 Task: Search one way flight ticket for 2 adults, 2 infants in seat and 1 infant on lap in first from Aspen: Aspen/pitkin County Airport (sardy Field) to Wilmington: Wilmington International Airport on 8-6-2023. Choice of flights is JetBlue. Number of bags: 3 checked bags. Price is upto 65000. Outbound departure time preference is 4:00.
Action: Mouse moved to (249, 397)
Screenshot: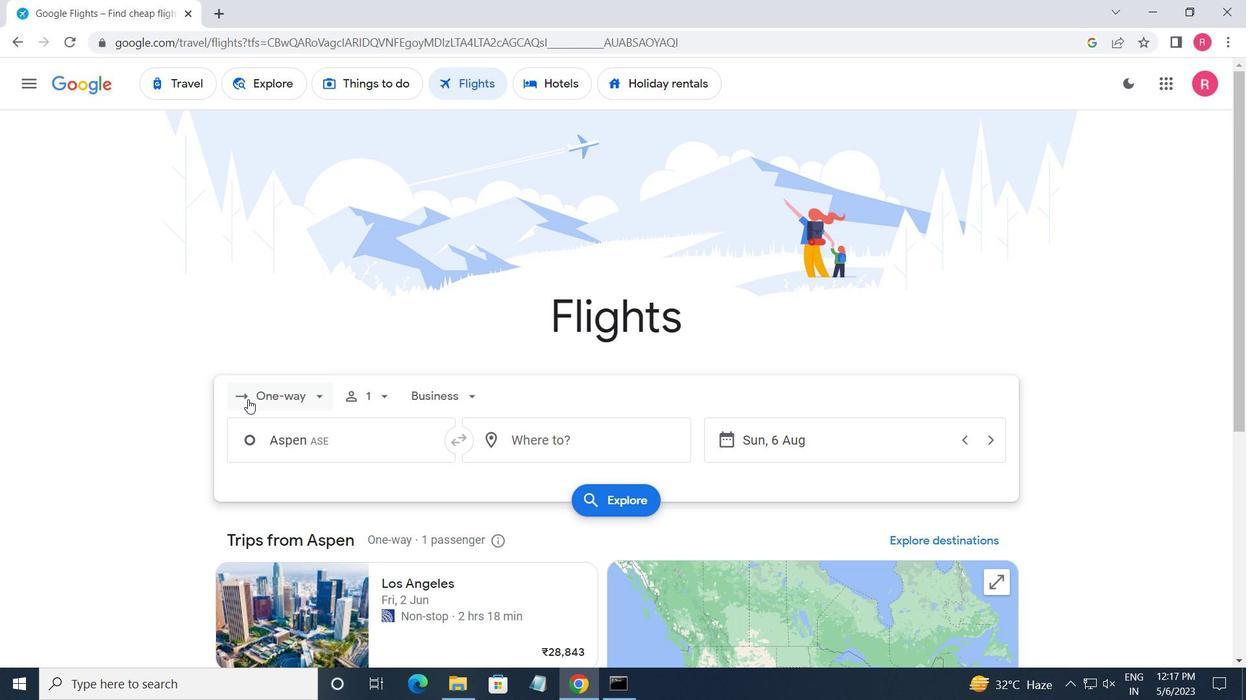 
Action: Mouse pressed left at (249, 397)
Screenshot: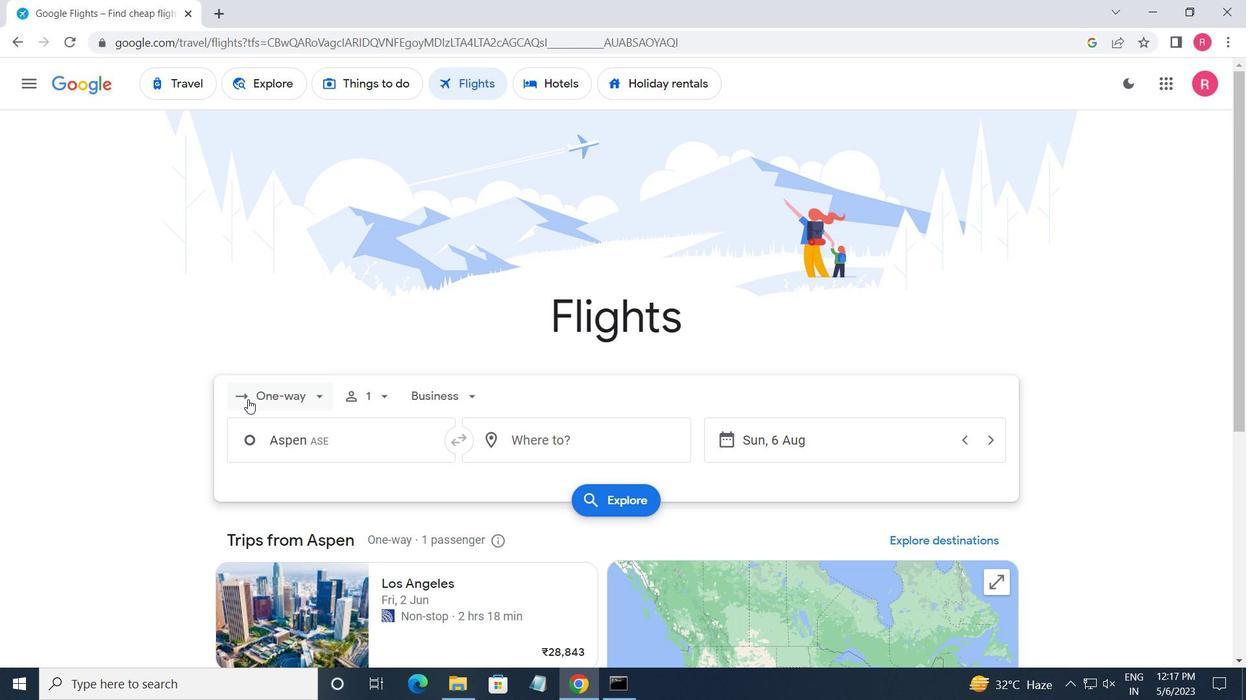 
Action: Mouse moved to (293, 459)
Screenshot: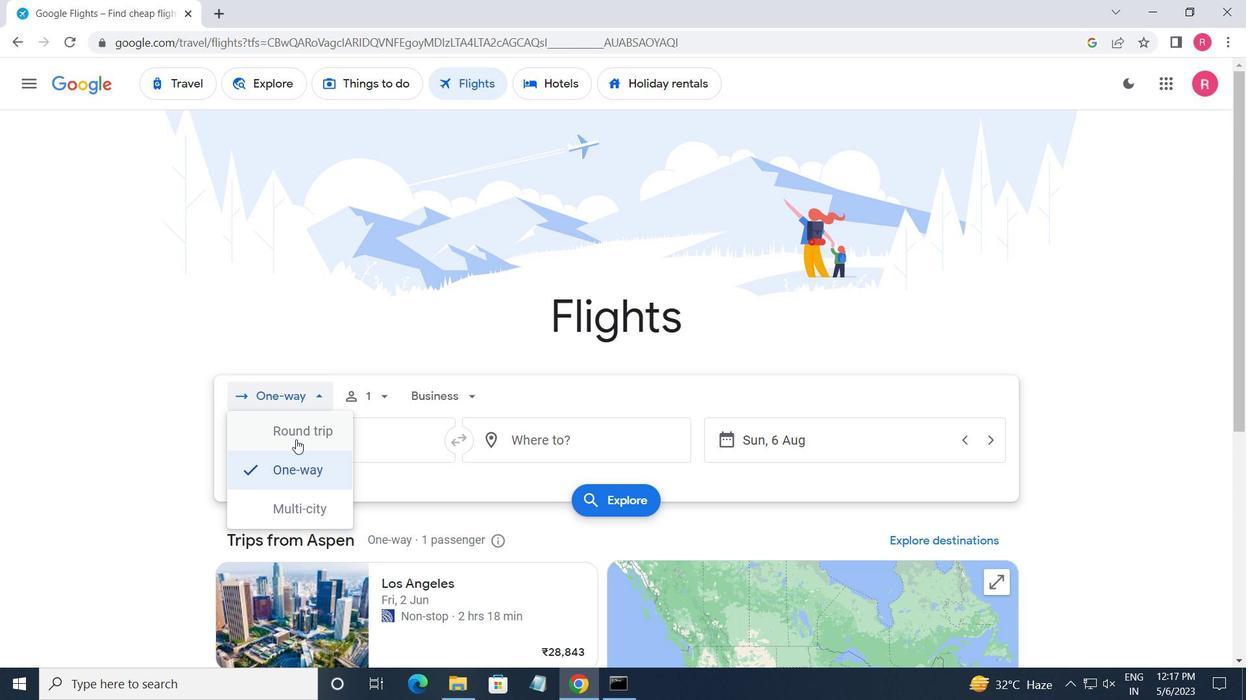 
Action: Mouse pressed left at (293, 459)
Screenshot: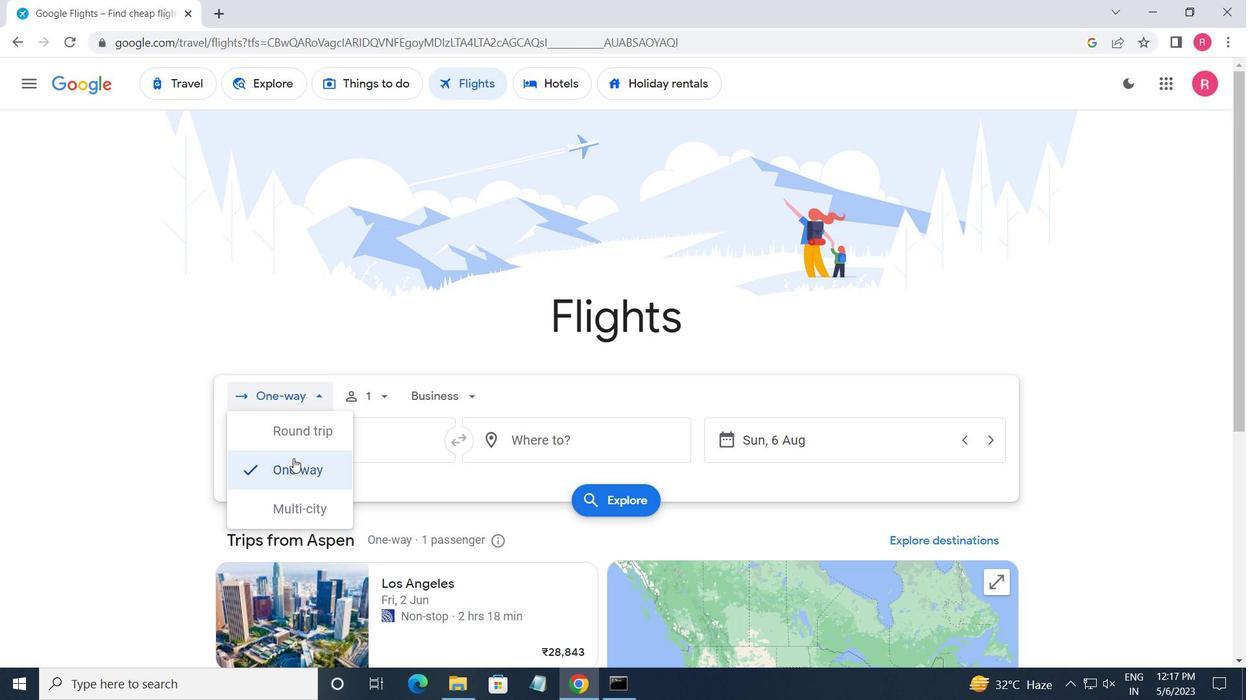 
Action: Mouse moved to (358, 408)
Screenshot: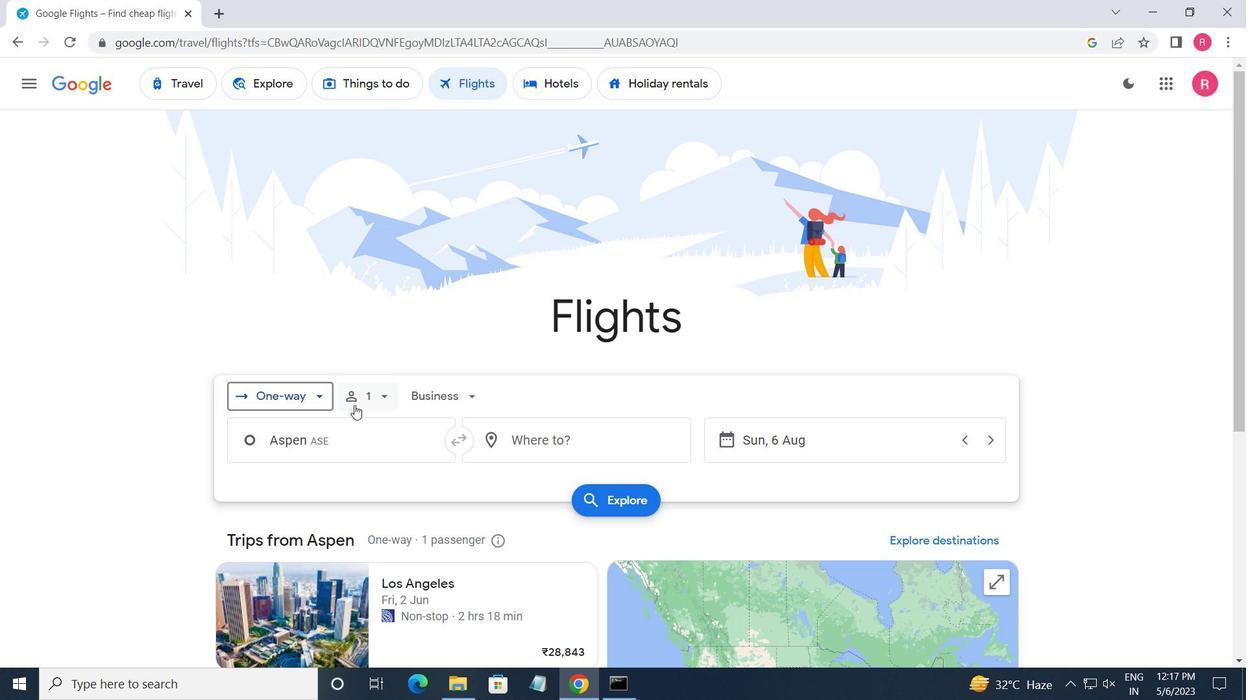 
Action: Mouse pressed left at (358, 408)
Screenshot: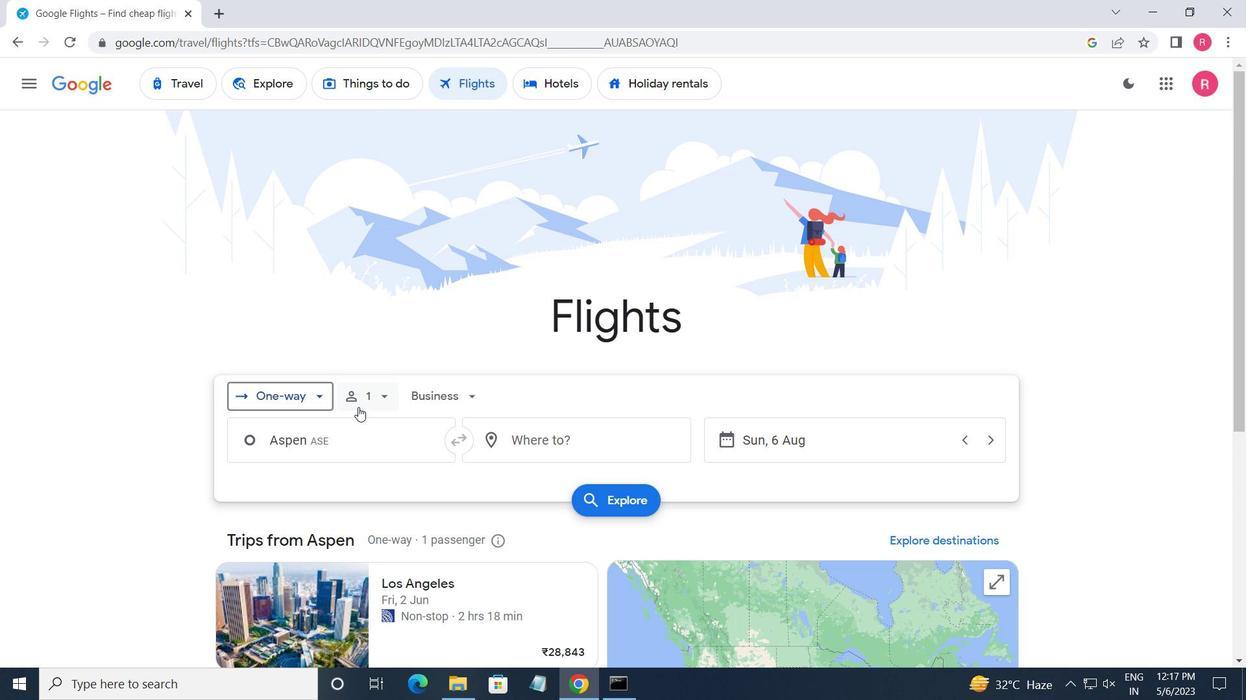 
Action: Mouse moved to (512, 436)
Screenshot: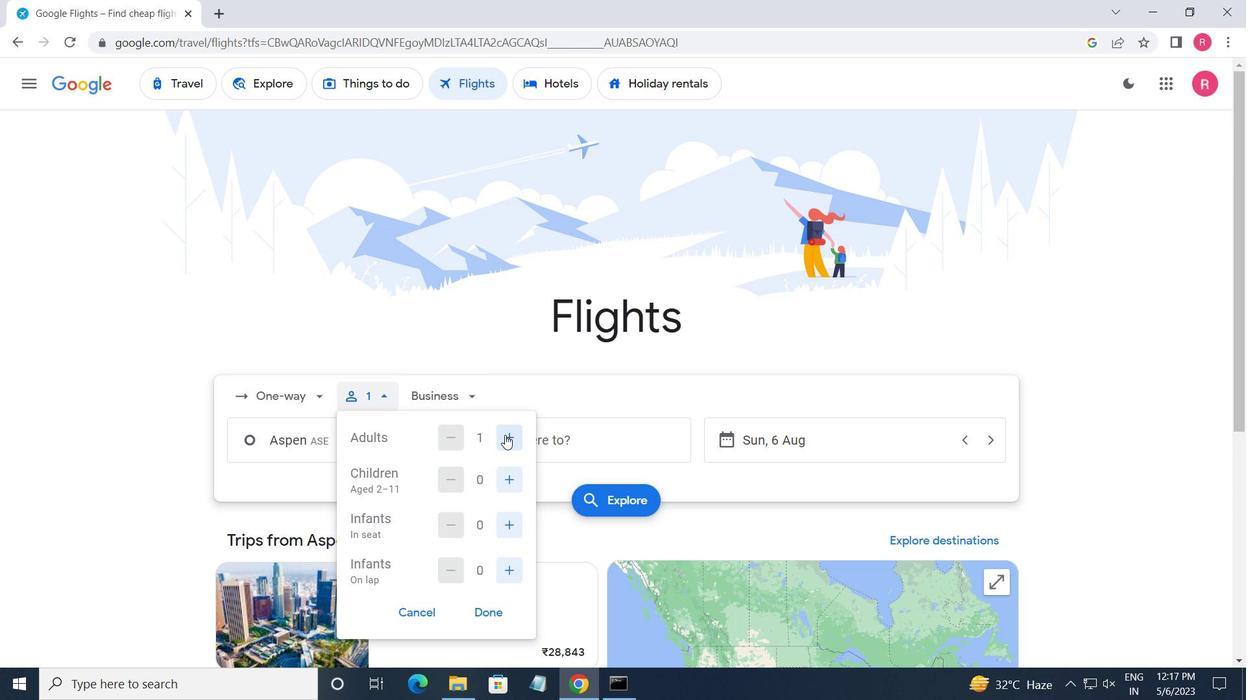 
Action: Mouse pressed left at (512, 436)
Screenshot: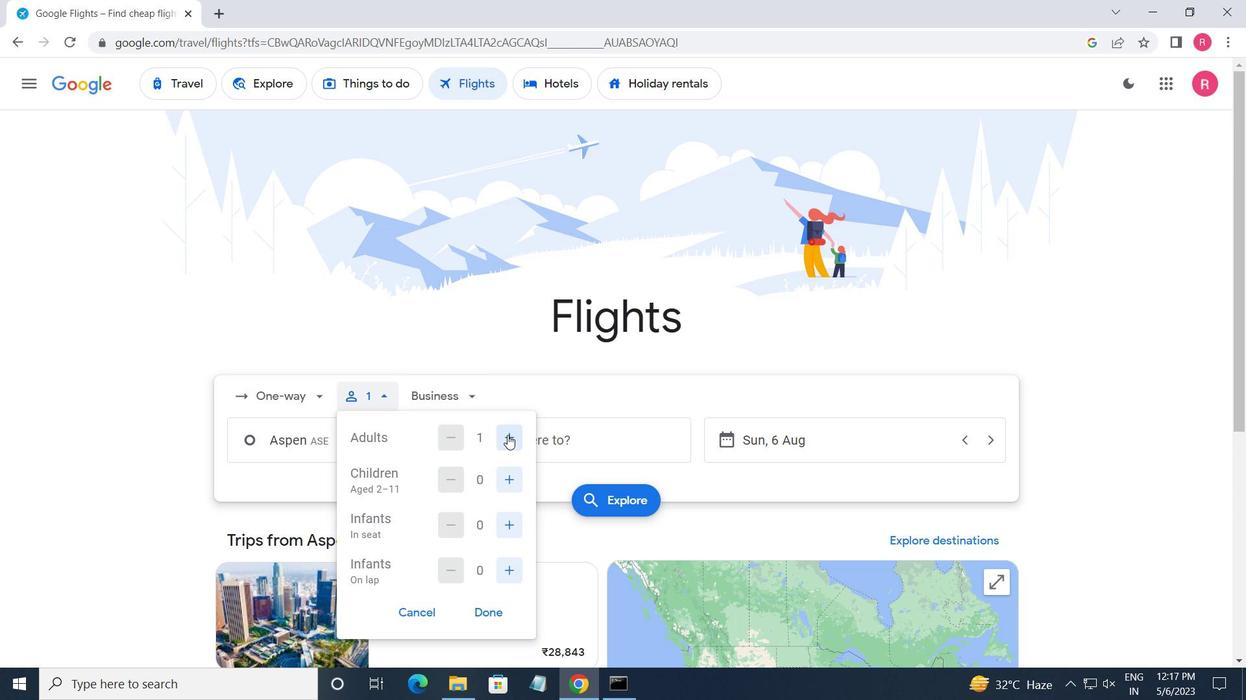 
Action: Mouse moved to (512, 437)
Screenshot: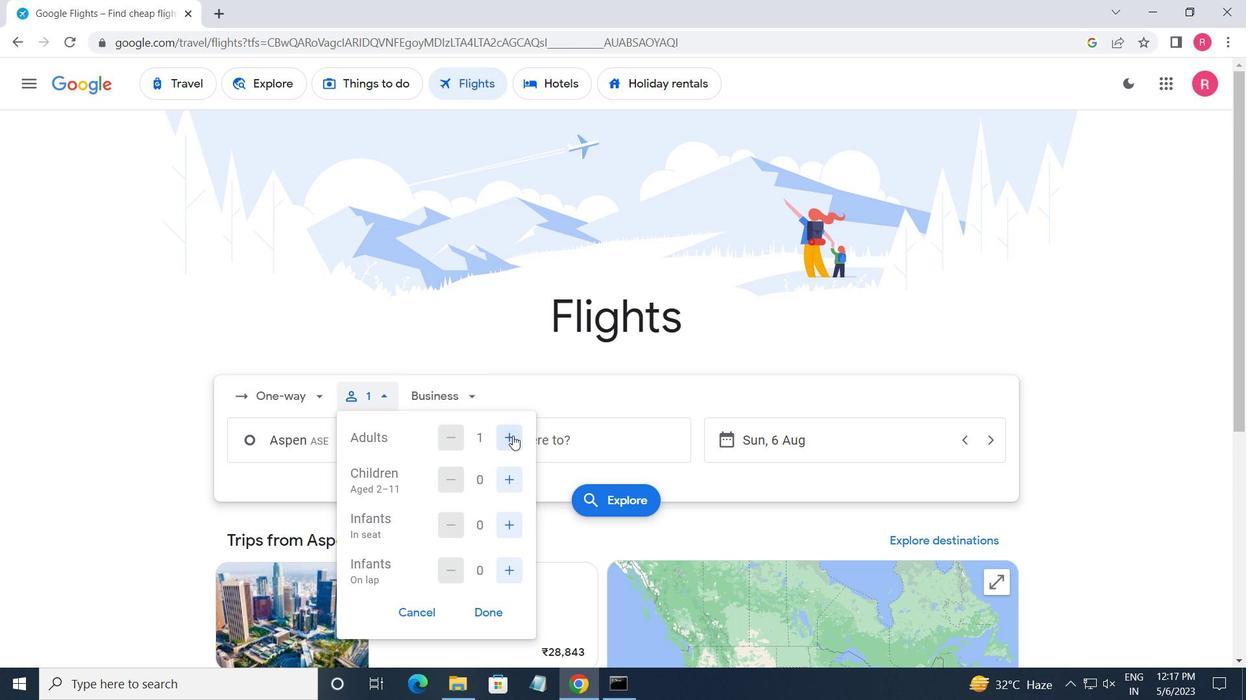 
Action: Mouse pressed left at (512, 437)
Screenshot: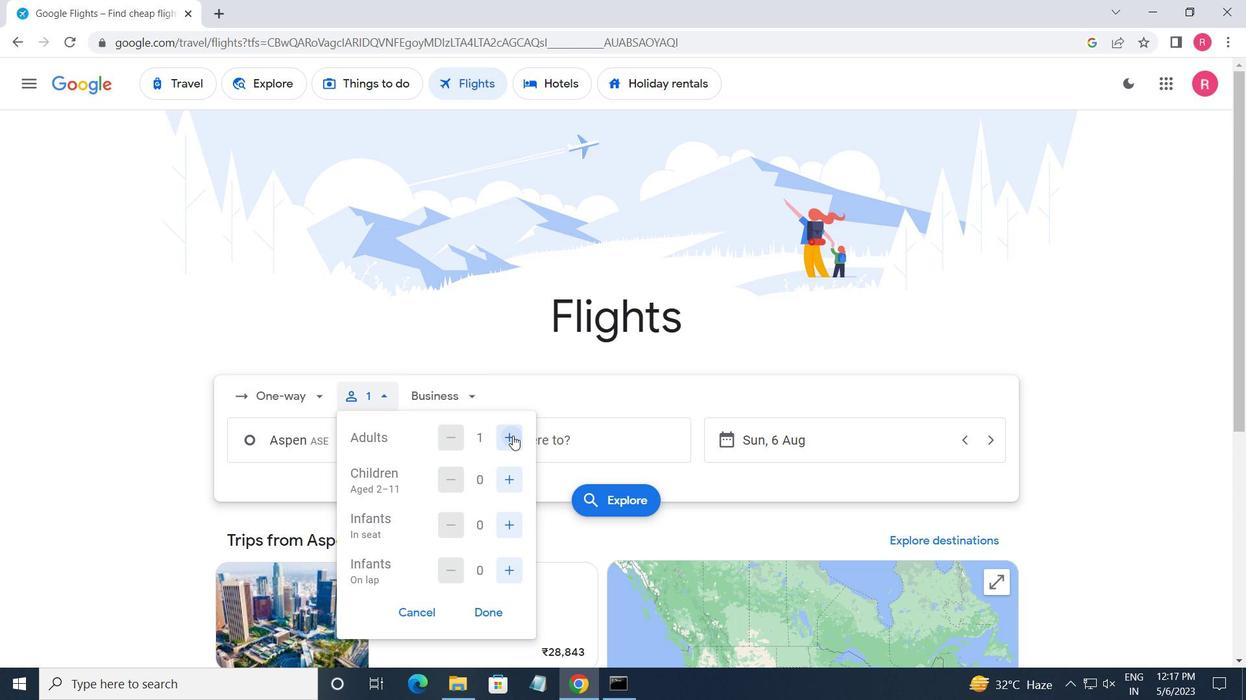 
Action: Mouse moved to (453, 442)
Screenshot: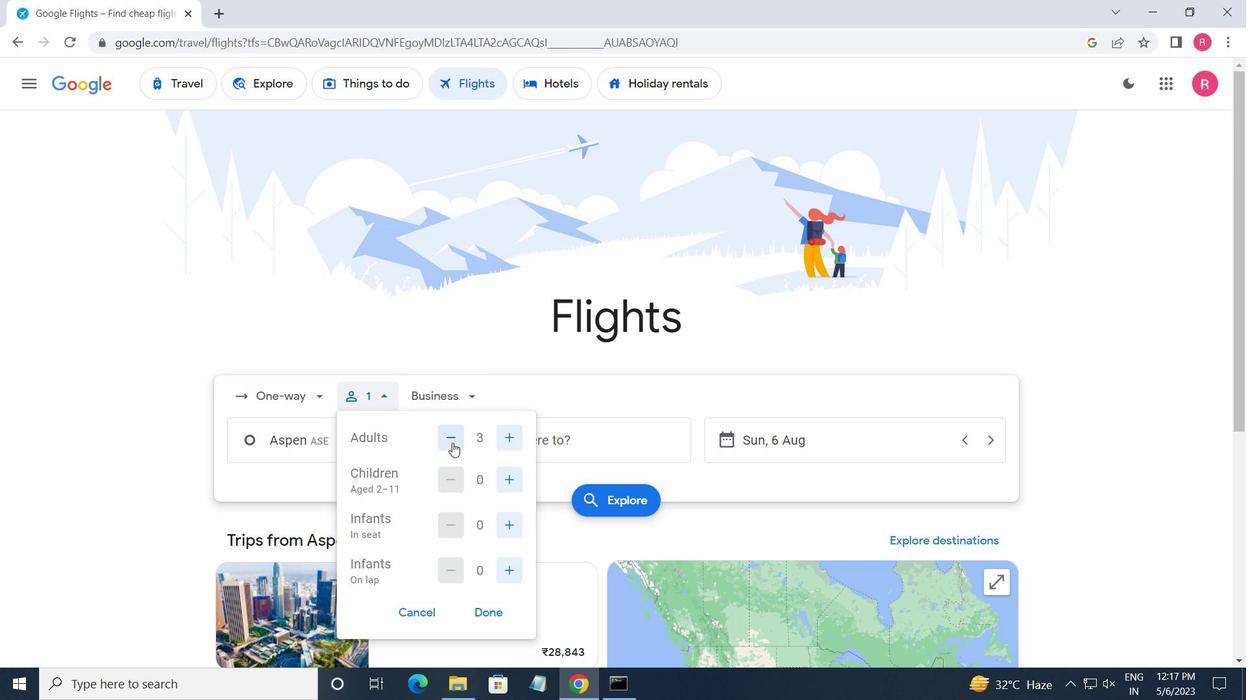 
Action: Mouse pressed left at (453, 442)
Screenshot: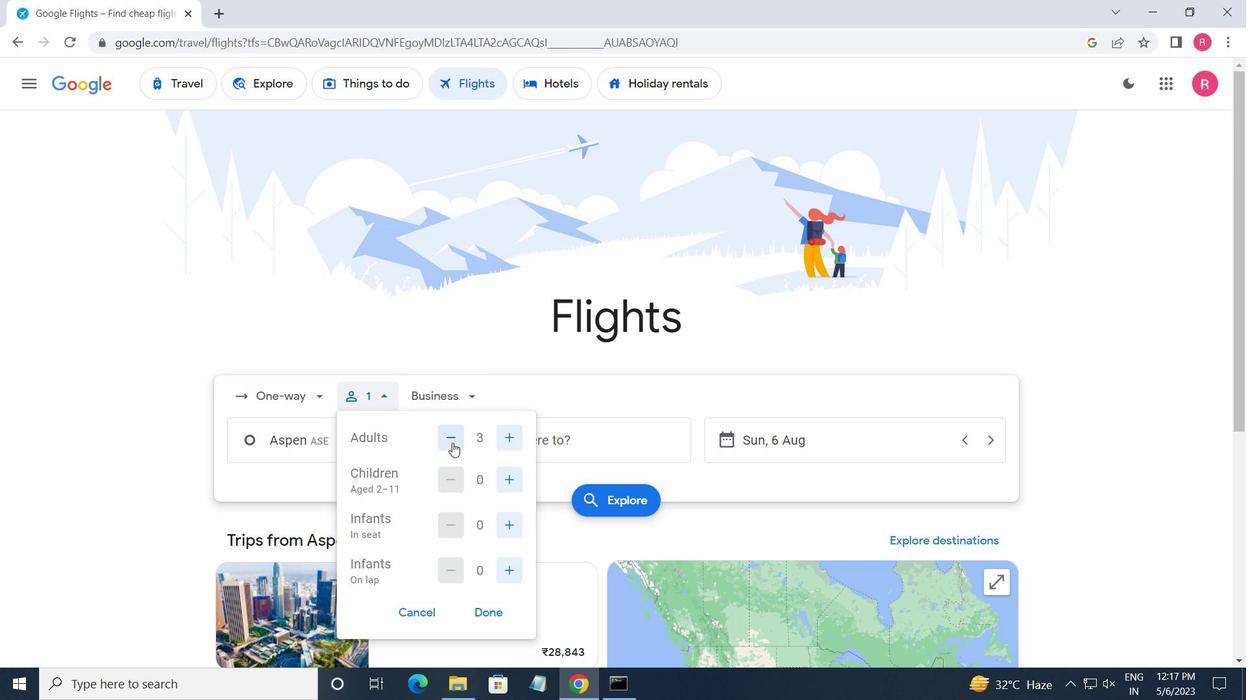 
Action: Mouse moved to (508, 482)
Screenshot: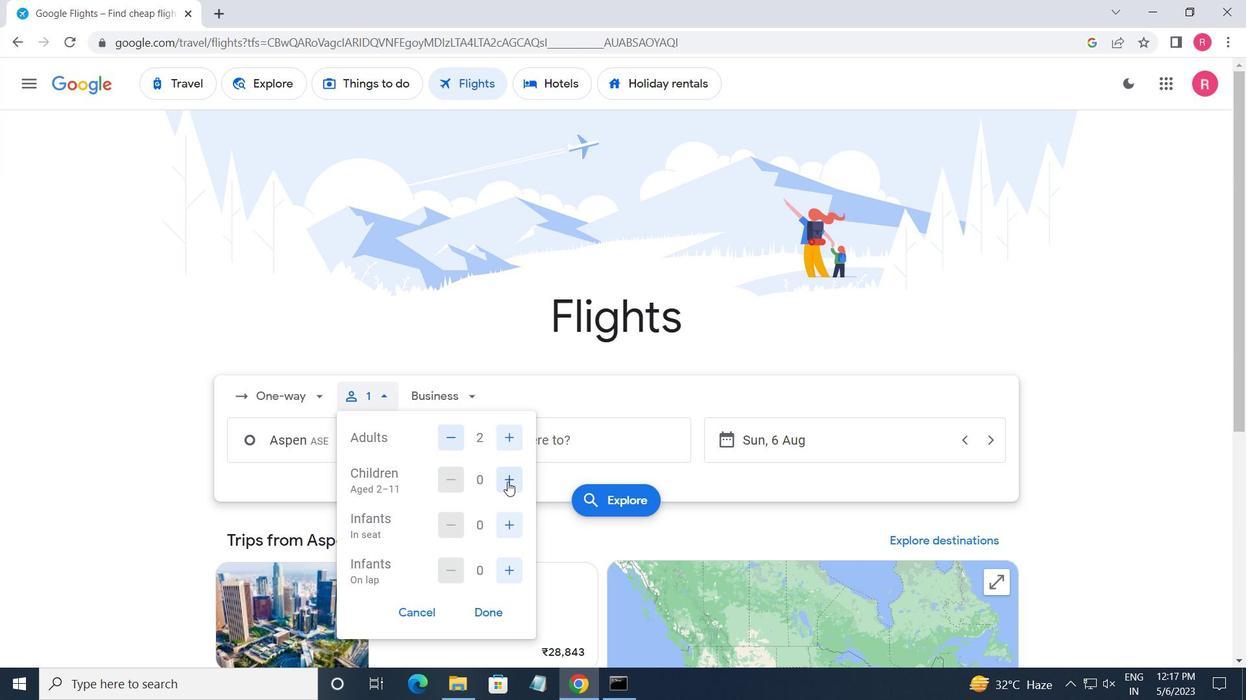 
Action: Mouse pressed left at (508, 482)
Screenshot: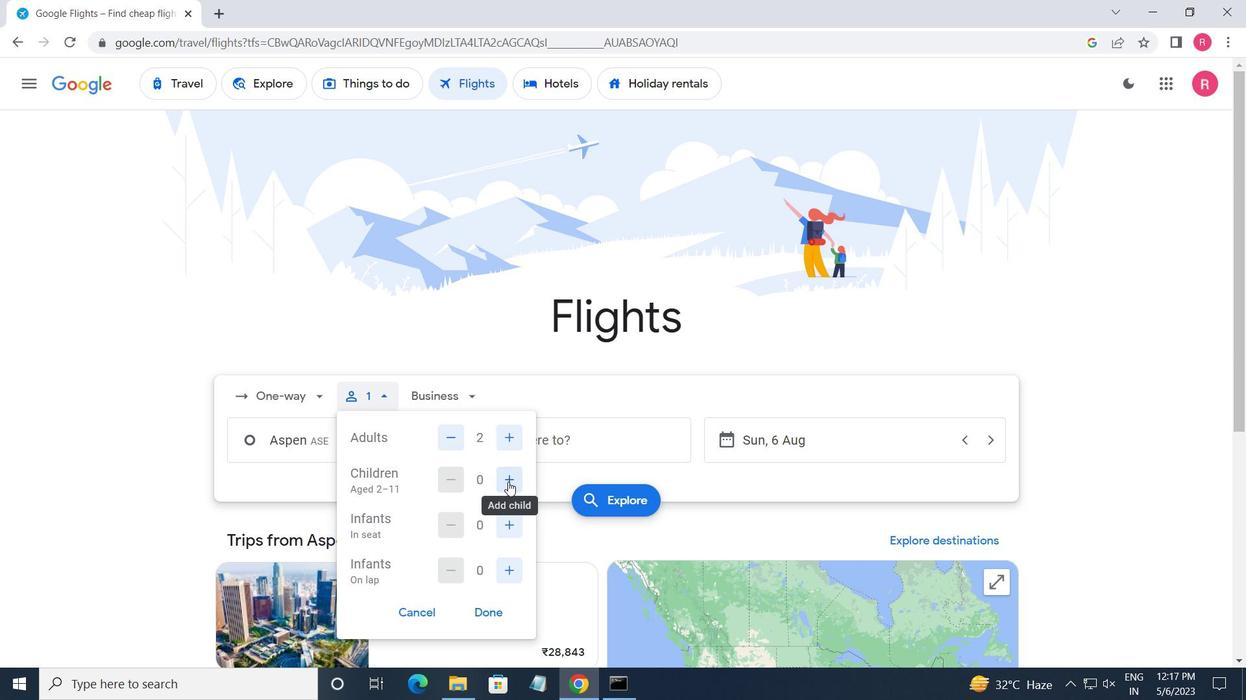 
Action: Mouse moved to (510, 484)
Screenshot: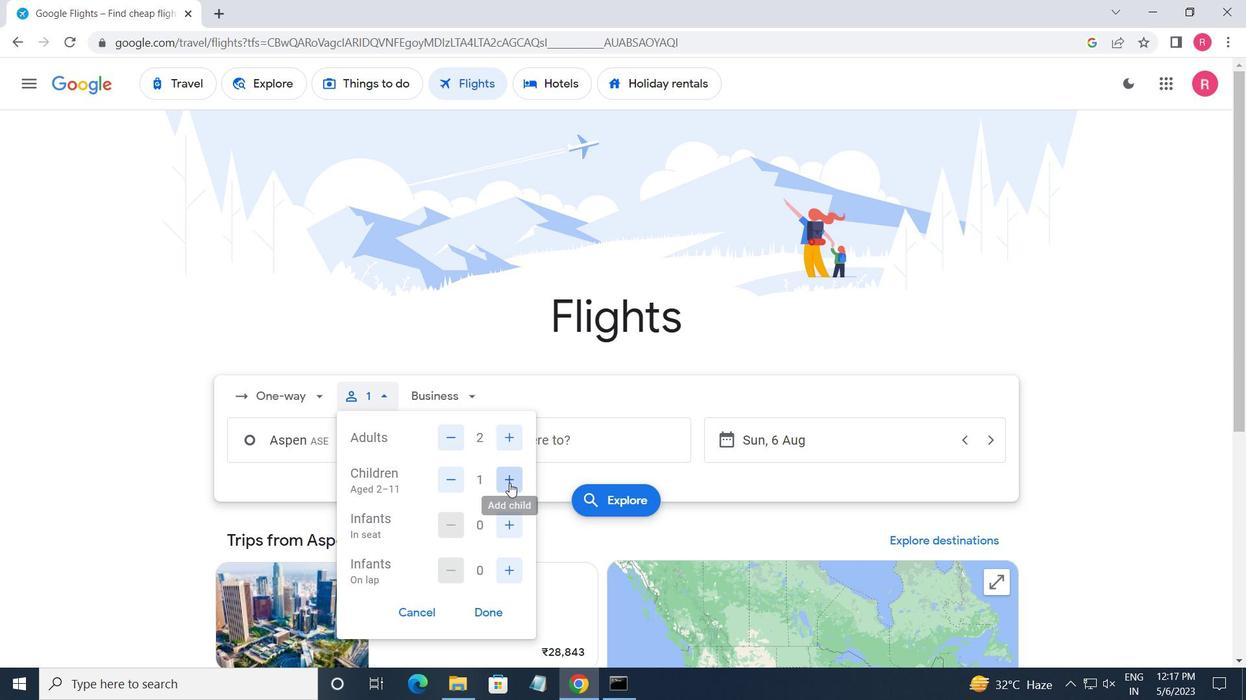 
Action: Mouse pressed left at (510, 484)
Screenshot: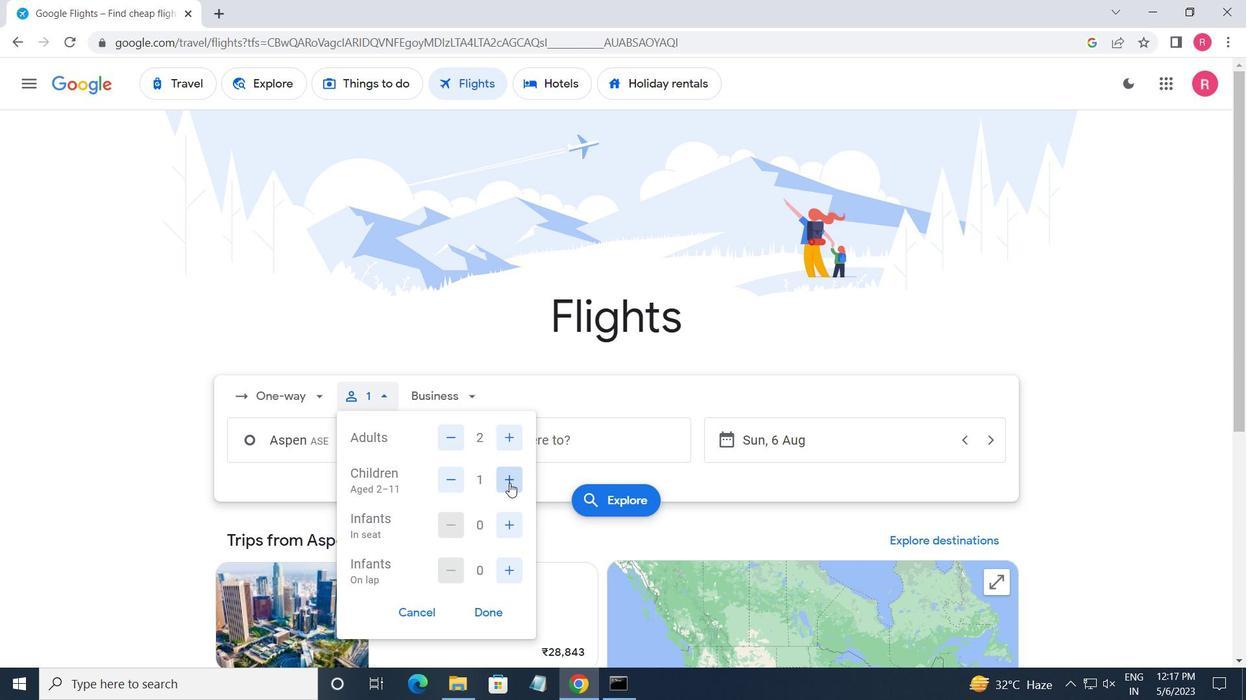 
Action: Mouse moved to (461, 486)
Screenshot: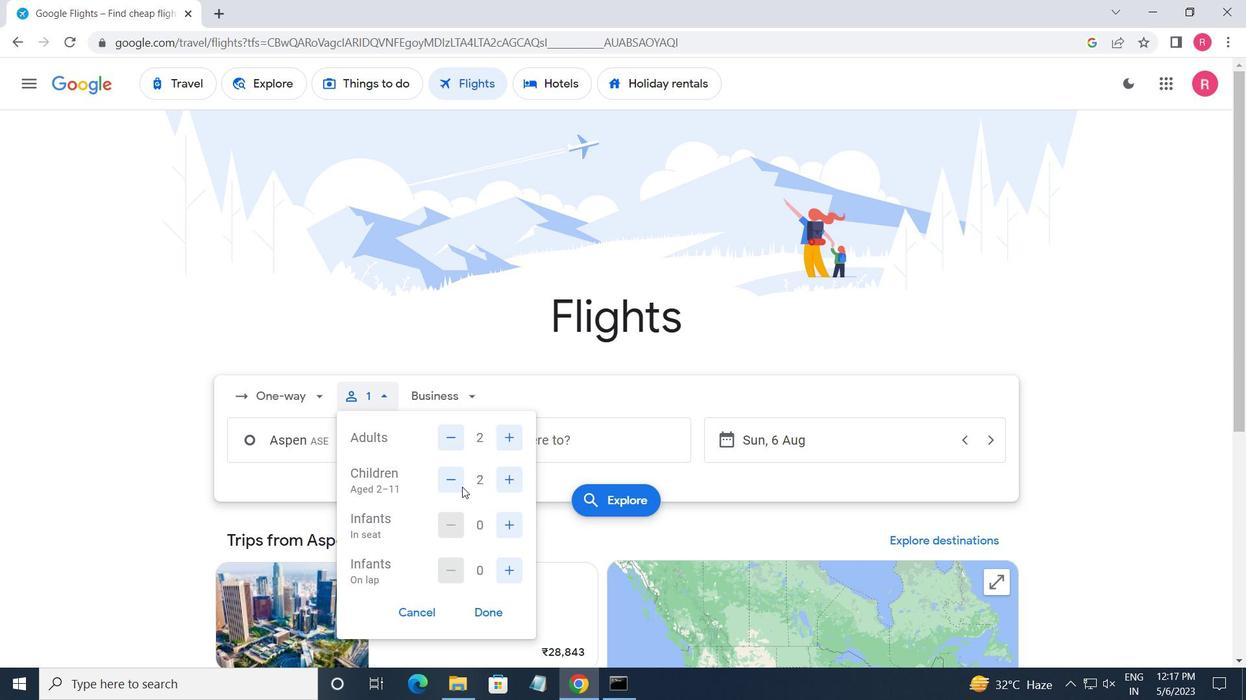 
Action: Mouse pressed left at (461, 486)
Screenshot: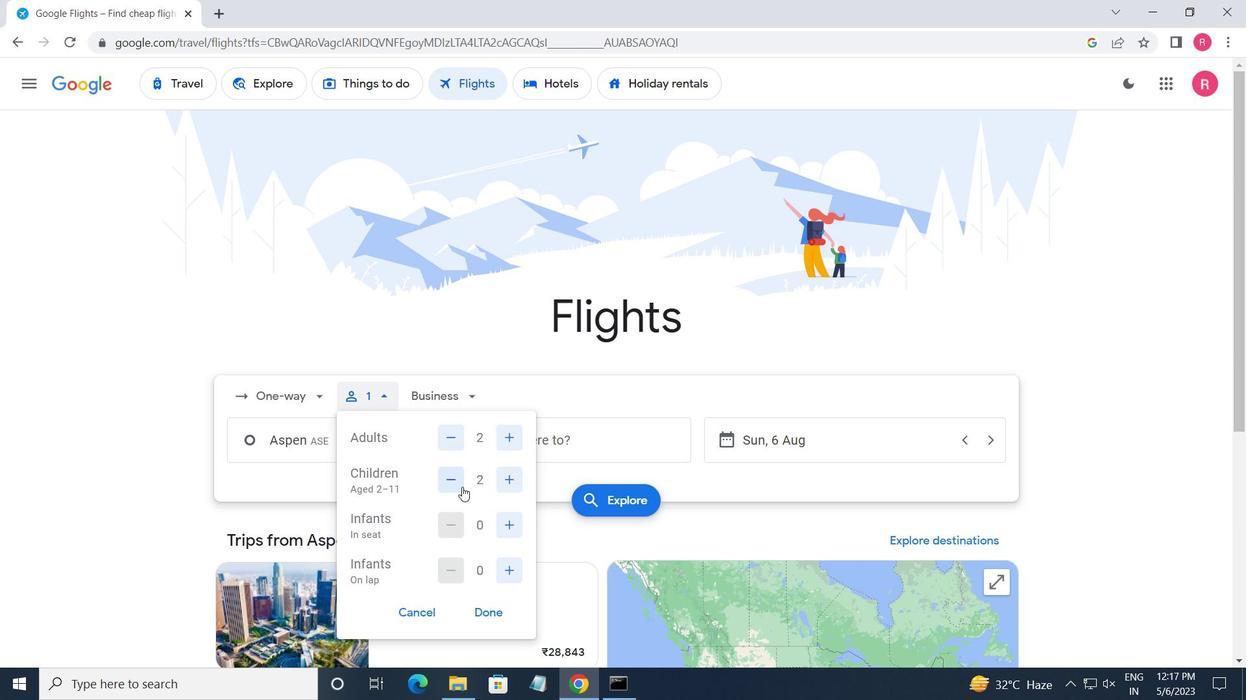 
Action: Mouse moved to (460, 485)
Screenshot: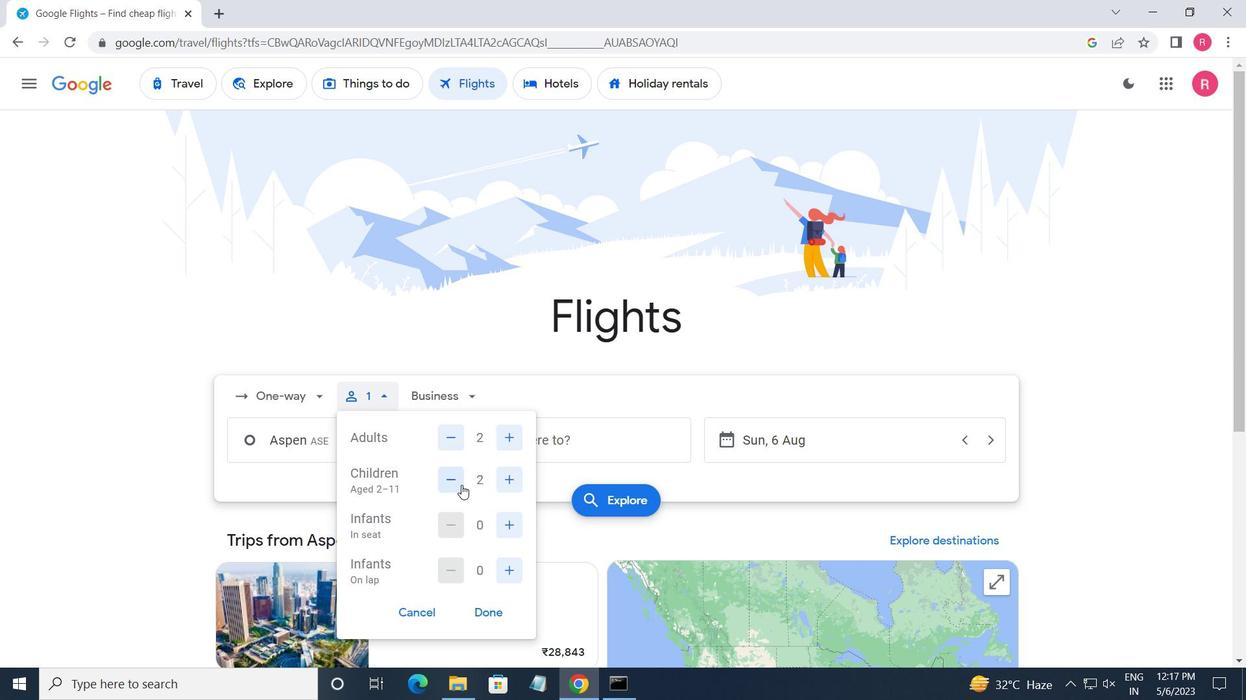 
Action: Mouse pressed left at (460, 485)
Screenshot: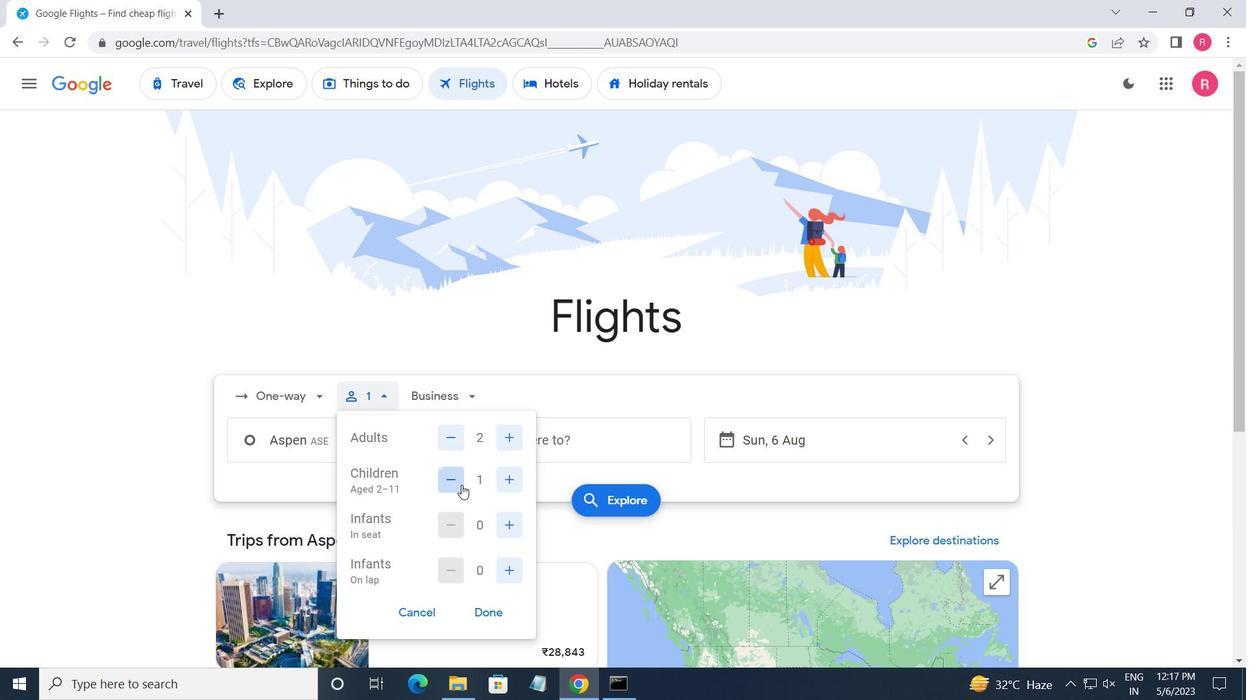 
Action: Mouse moved to (515, 525)
Screenshot: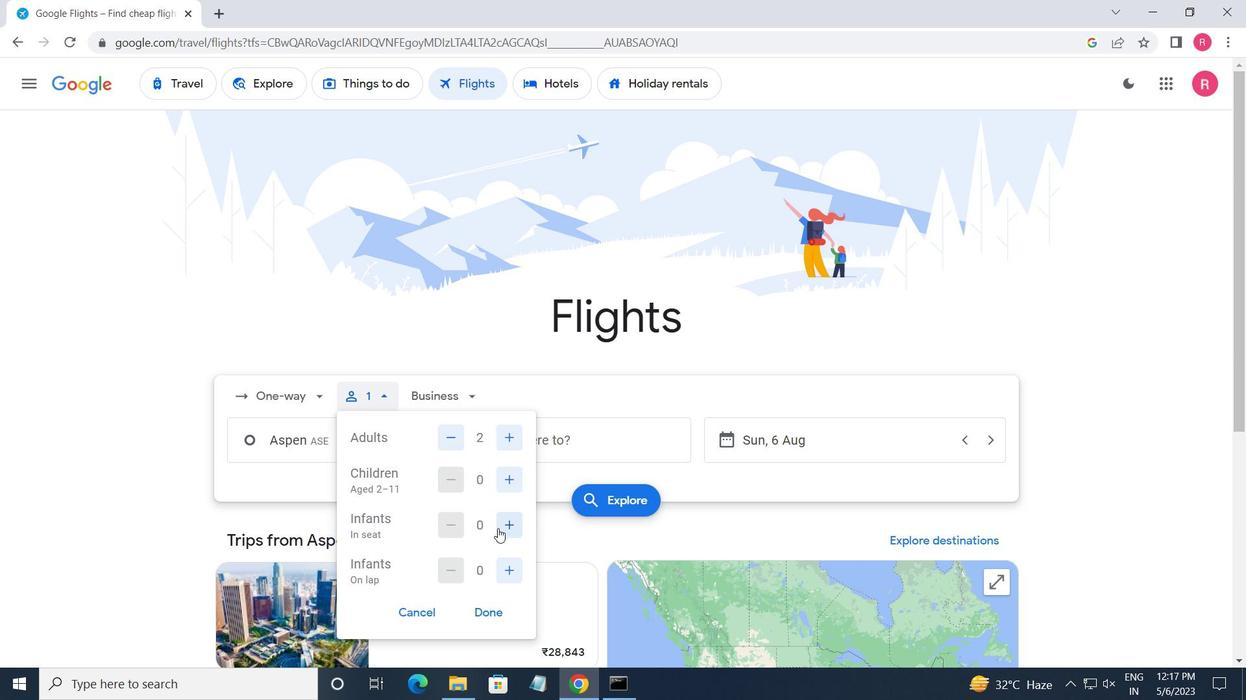 
Action: Mouse pressed left at (515, 525)
Screenshot: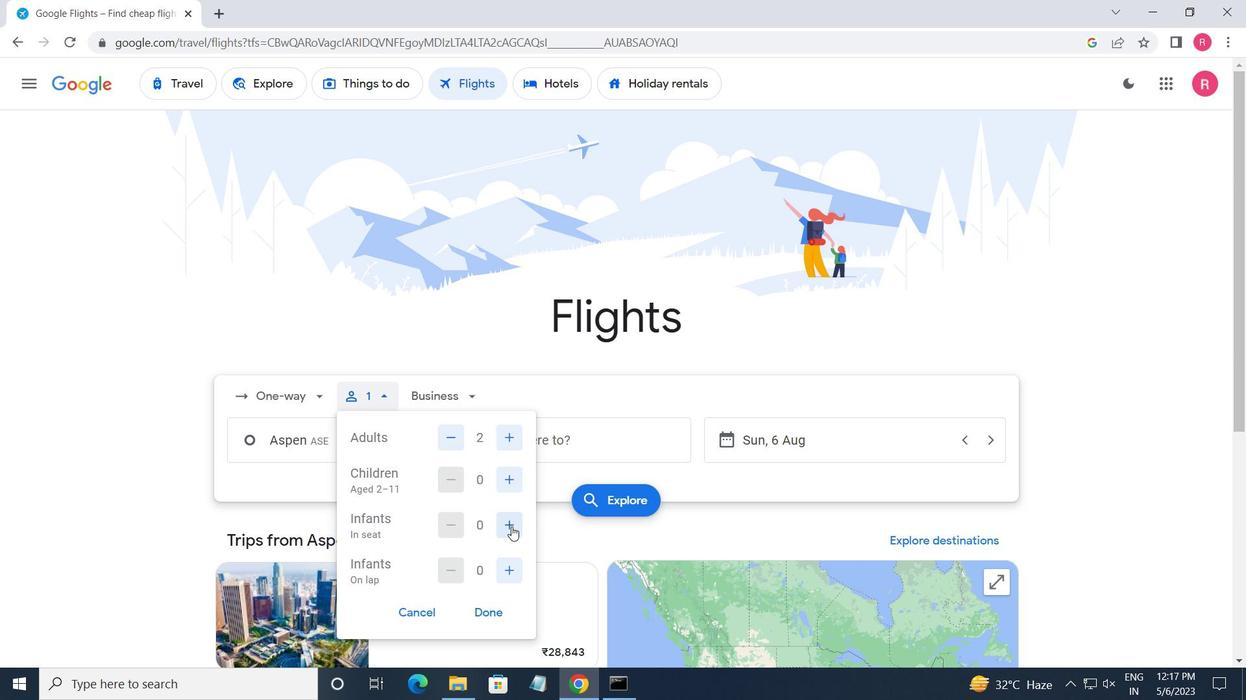 
Action: Mouse moved to (515, 525)
Screenshot: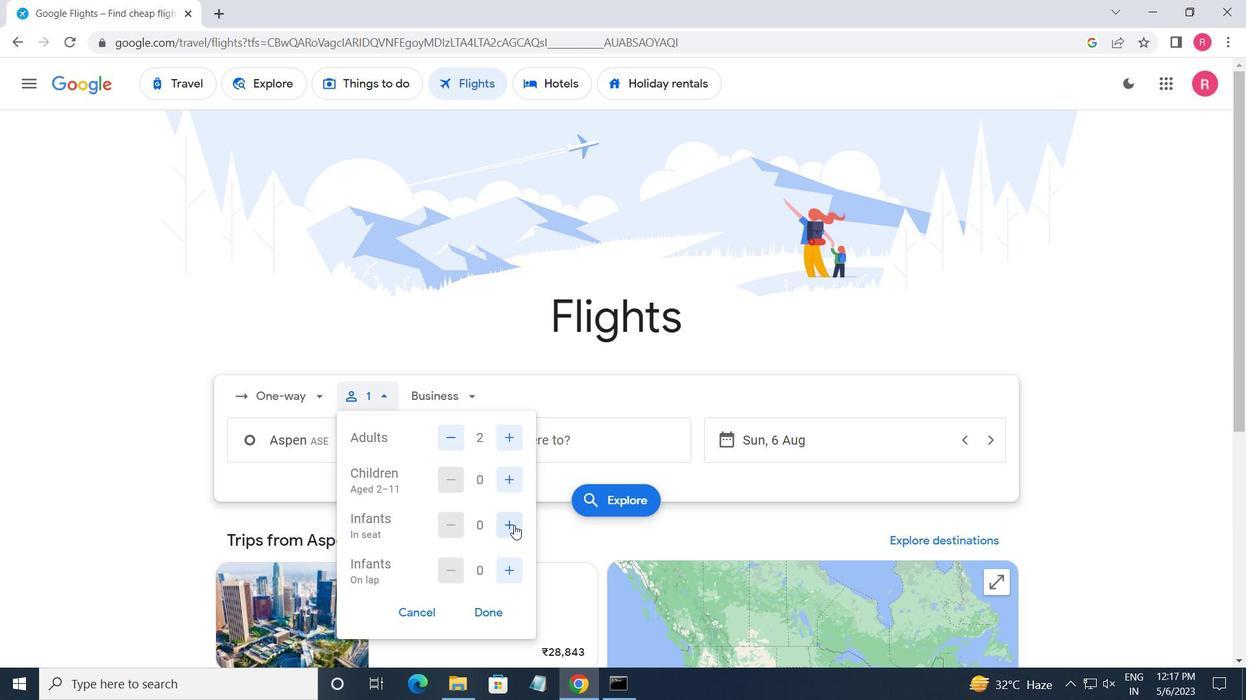 
Action: Mouse pressed left at (515, 525)
Screenshot: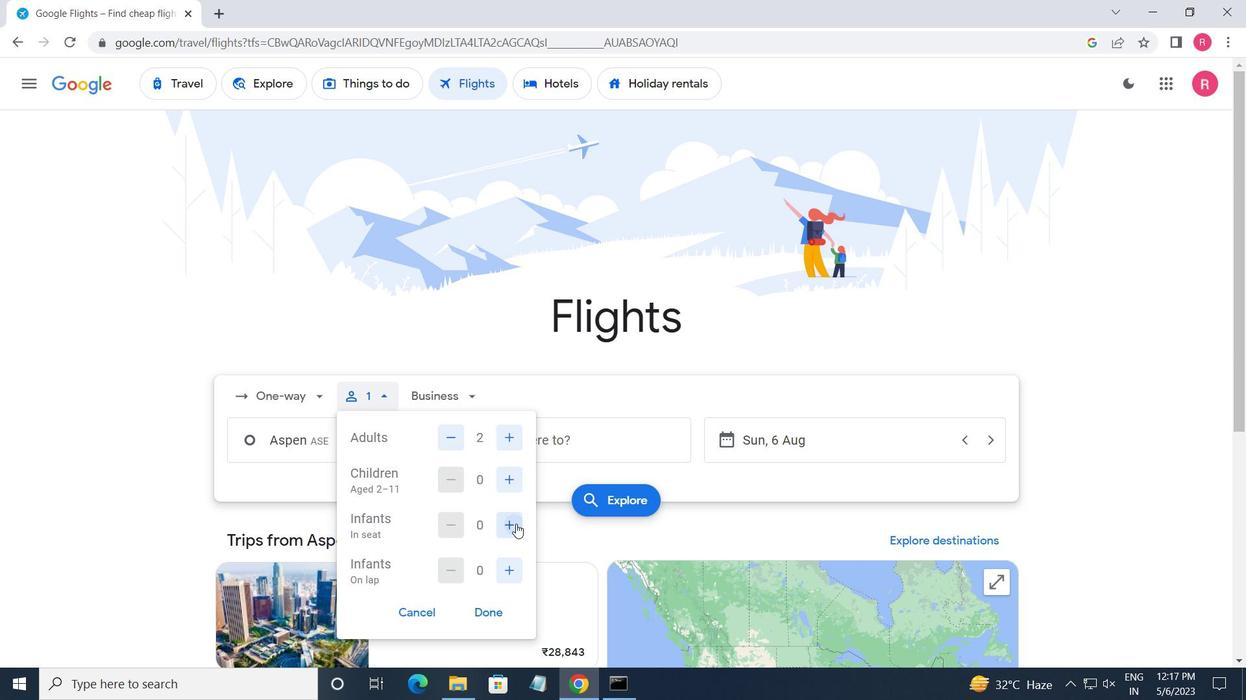 
Action: Mouse moved to (506, 565)
Screenshot: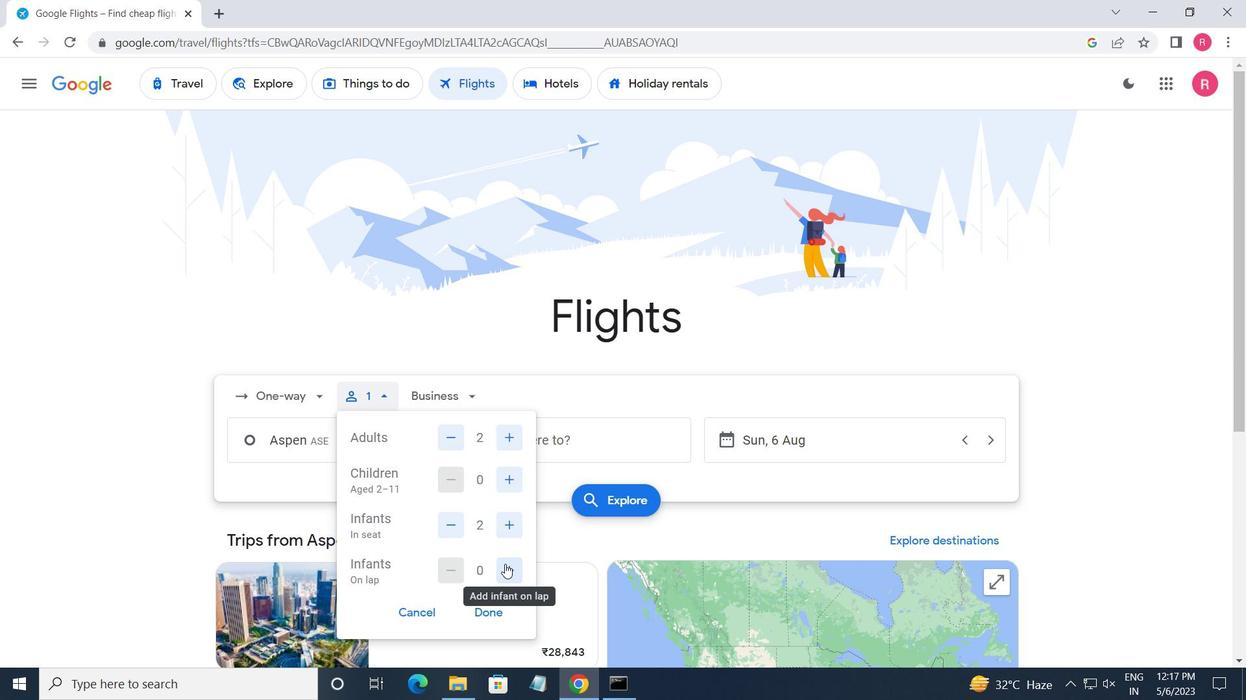 
Action: Mouse pressed left at (506, 565)
Screenshot: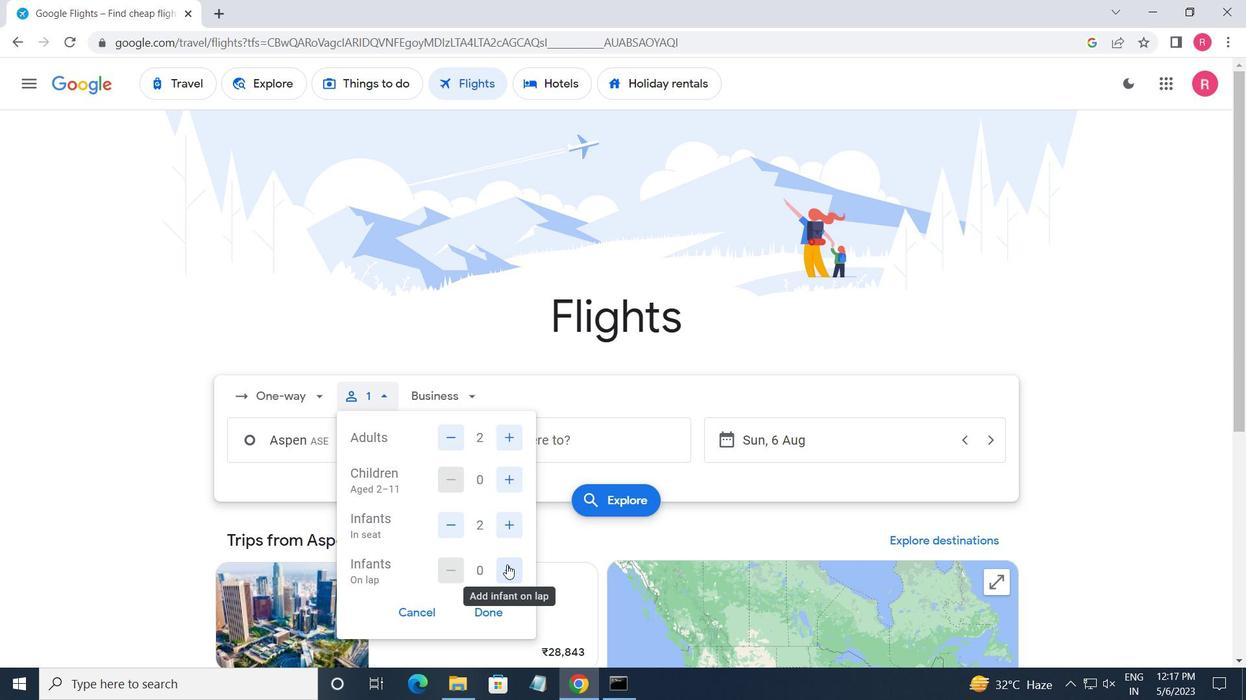 
Action: Mouse moved to (493, 609)
Screenshot: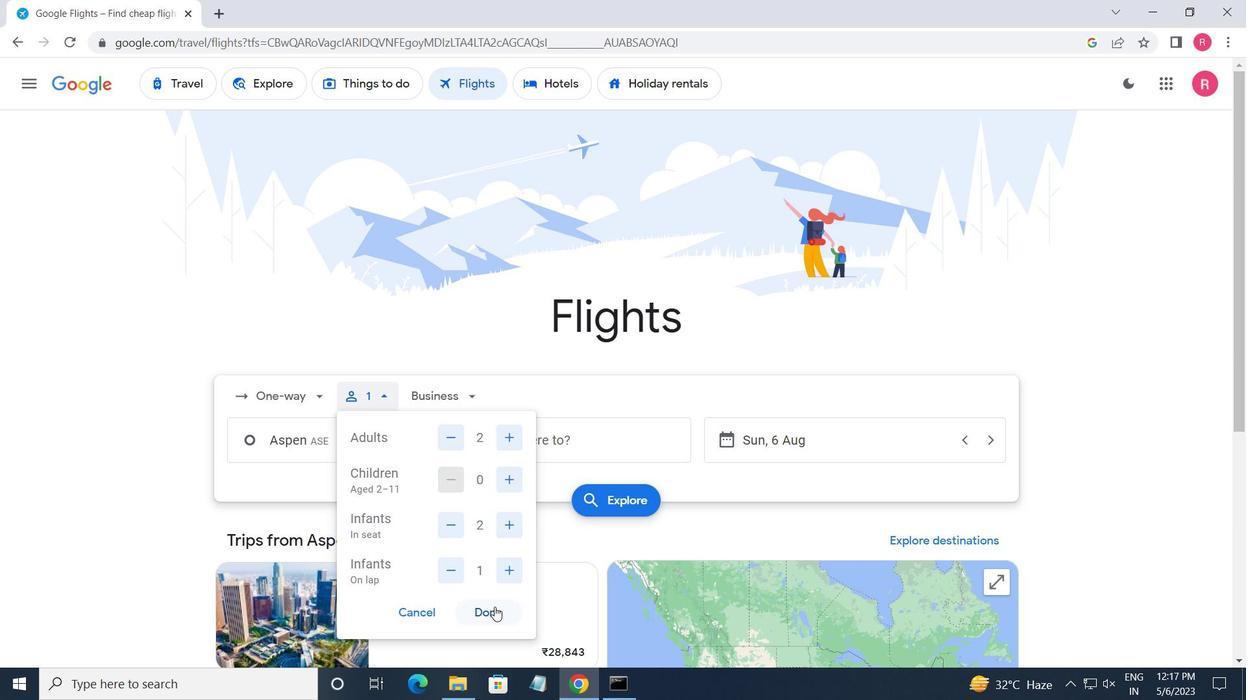 
Action: Mouse pressed left at (493, 609)
Screenshot: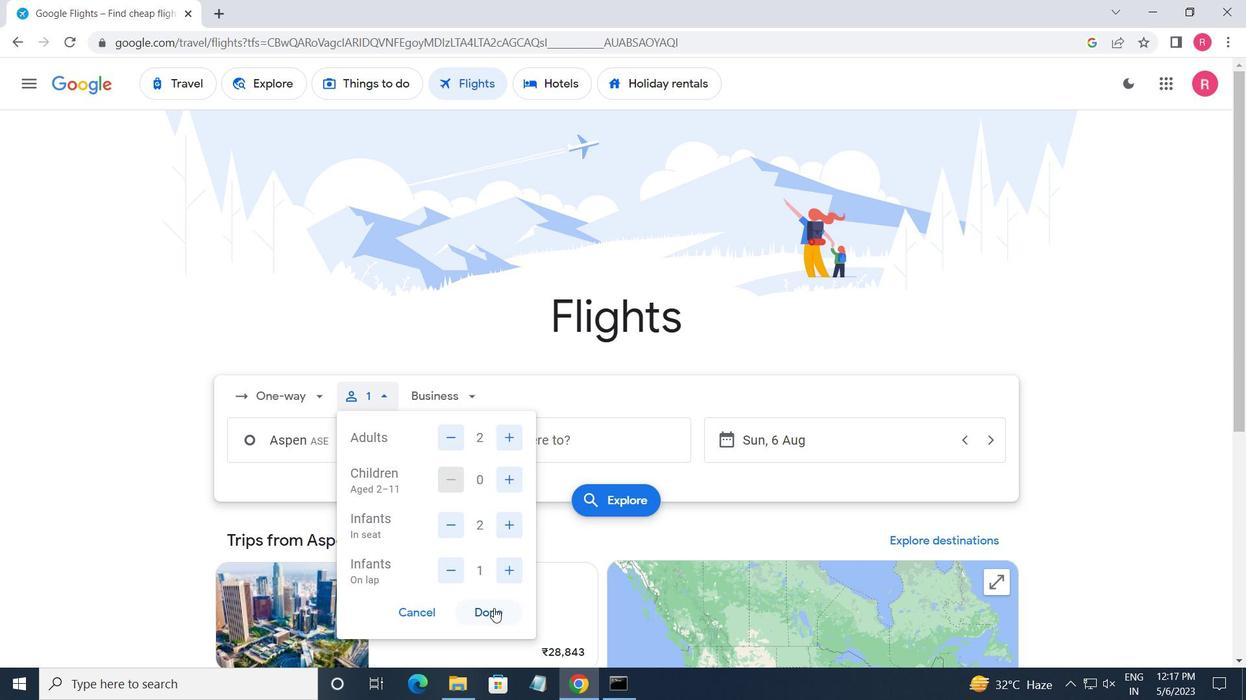 
Action: Mouse moved to (444, 392)
Screenshot: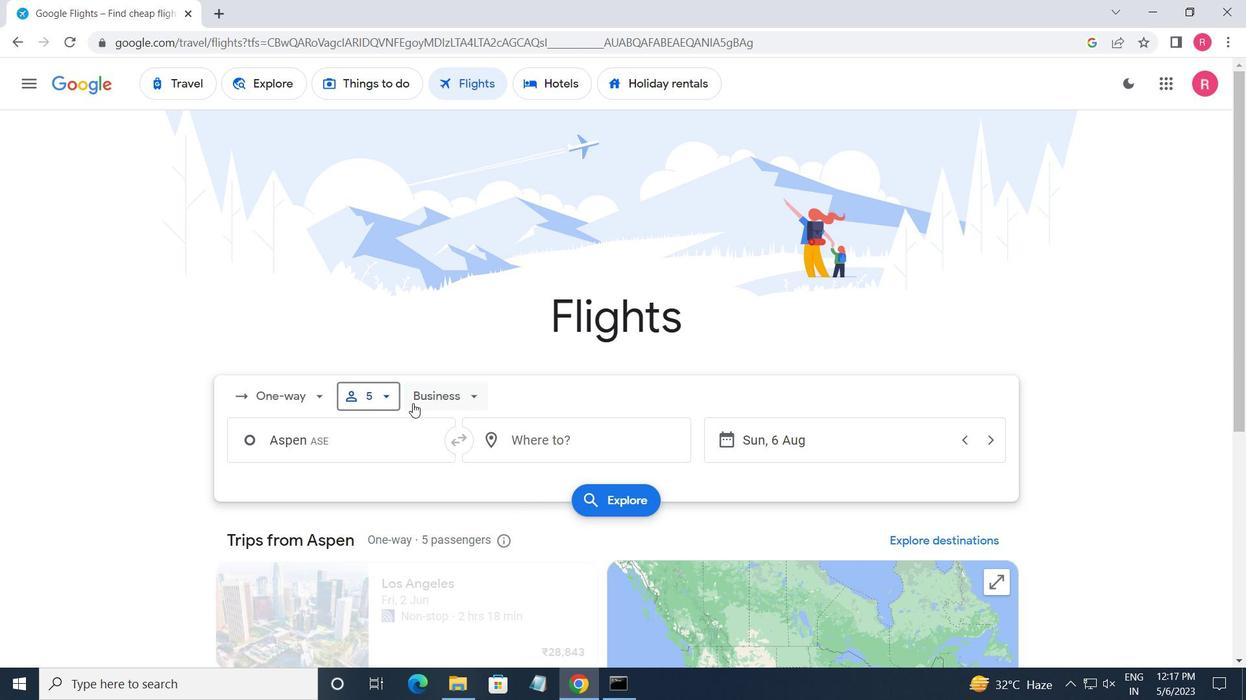
Action: Mouse pressed left at (444, 392)
Screenshot: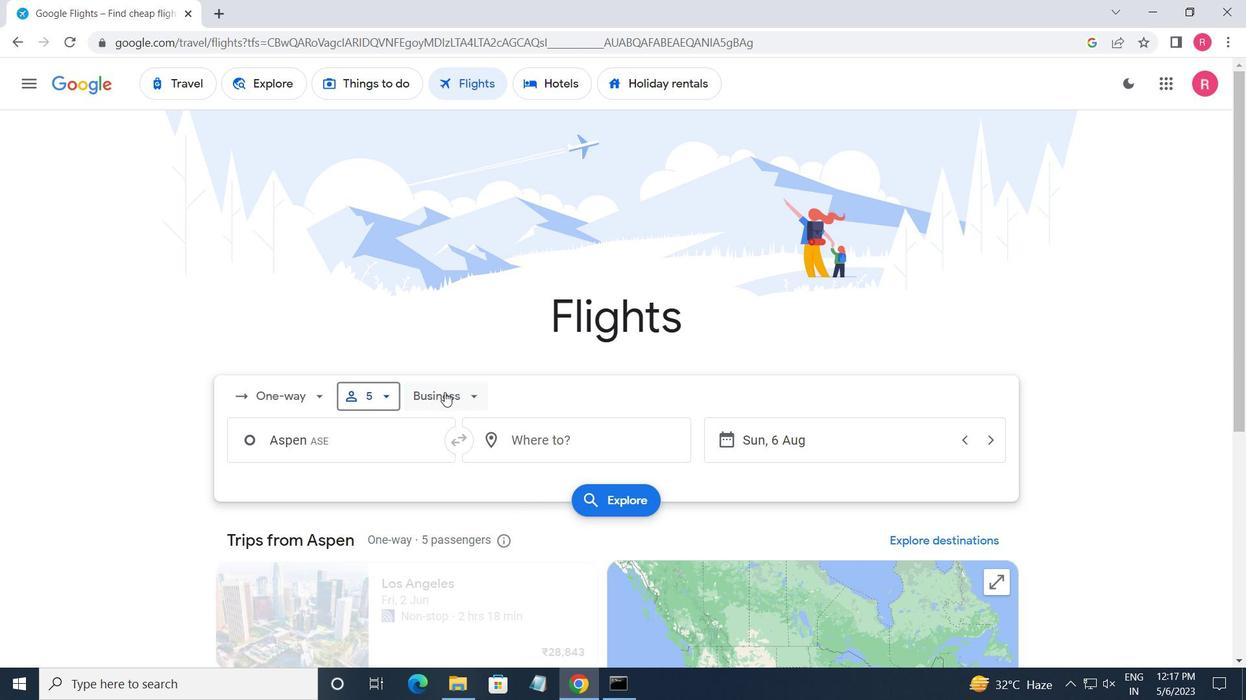 
Action: Mouse moved to (473, 545)
Screenshot: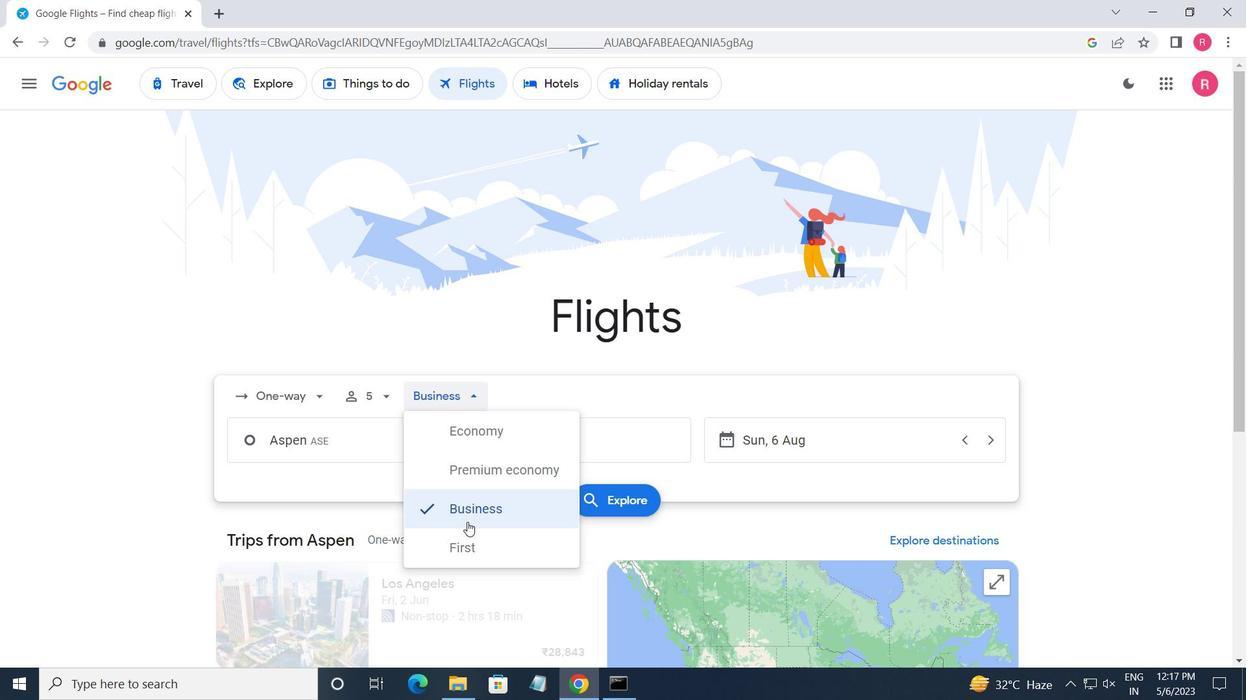 
Action: Mouse pressed left at (473, 545)
Screenshot: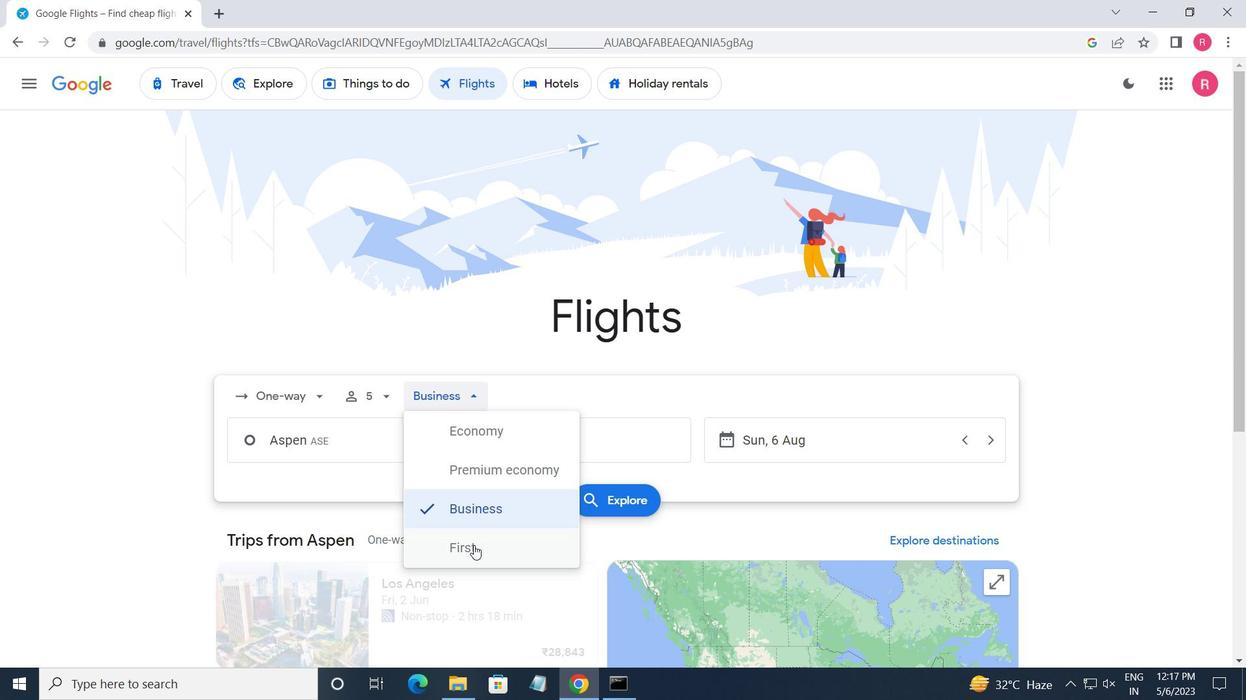 
Action: Mouse moved to (376, 442)
Screenshot: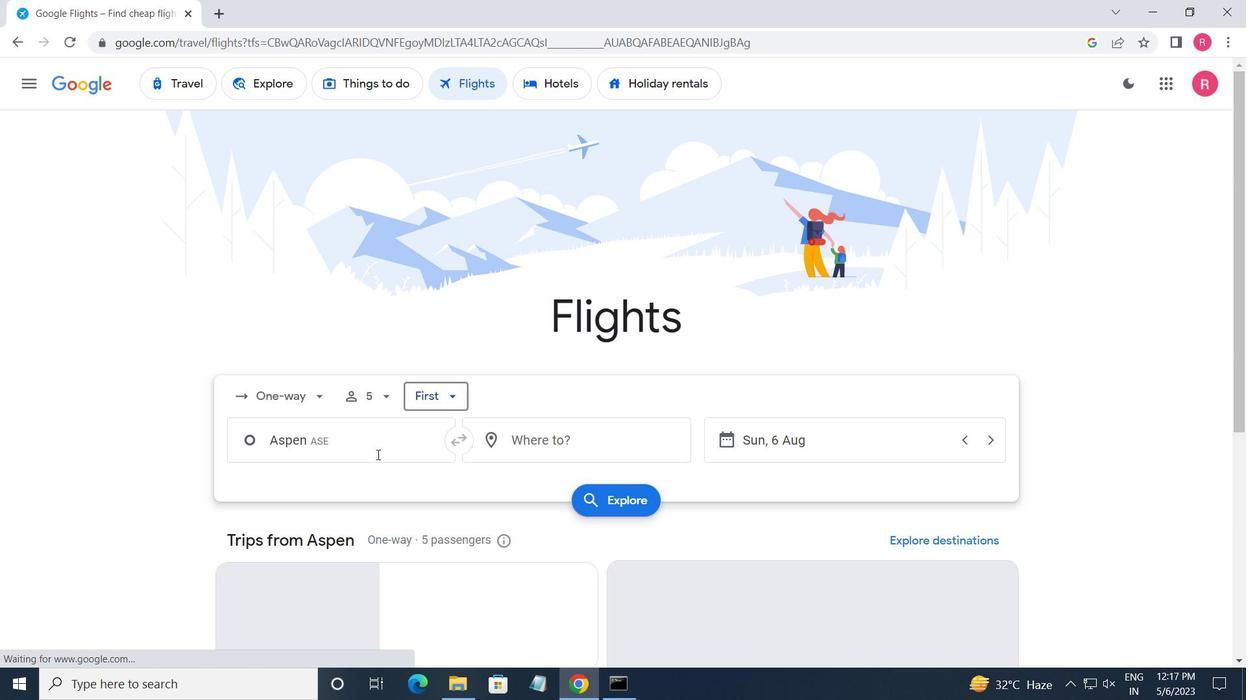 
Action: Mouse pressed left at (376, 442)
Screenshot: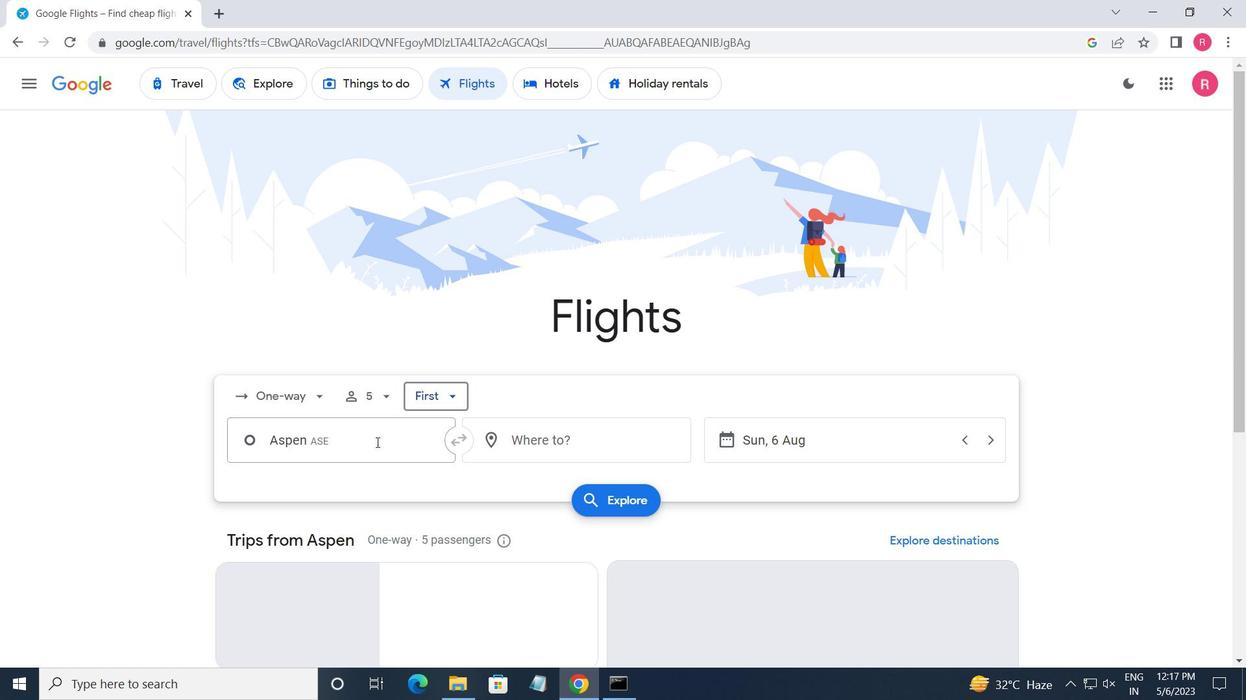 
Action: Mouse moved to (376, 442)
Screenshot: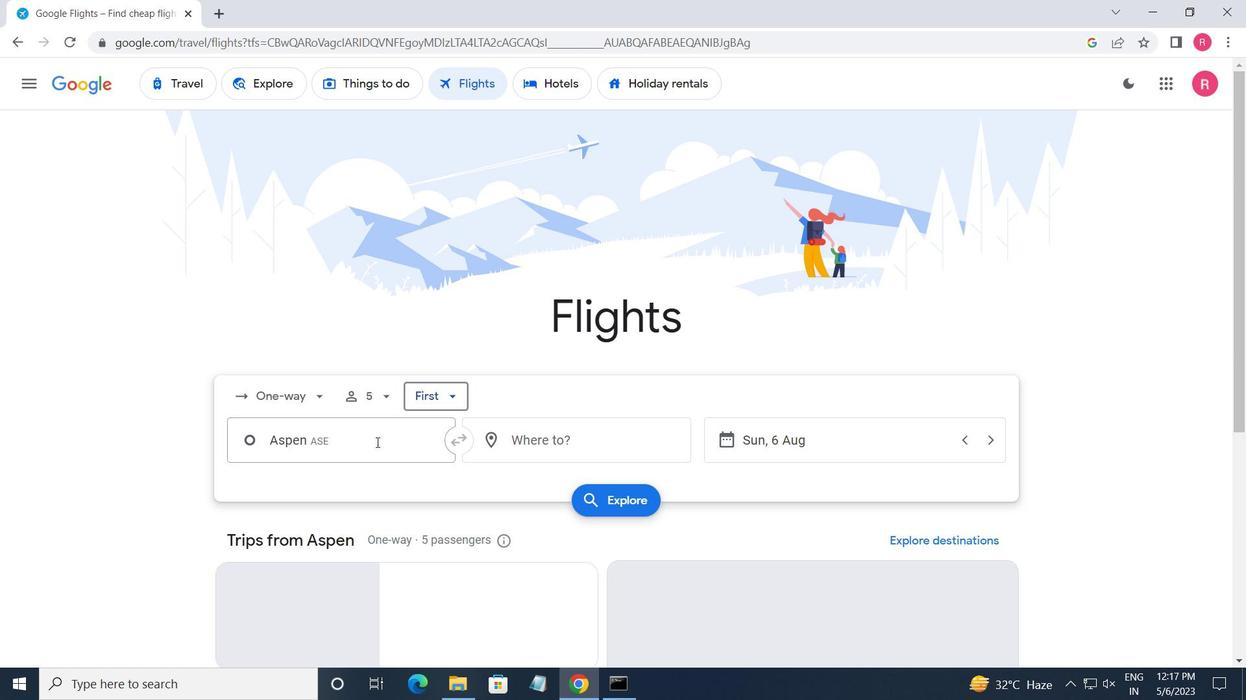 
Action: Key pressed <Key.shift>ASPEN/<Key.shift><Key.shift><Key.shift><Key.shift_r>PITKIN<Key.space><Key.shift><Key.shift><Key.shift><Key.shift><Key.shift><Key.shift><Key.shift><Key.shift><Key.shift><Key.shift><Key.shift><Key.shift>COUNTRY<Key.space><Key.shift>AIRPORT
Screenshot: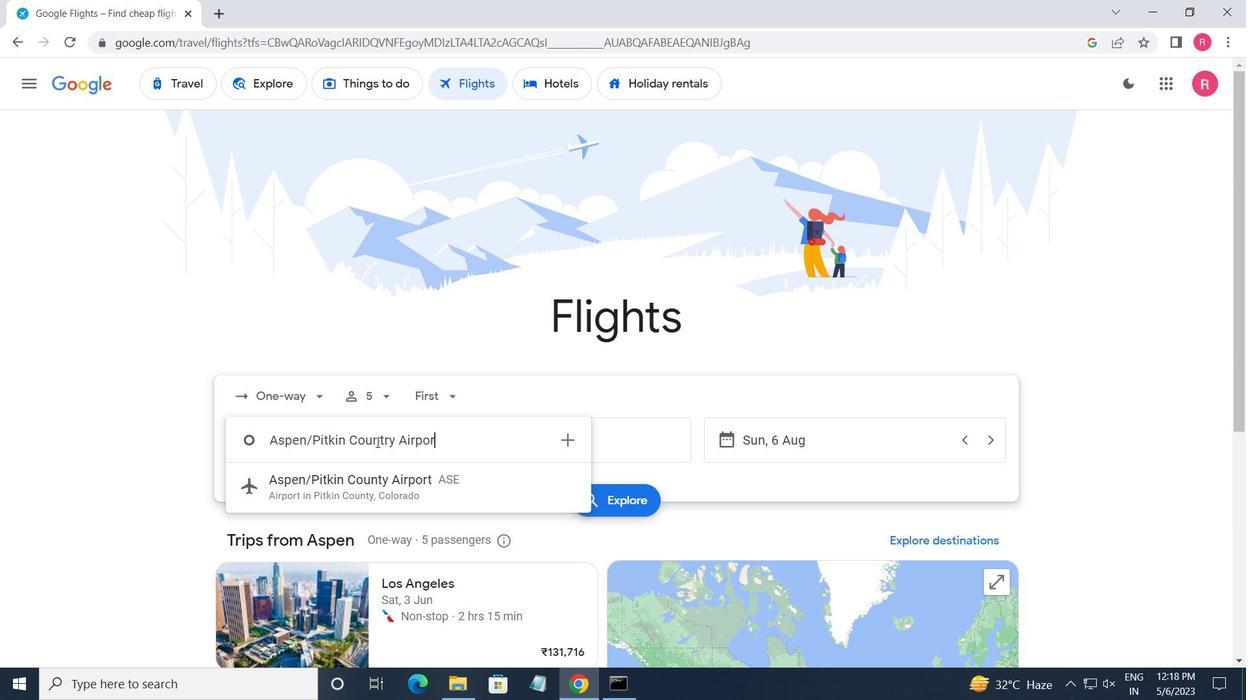 
Action: Mouse moved to (363, 495)
Screenshot: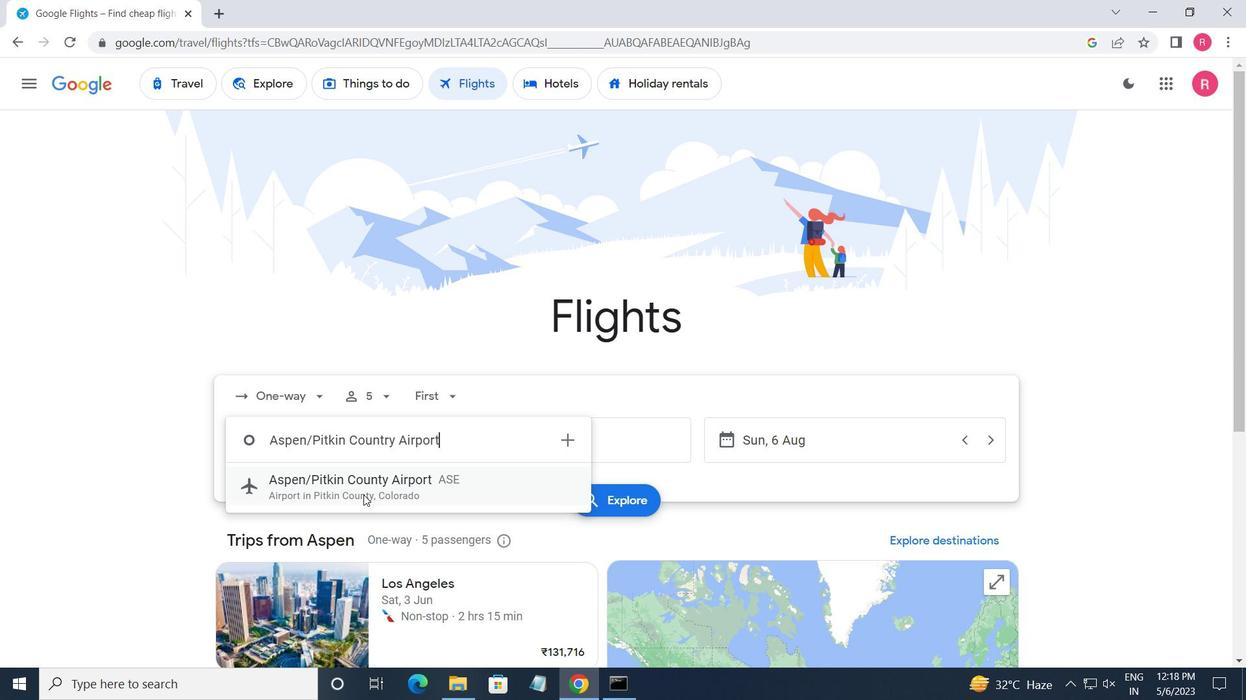 
Action: Mouse pressed left at (363, 495)
Screenshot: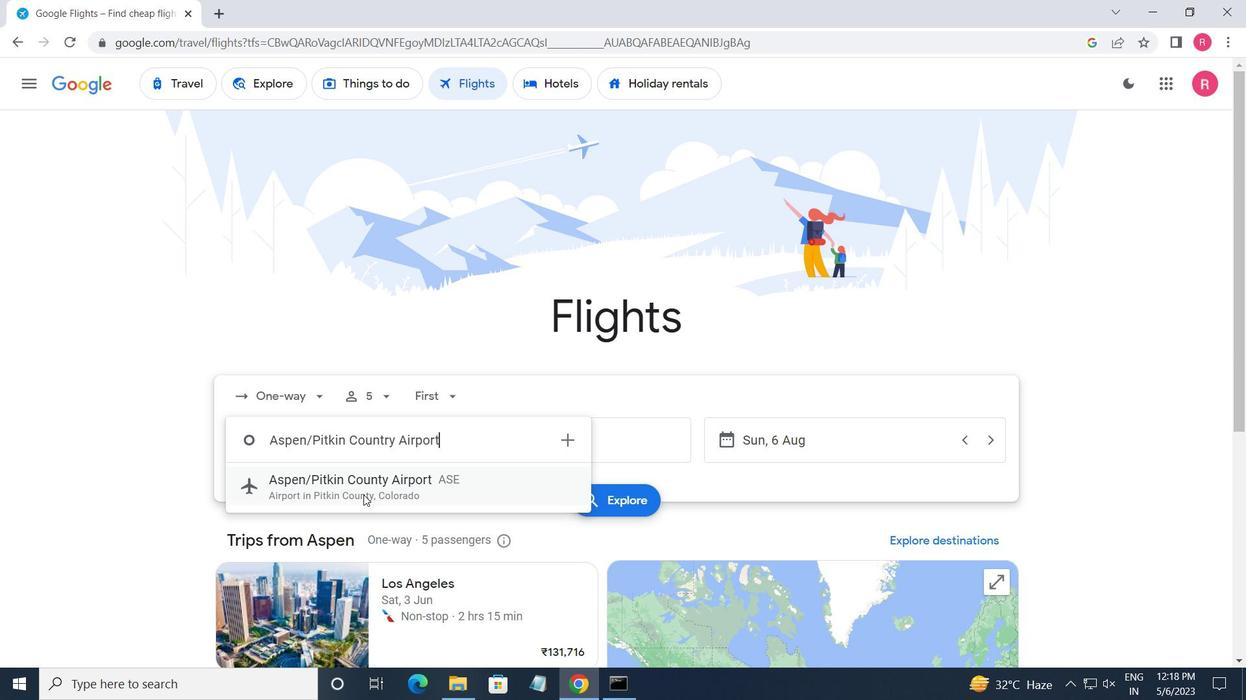 
Action: Mouse moved to (612, 438)
Screenshot: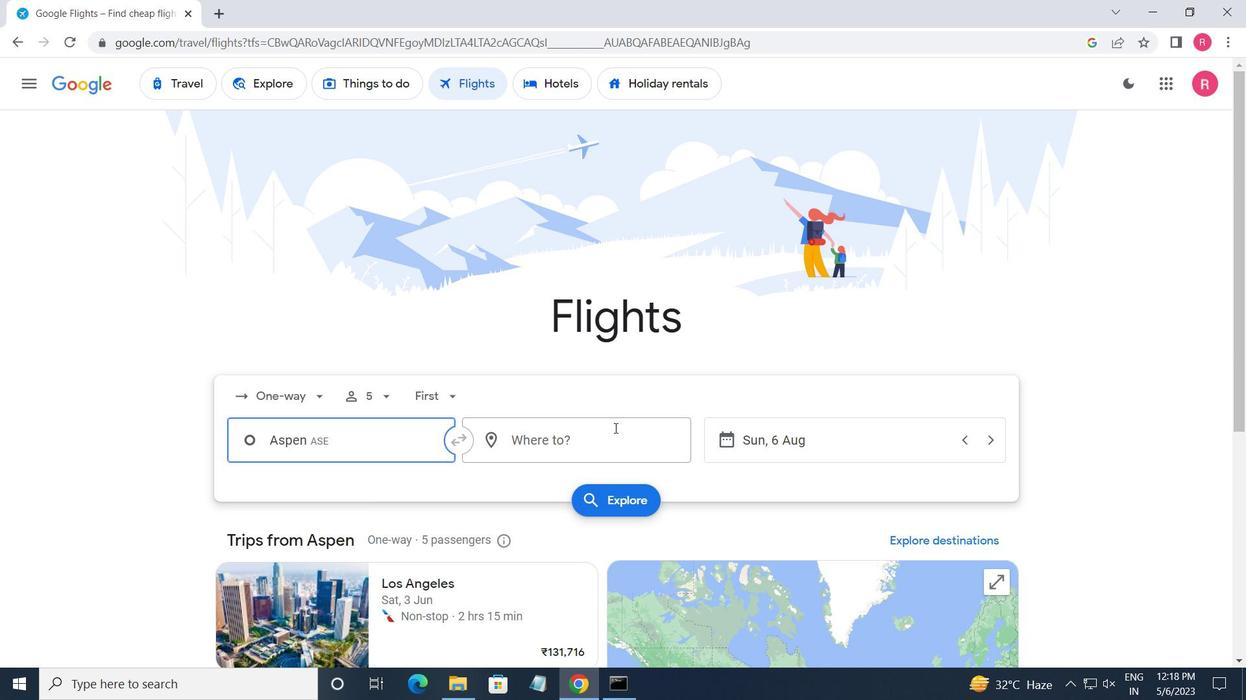 
Action: Mouse pressed left at (612, 438)
Screenshot: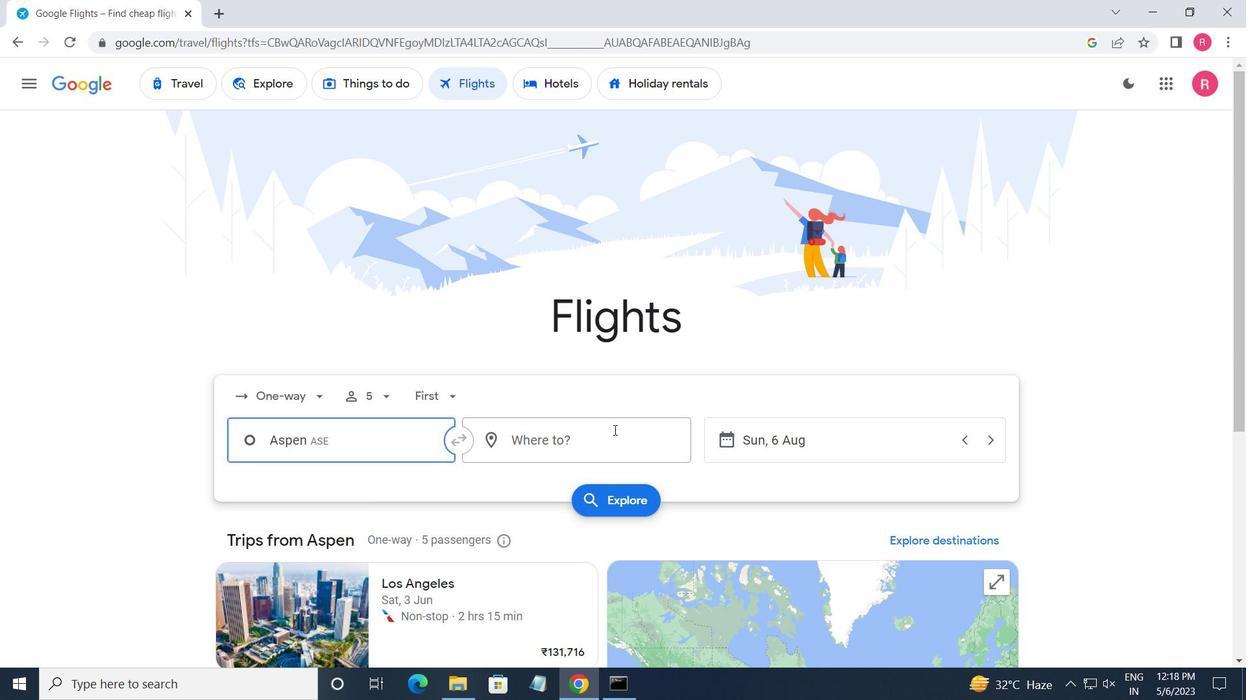 
Action: Key pressed <Key.shift>WILMINGTON<Key.space><Key.shift><Key.shift><Key.shift><Key.shift><Key.shift><Key.shift><Key.shift><Key.shift><Key.shift><Key.shift><Key.shift><Key.shift>I
Screenshot: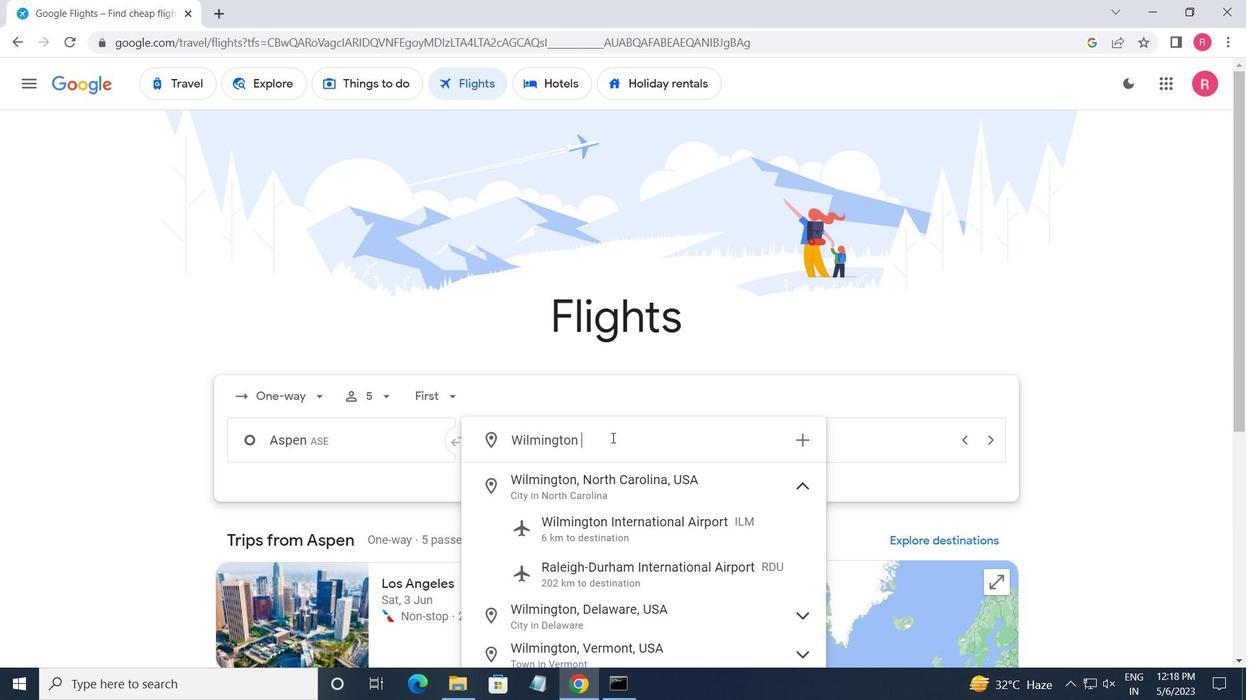 
Action: Mouse moved to (625, 488)
Screenshot: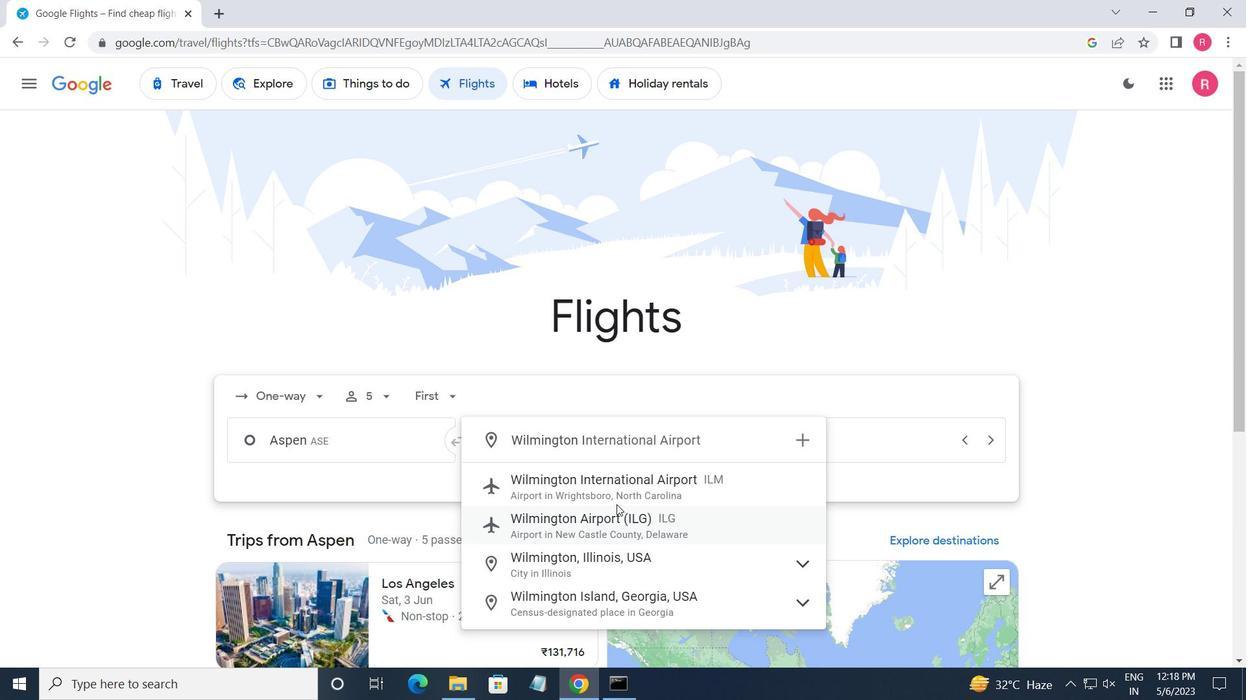 
Action: Mouse pressed left at (625, 488)
Screenshot: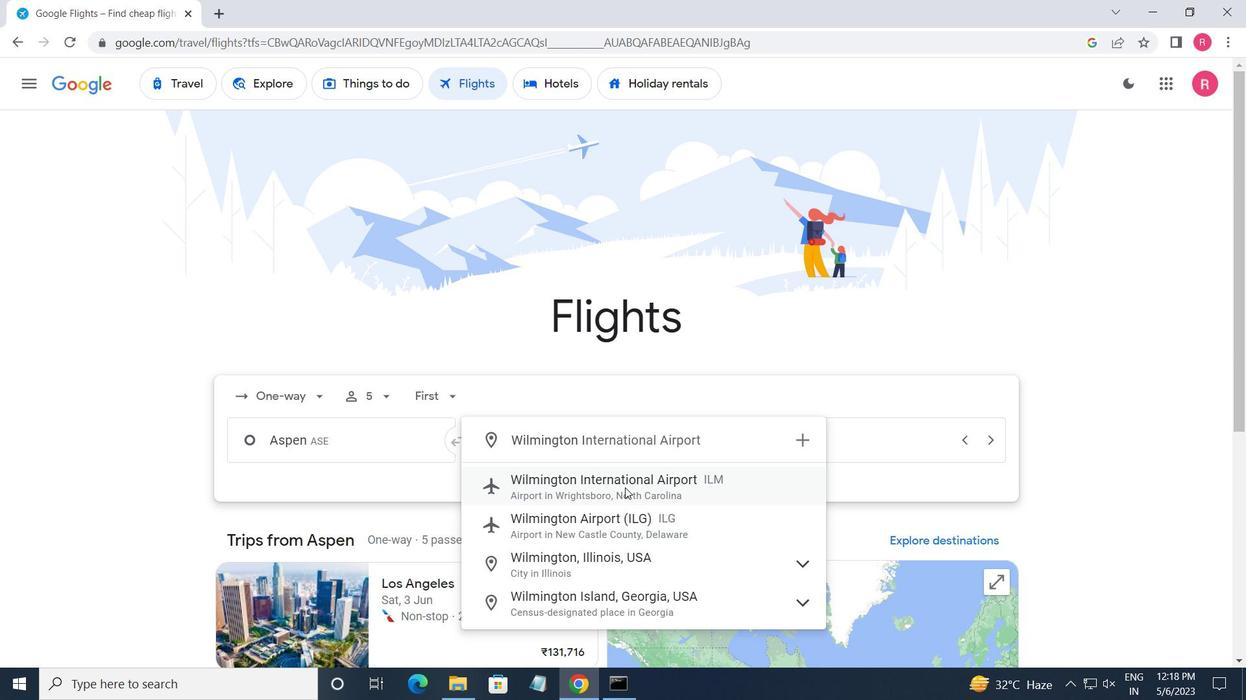 
Action: Mouse moved to (796, 435)
Screenshot: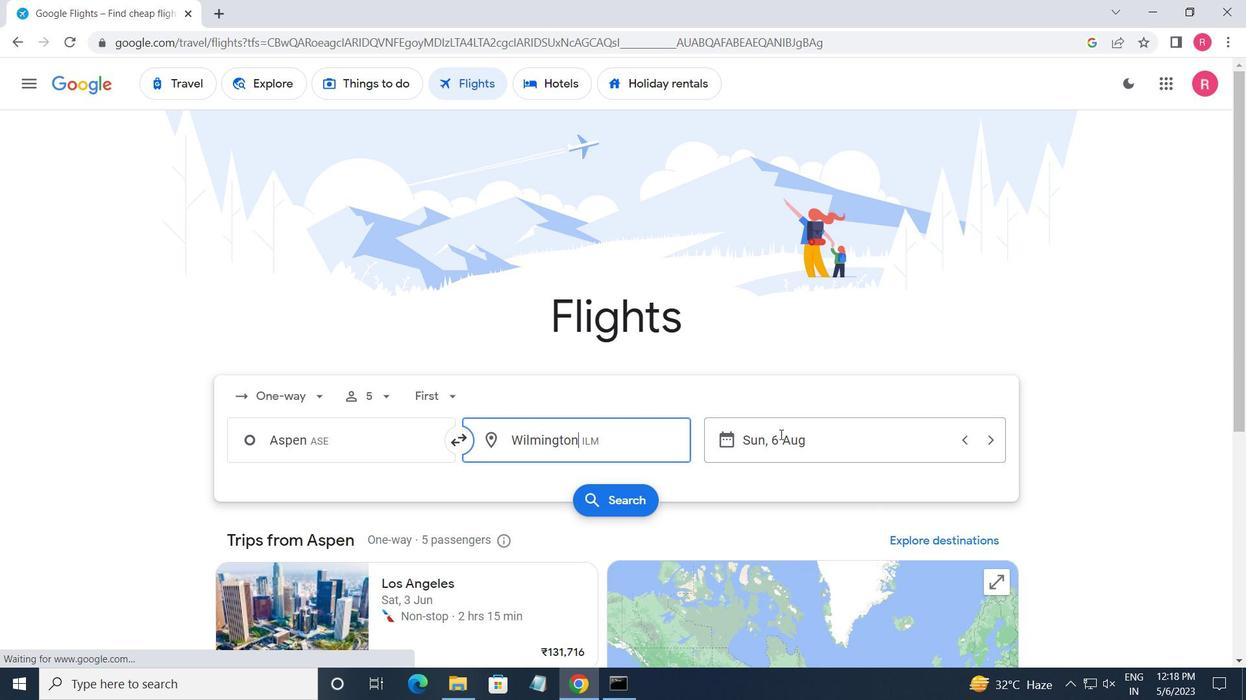 
Action: Mouse pressed left at (796, 435)
Screenshot: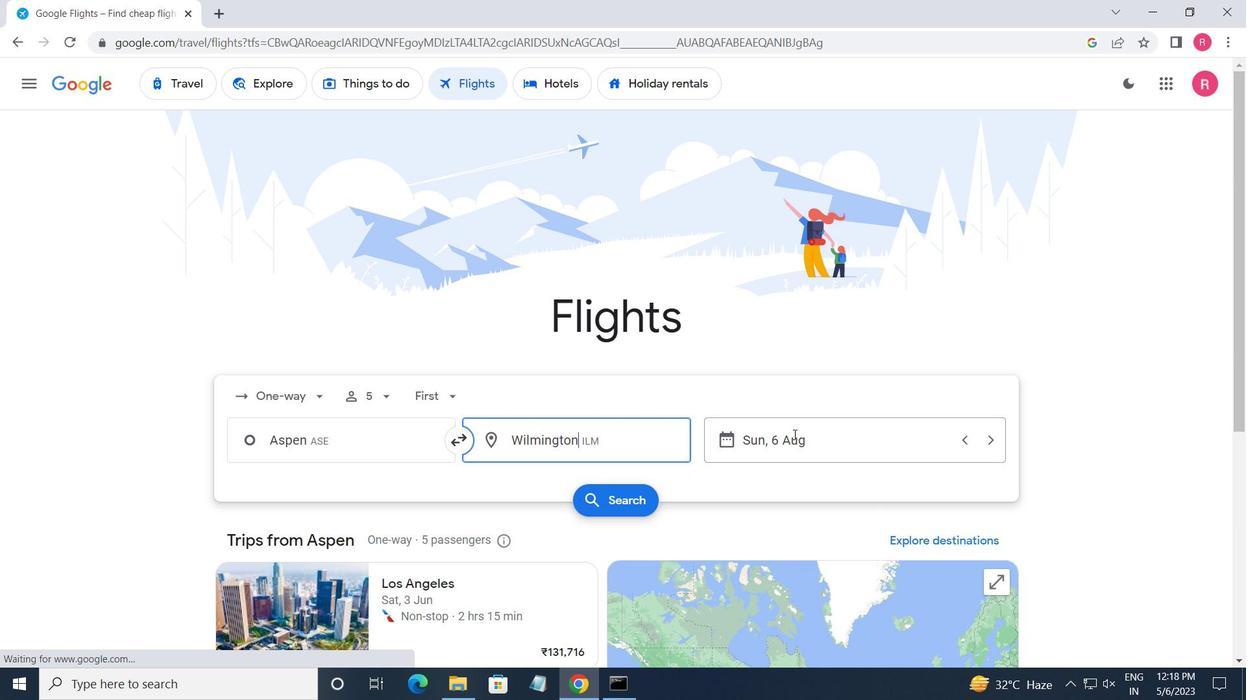 
Action: Mouse moved to (422, 417)
Screenshot: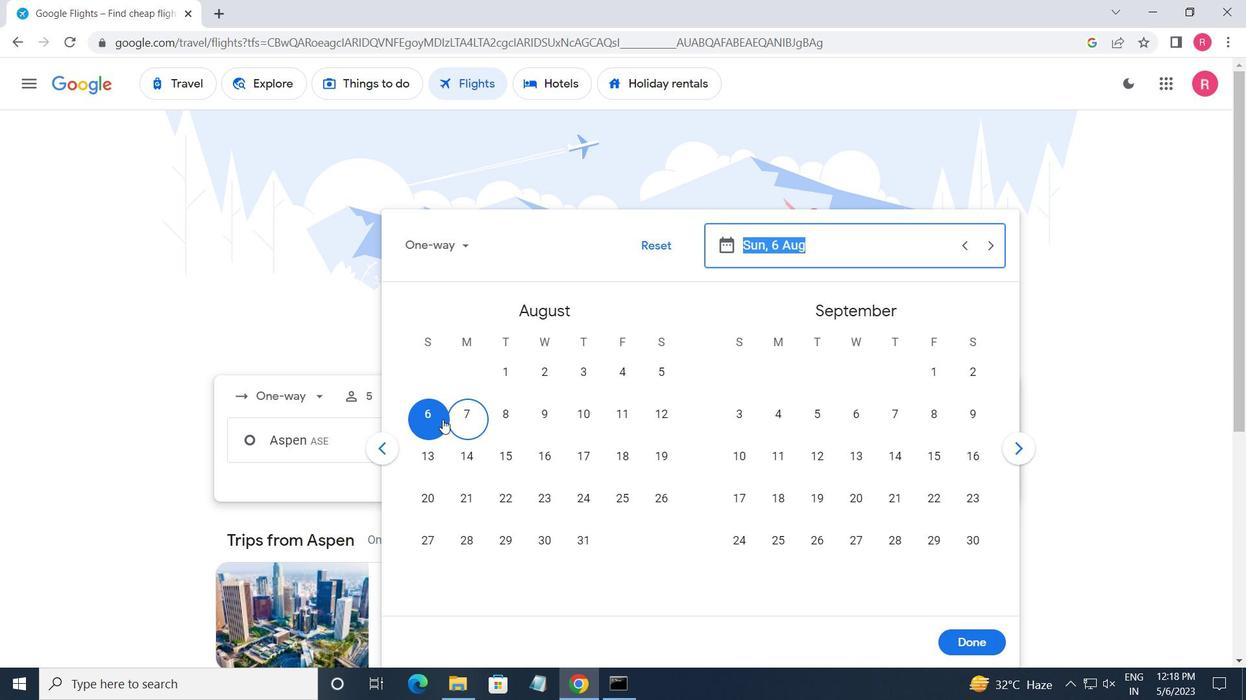 
Action: Mouse pressed left at (422, 417)
Screenshot: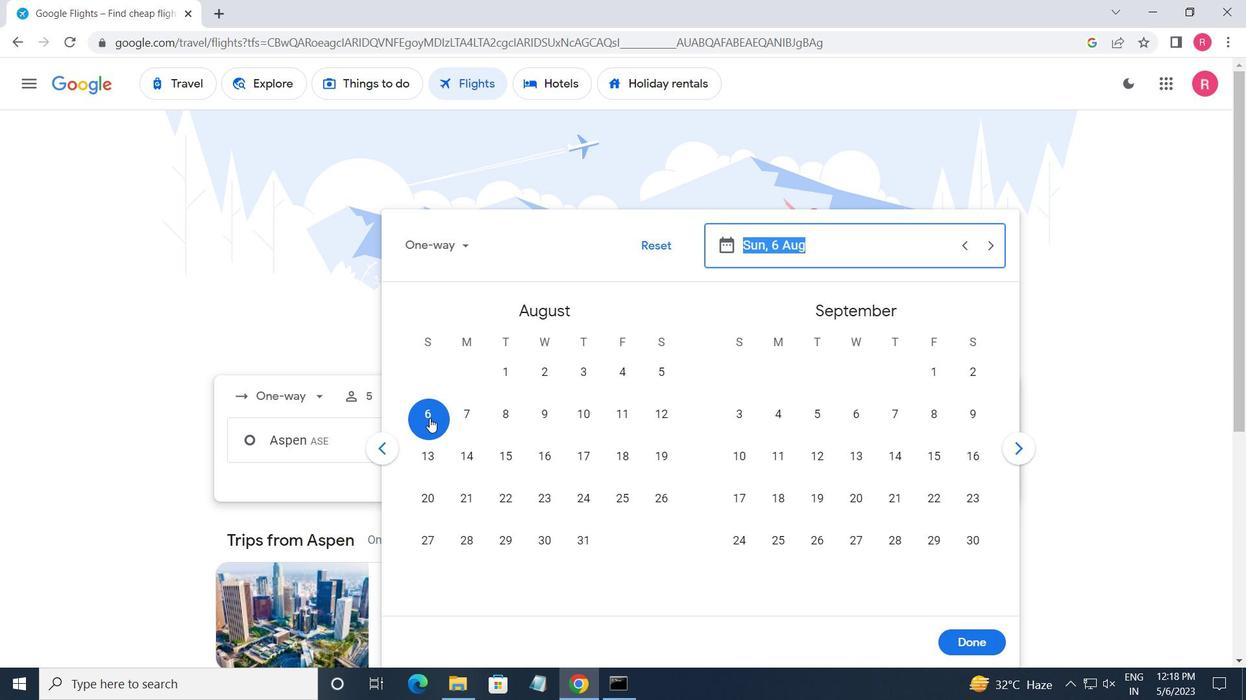 
Action: Mouse moved to (959, 648)
Screenshot: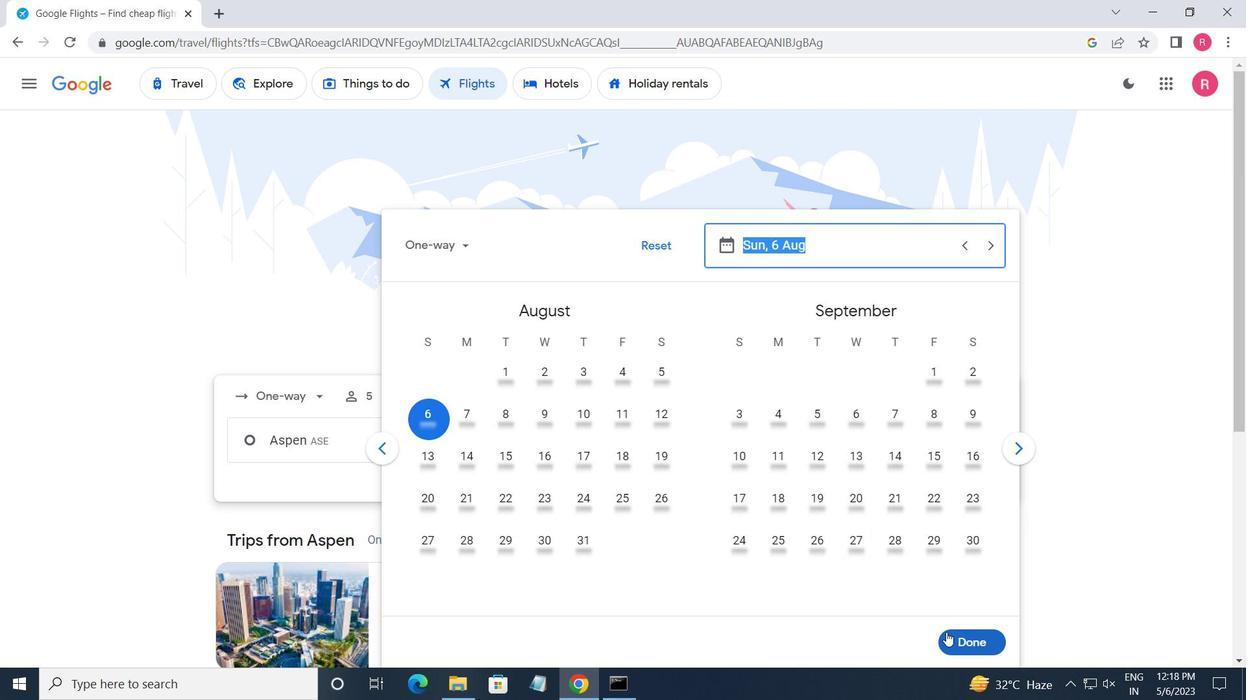 
Action: Mouse pressed left at (959, 648)
Screenshot: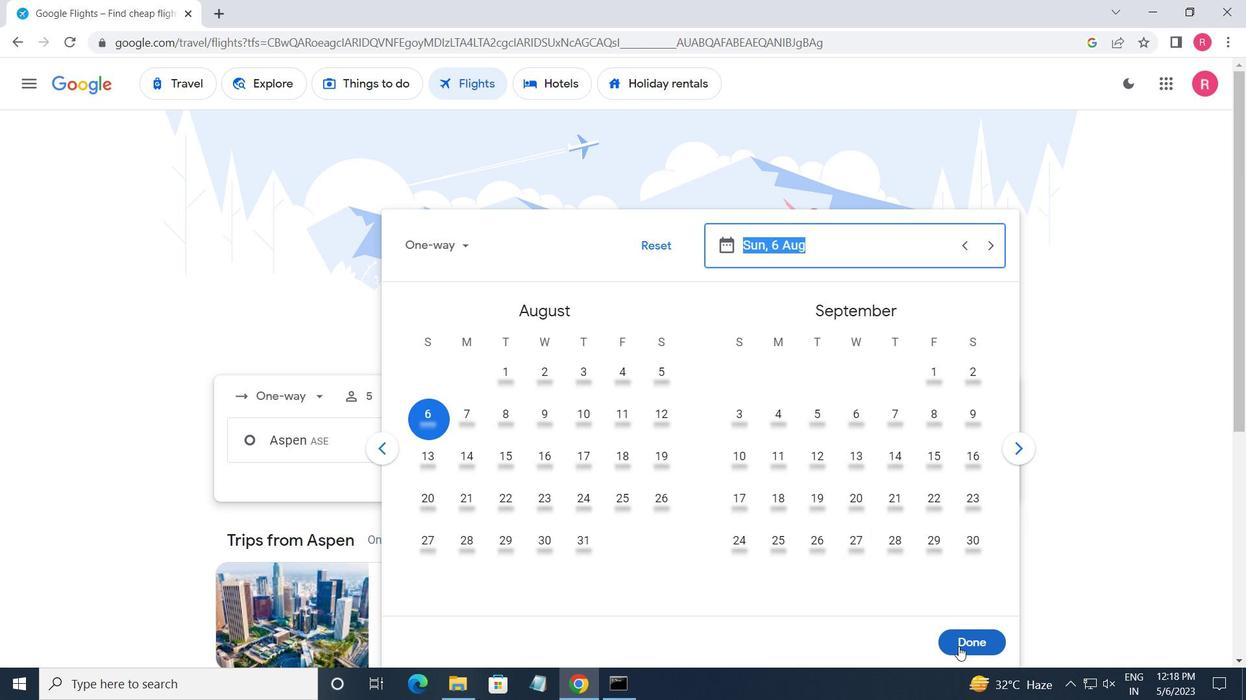 
Action: Mouse moved to (637, 510)
Screenshot: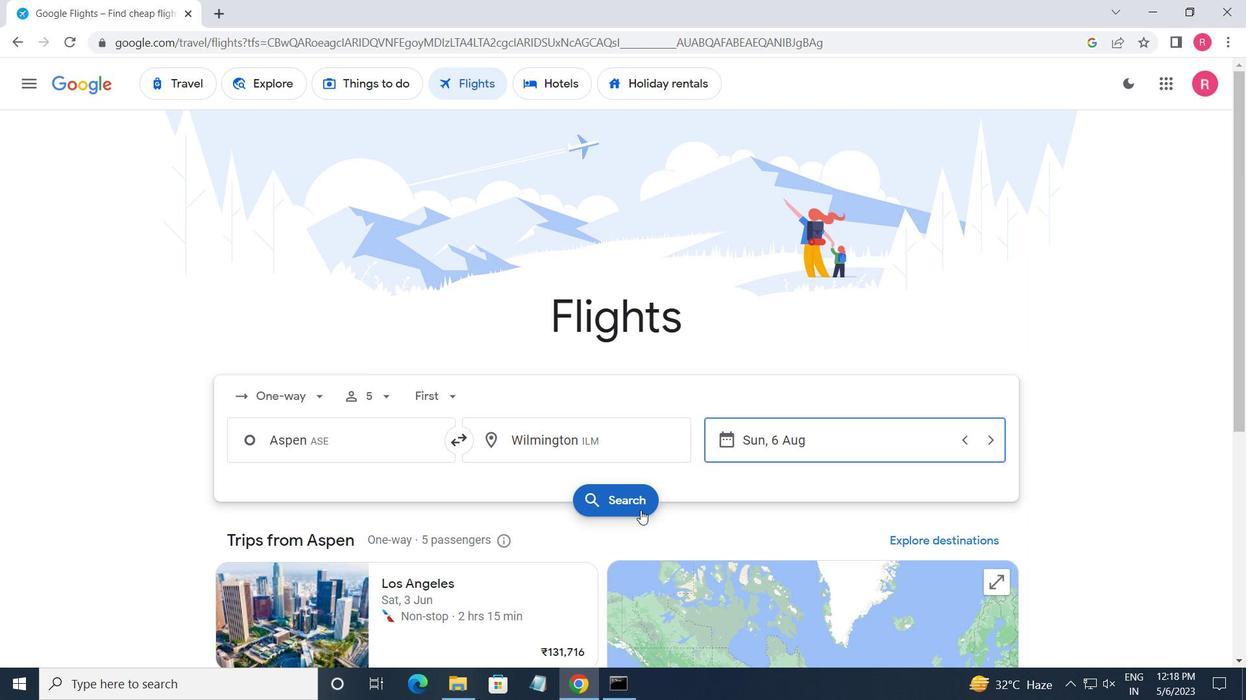 
Action: Mouse pressed left at (637, 510)
Screenshot: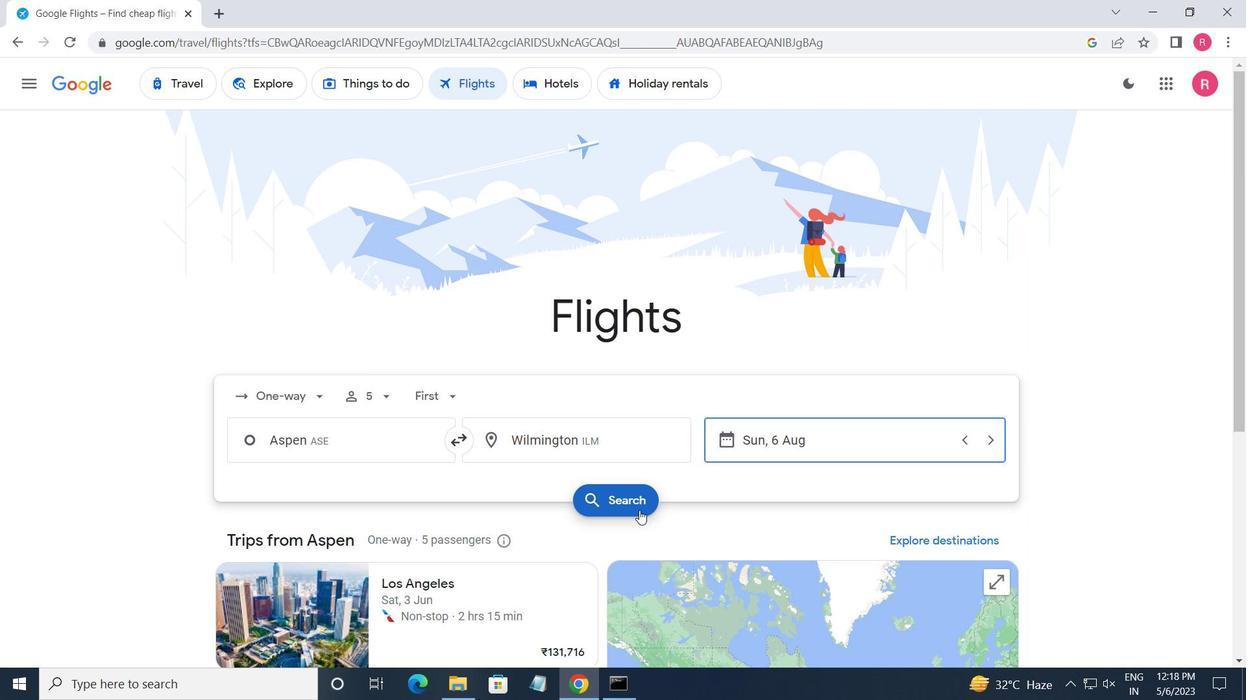 
Action: Mouse moved to (230, 234)
Screenshot: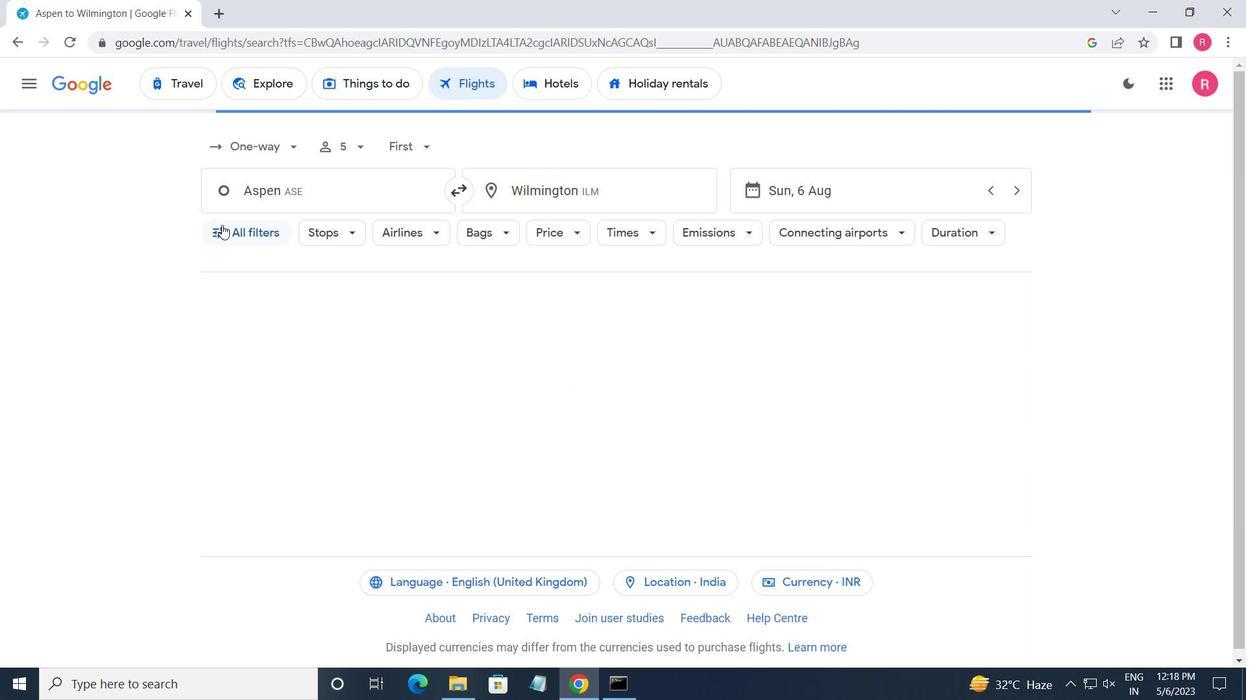 
Action: Mouse pressed left at (230, 234)
Screenshot: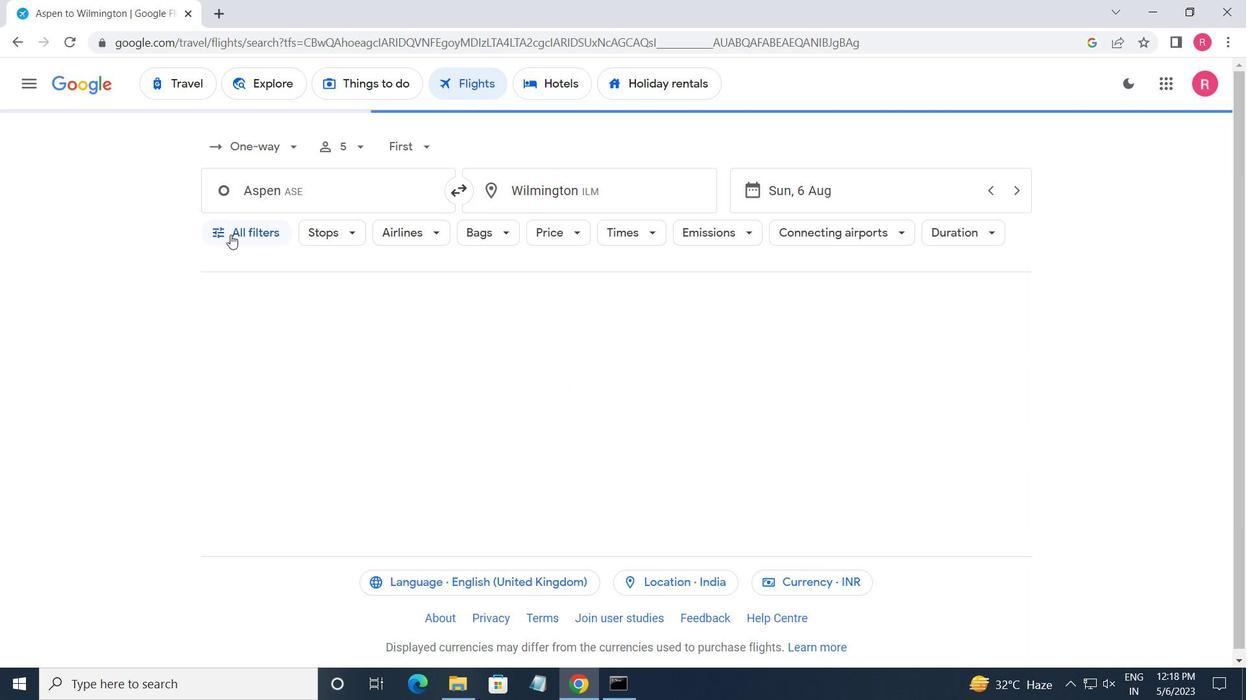 
Action: Mouse moved to (259, 308)
Screenshot: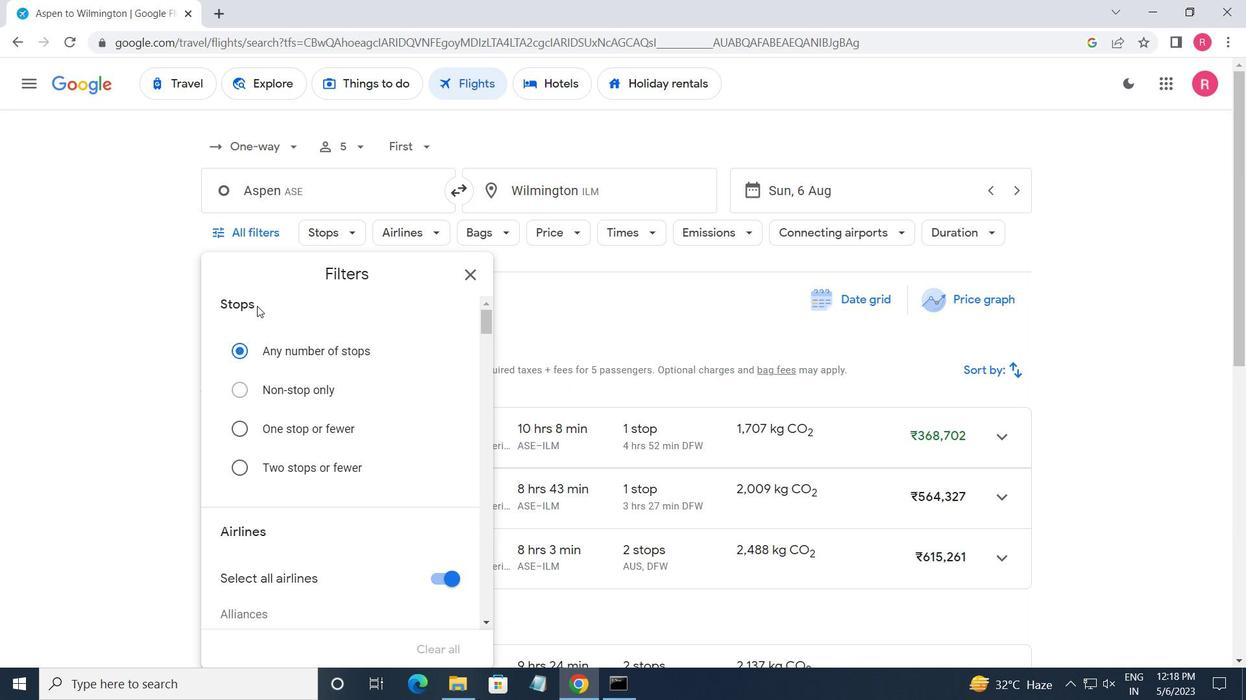 
Action: Mouse scrolled (259, 308) with delta (0, 0)
Screenshot: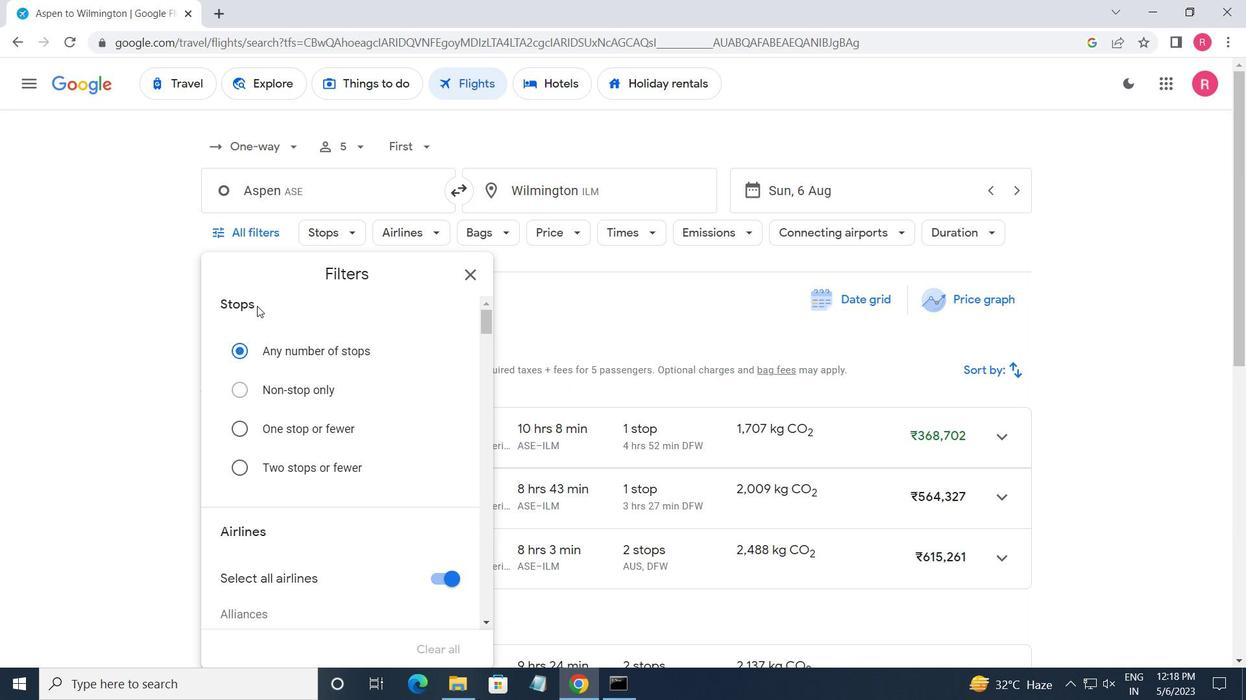 
Action: Mouse moved to (264, 314)
Screenshot: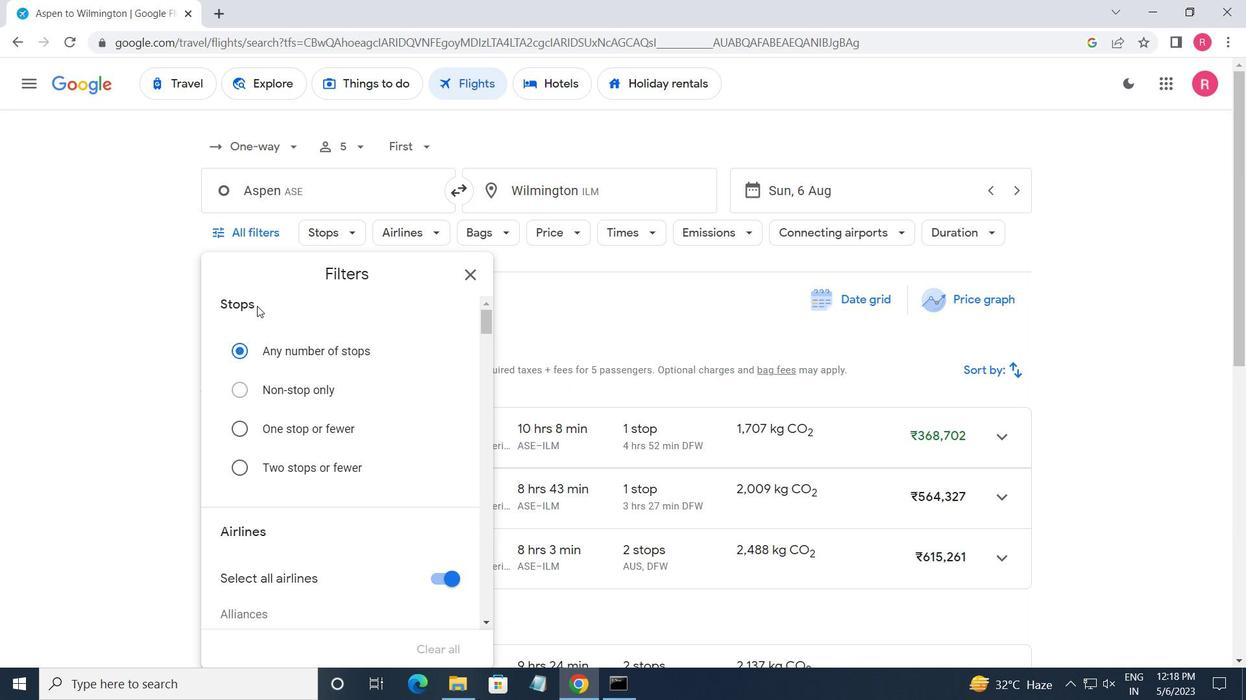 
Action: Mouse scrolled (264, 314) with delta (0, 0)
Screenshot: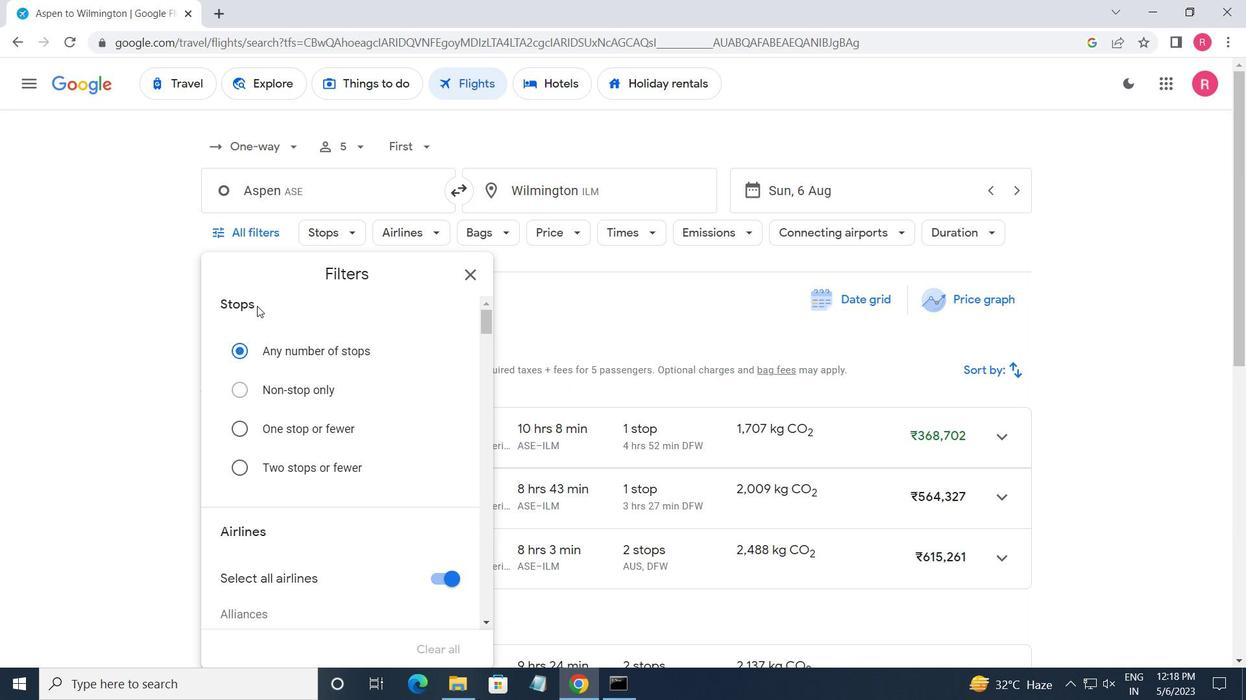 
Action: Mouse moved to (265, 316)
Screenshot: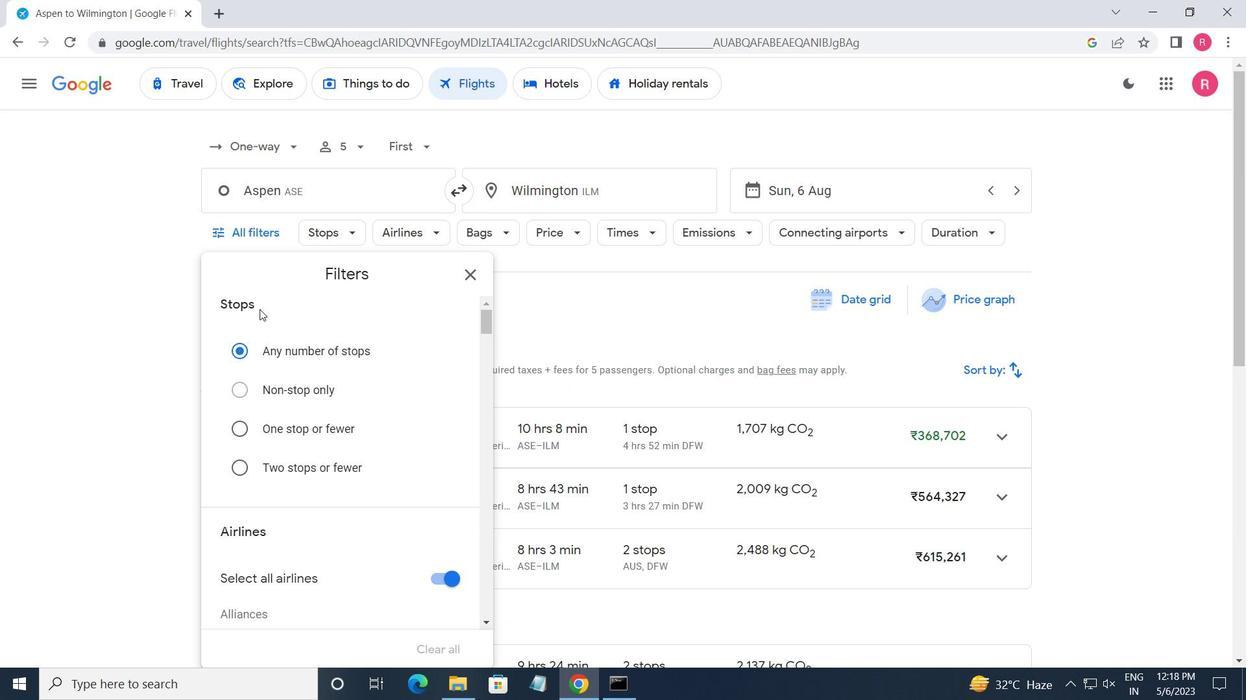
Action: Mouse scrolled (265, 316) with delta (0, 0)
Screenshot: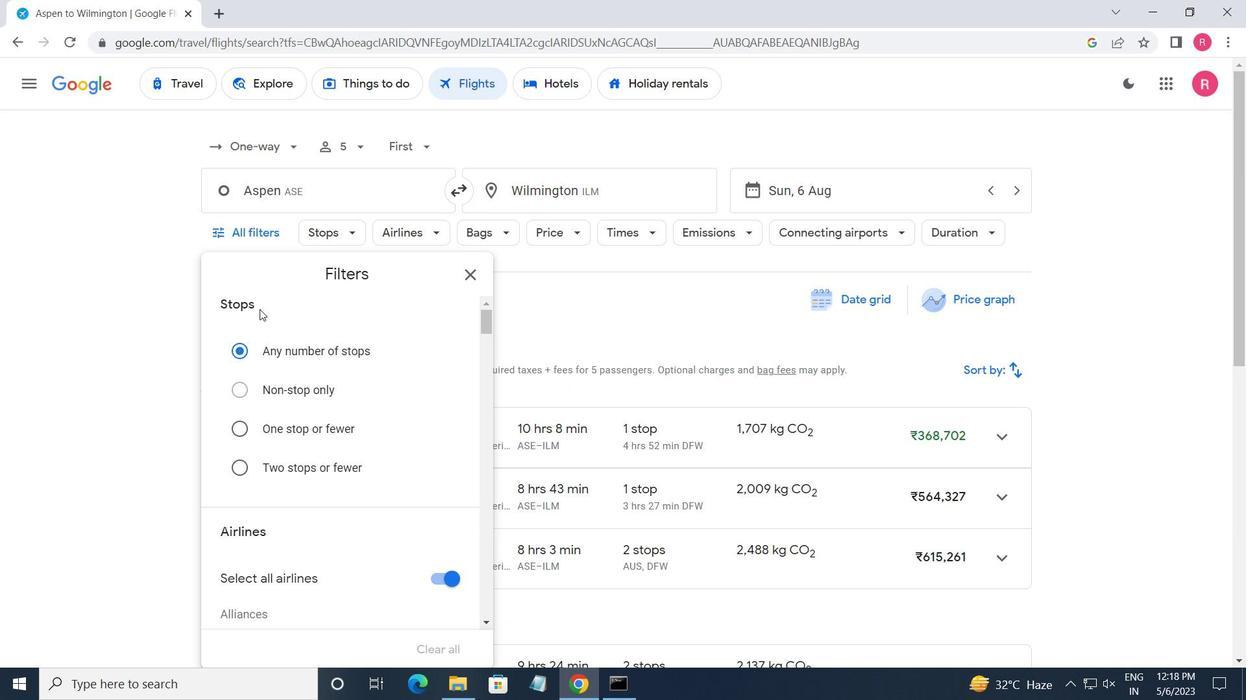 
Action: Mouse moved to (266, 318)
Screenshot: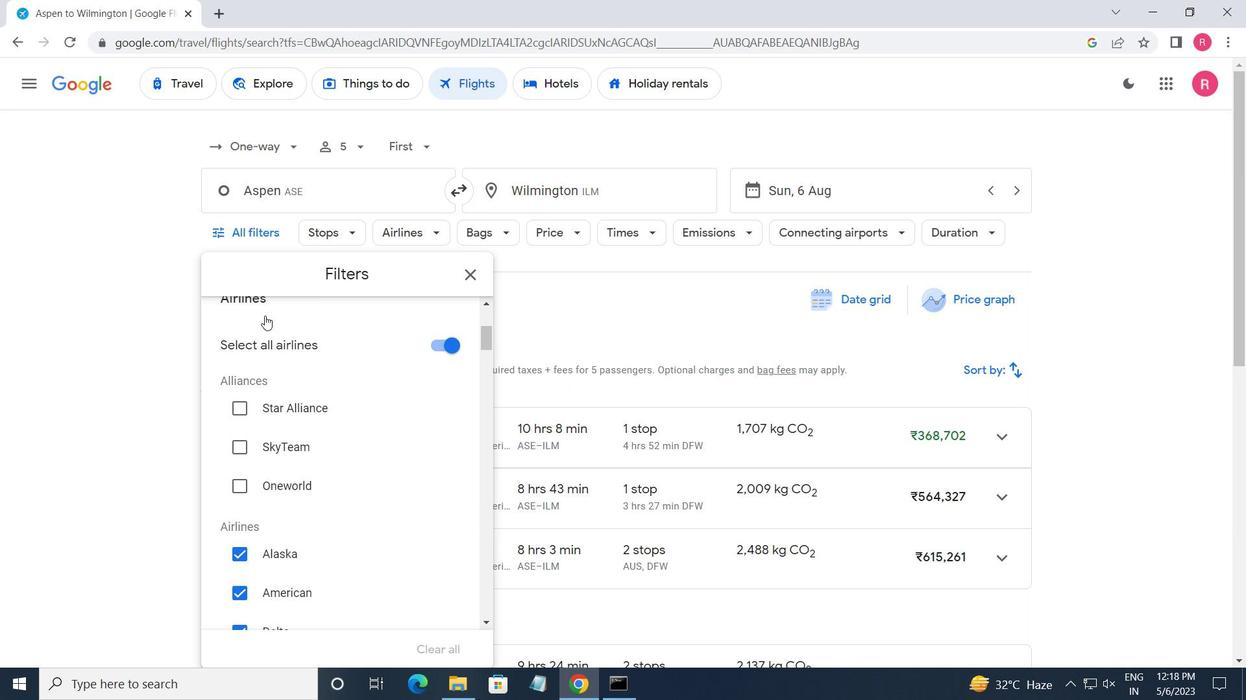 
Action: Mouse scrolled (266, 318) with delta (0, 0)
Screenshot: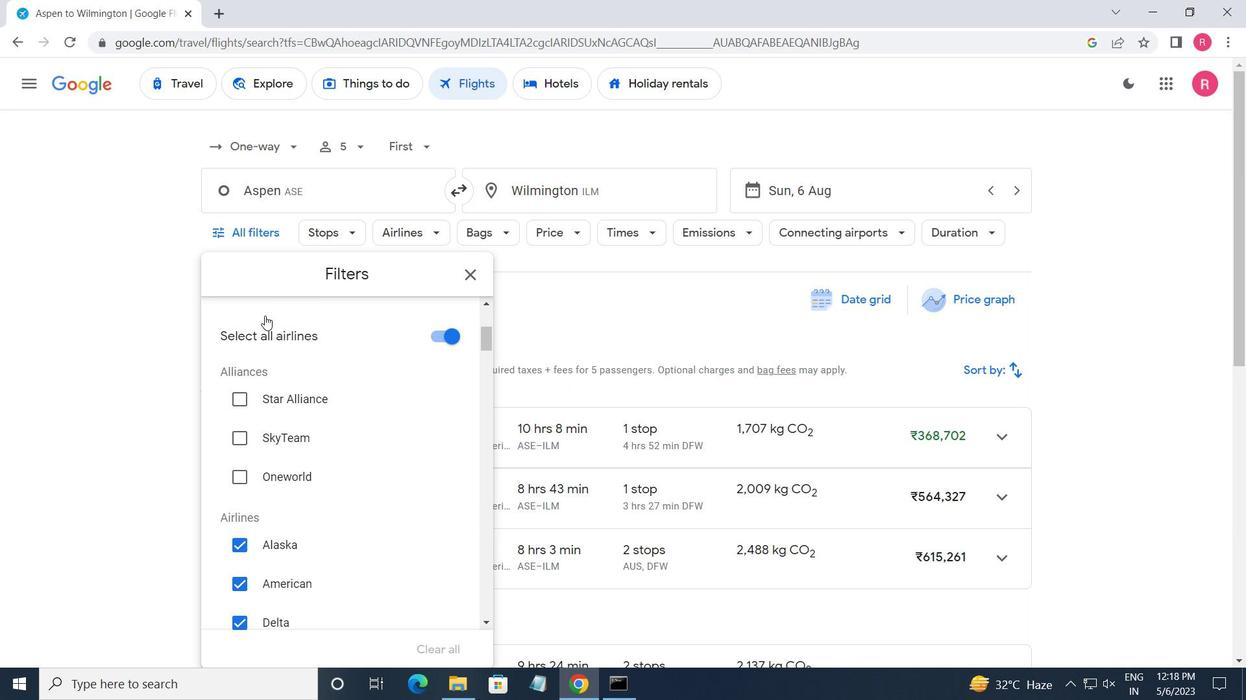 
Action: Mouse moved to (333, 507)
Screenshot: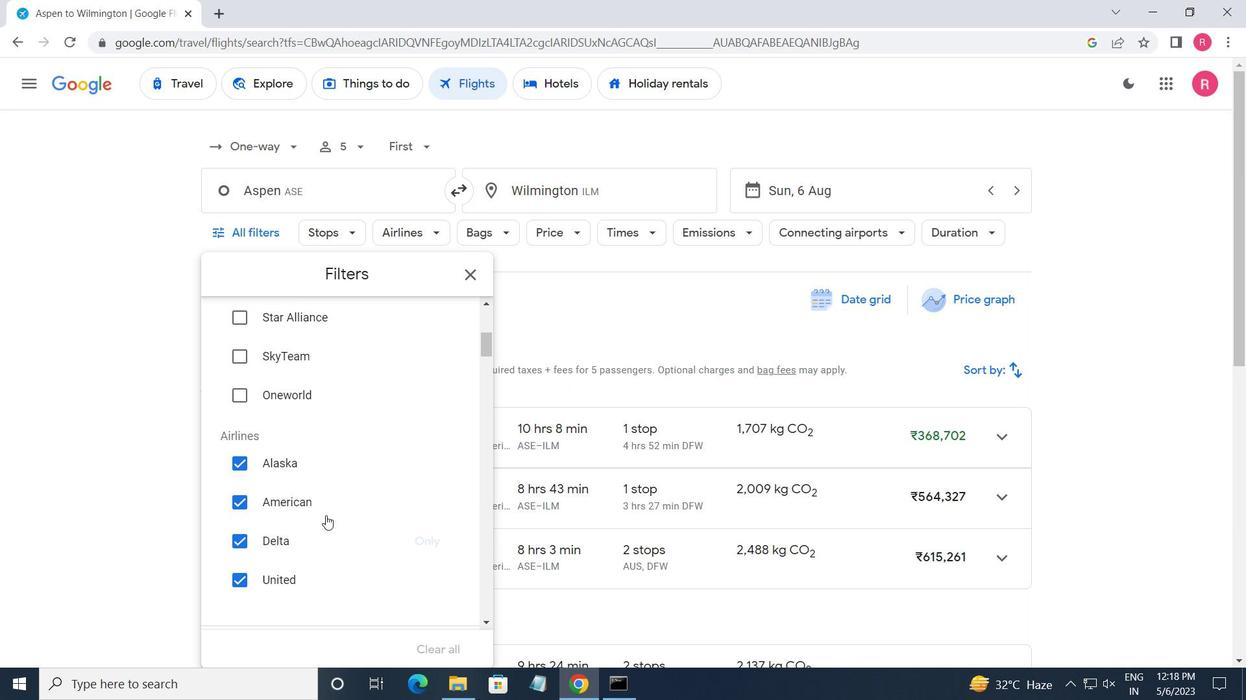 
Action: Mouse scrolled (333, 506) with delta (0, 0)
Screenshot: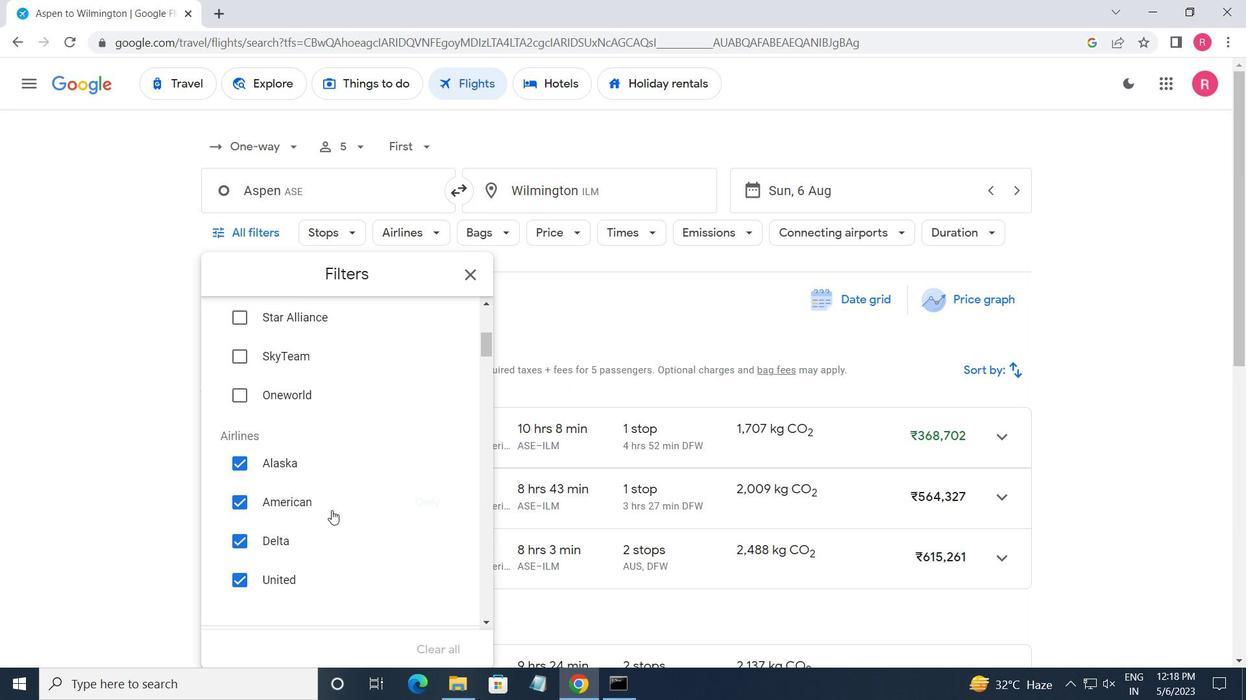 
Action: Mouse moved to (354, 364)
Screenshot: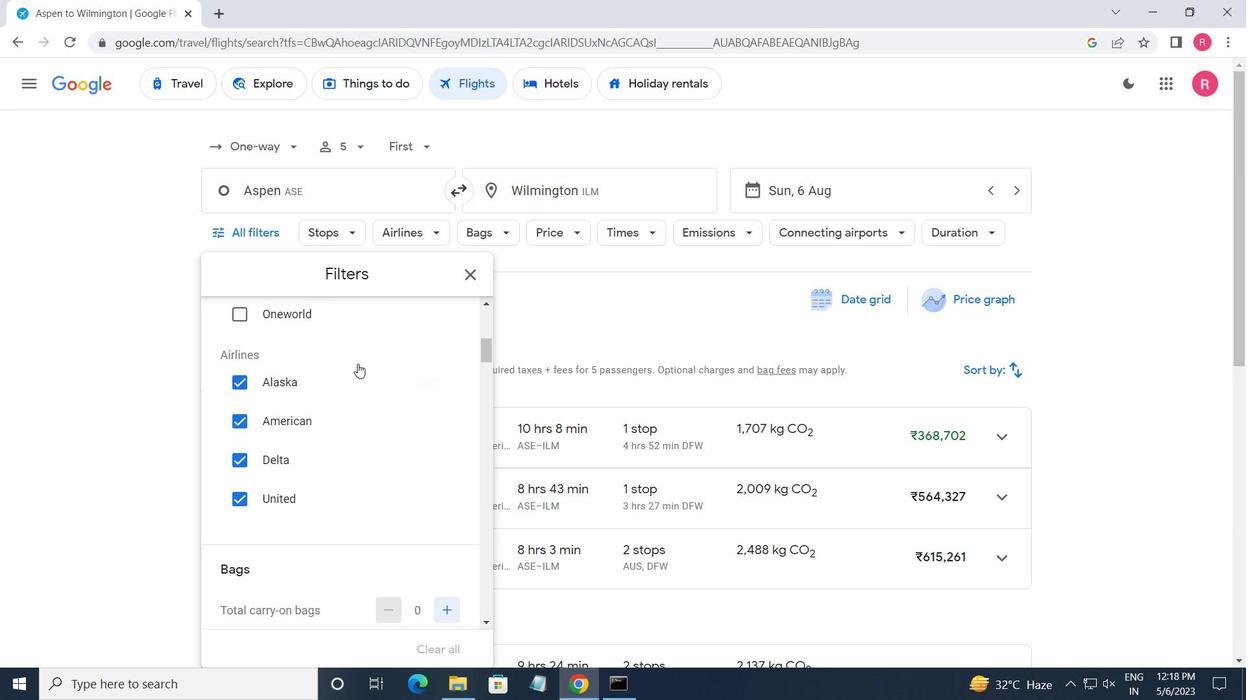 
Action: Mouse scrolled (354, 364) with delta (0, 0)
Screenshot: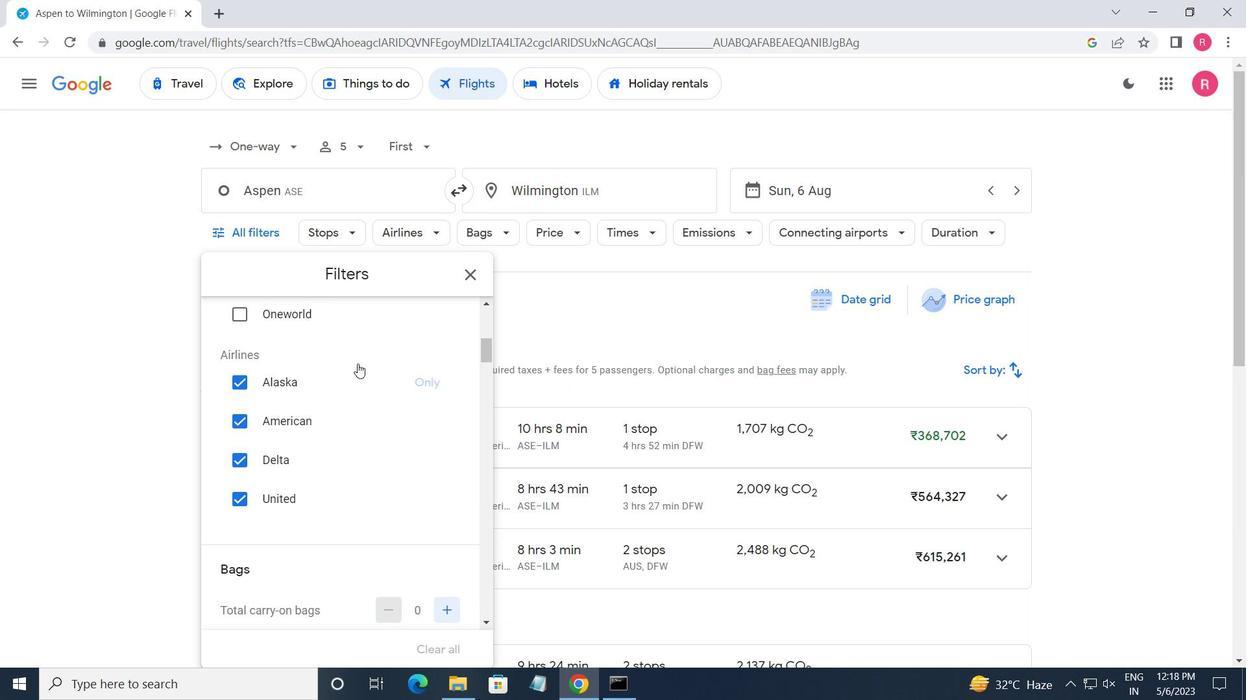 
Action: Mouse scrolled (354, 364) with delta (0, 0)
Screenshot: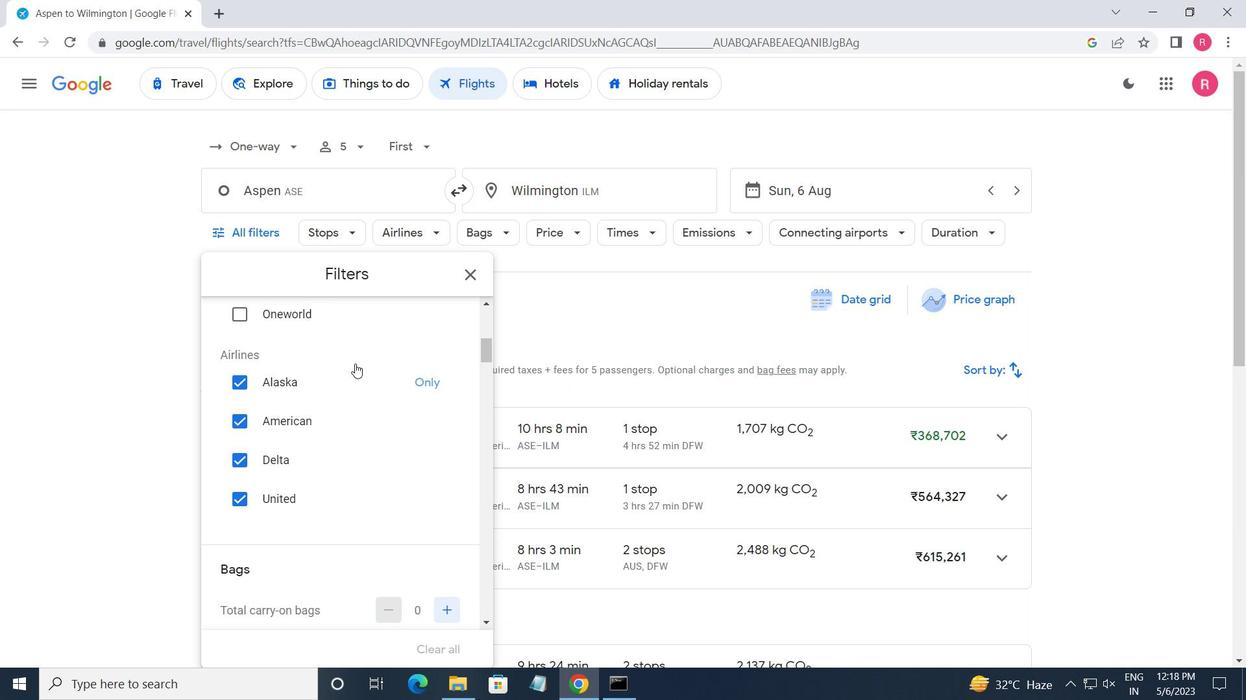 
Action: Mouse moved to (449, 340)
Screenshot: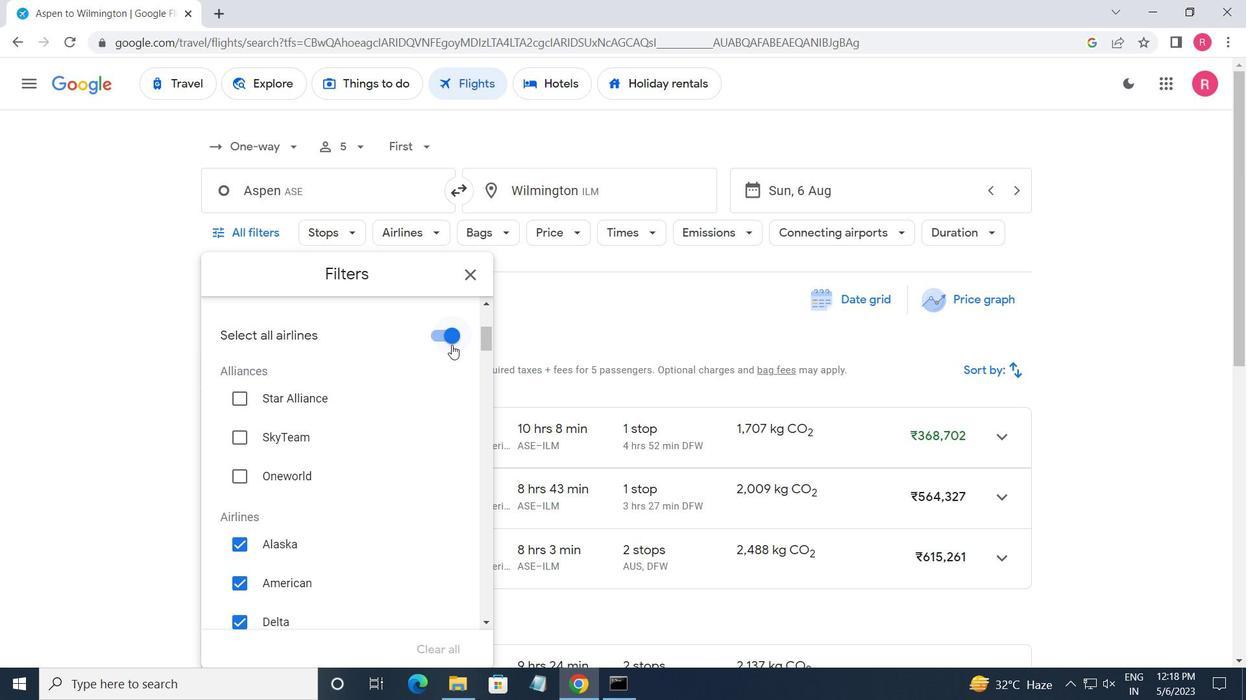 
Action: Mouse pressed left at (449, 340)
Screenshot: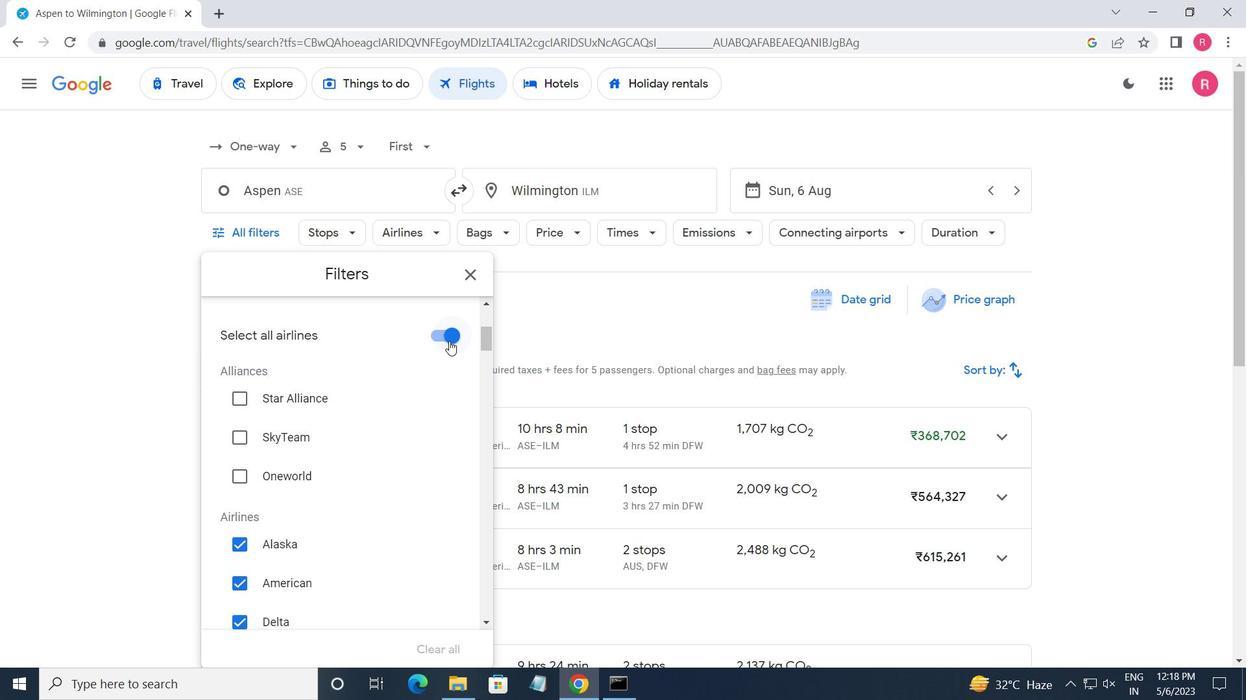 
Action: Mouse moved to (350, 362)
Screenshot: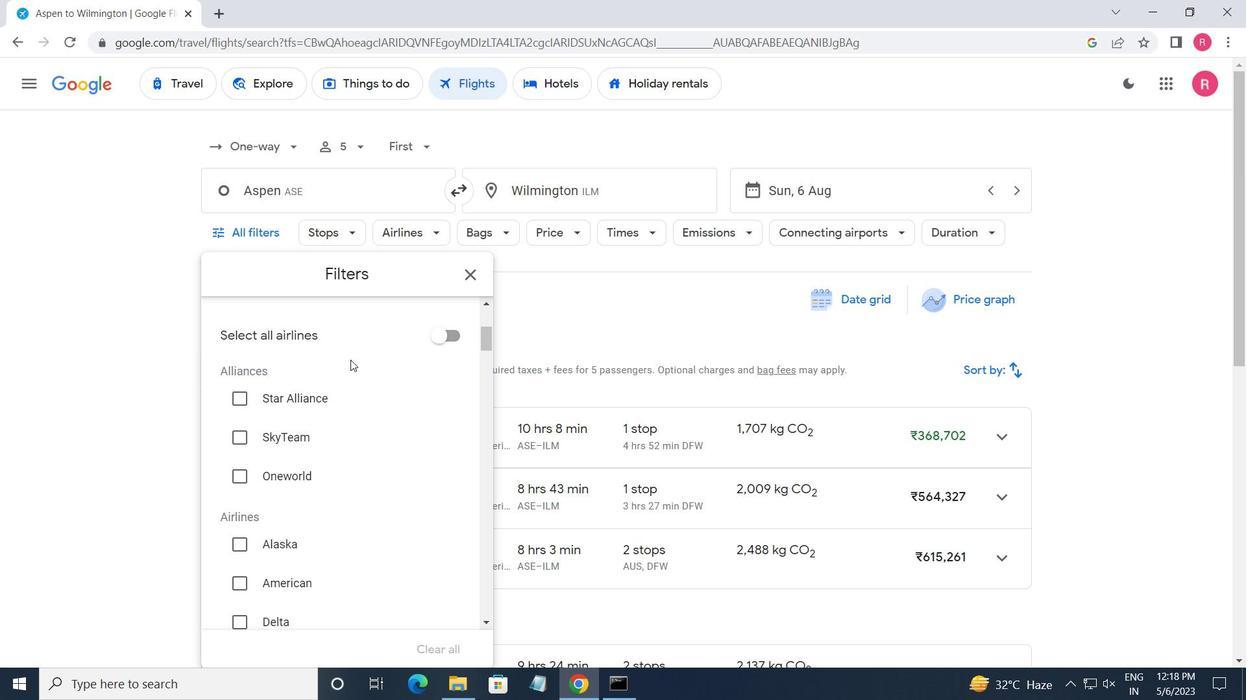 
Action: Mouse scrolled (350, 361) with delta (0, 0)
Screenshot: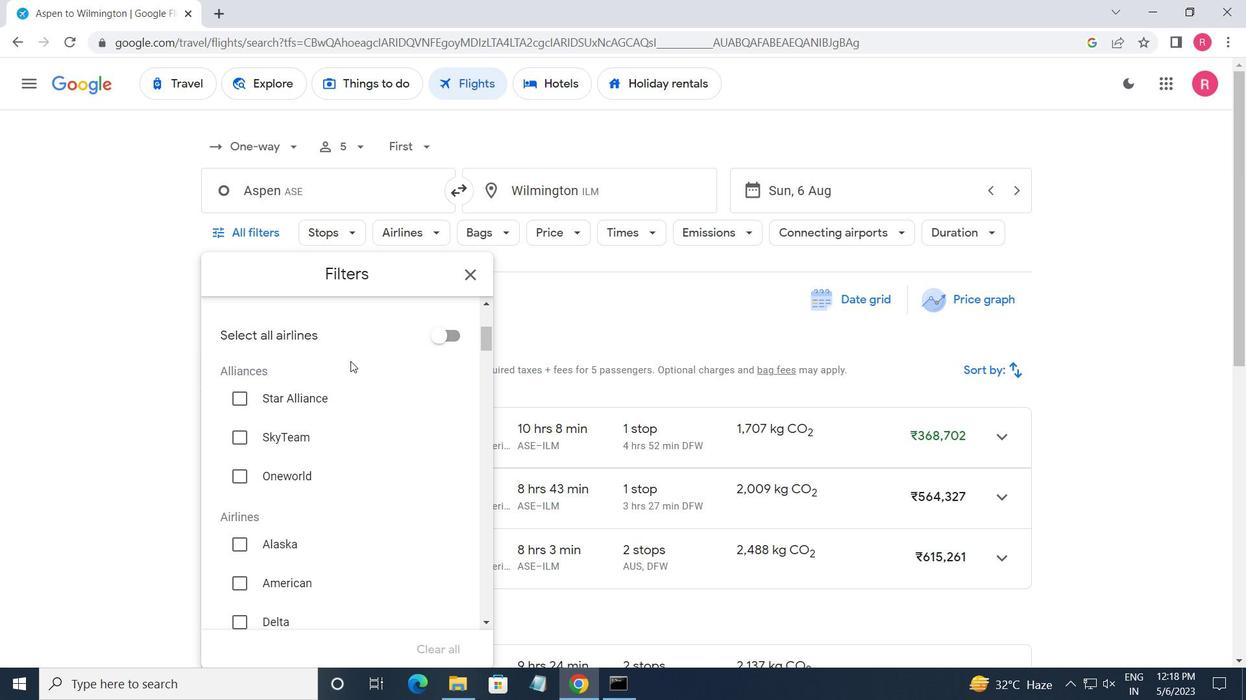 
Action: Mouse moved to (347, 369)
Screenshot: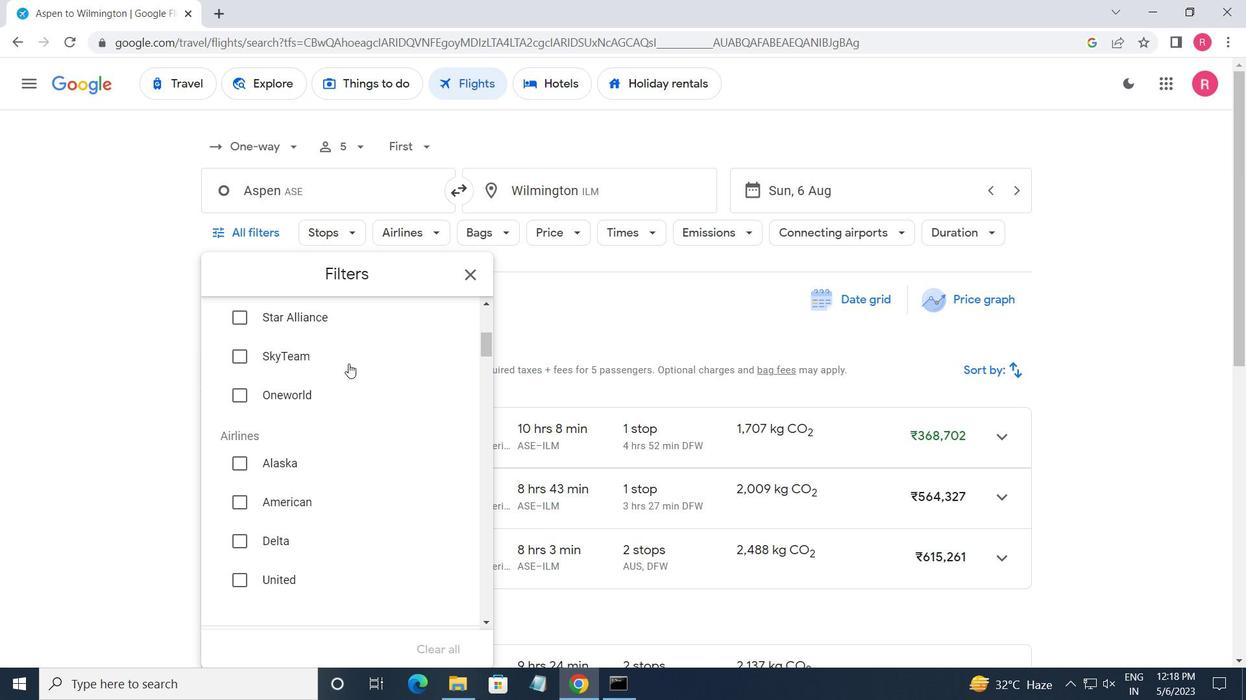 
Action: Mouse scrolled (347, 368) with delta (0, 0)
Screenshot: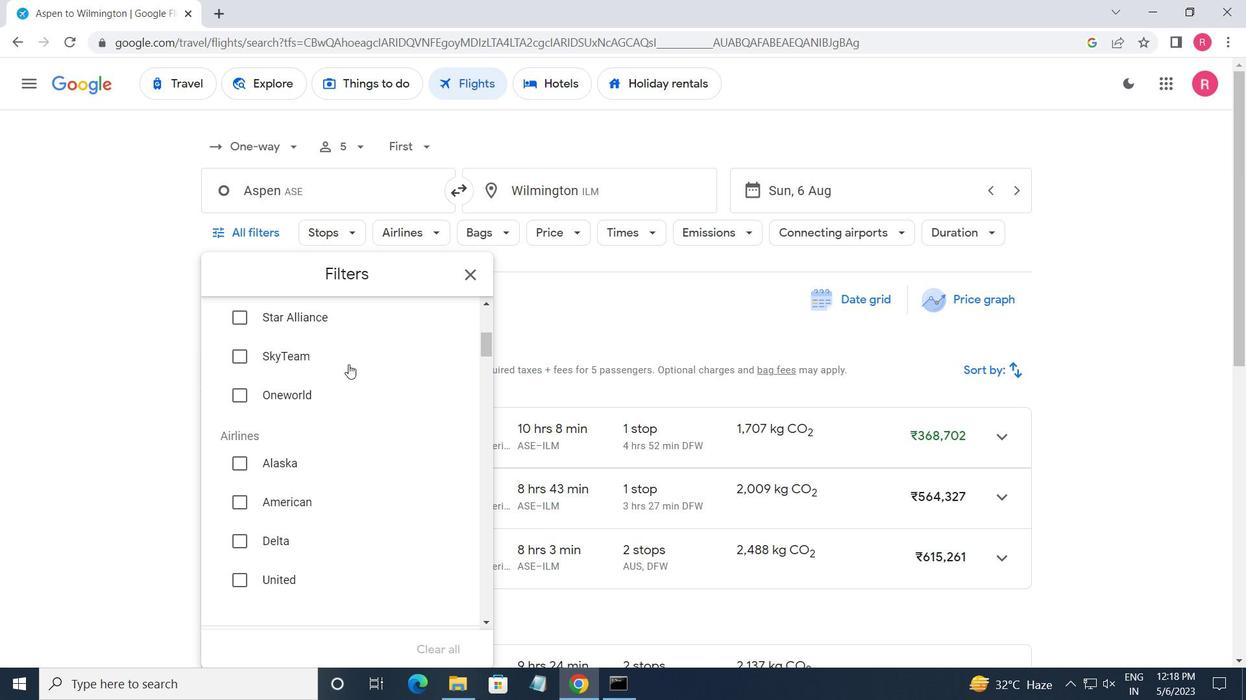 
Action: Mouse moved to (342, 376)
Screenshot: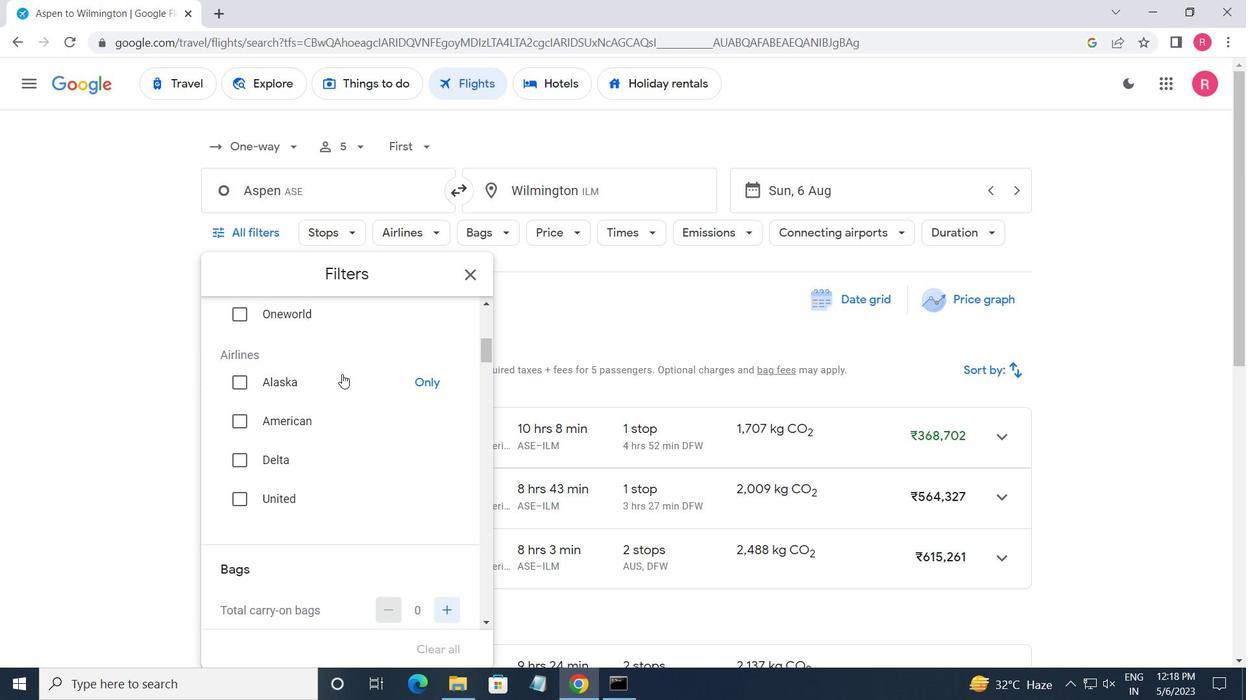 
Action: Mouse scrolled (342, 375) with delta (0, 0)
Screenshot: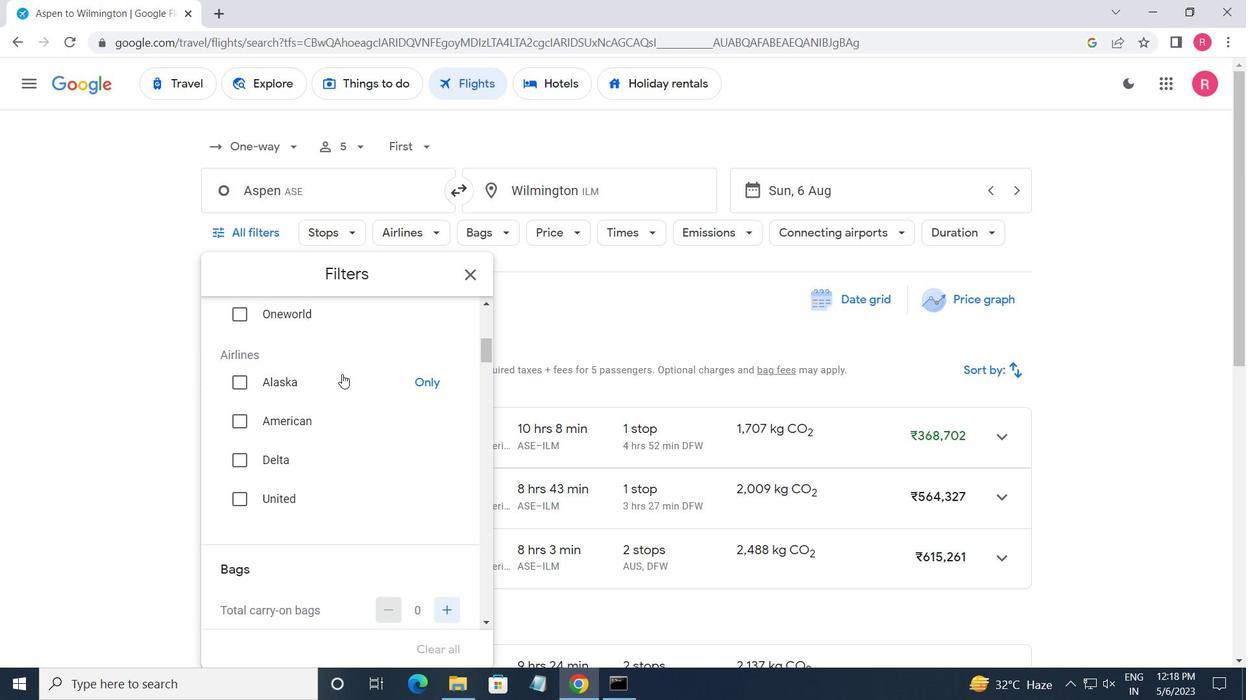 
Action: Mouse moved to (342, 378)
Screenshot: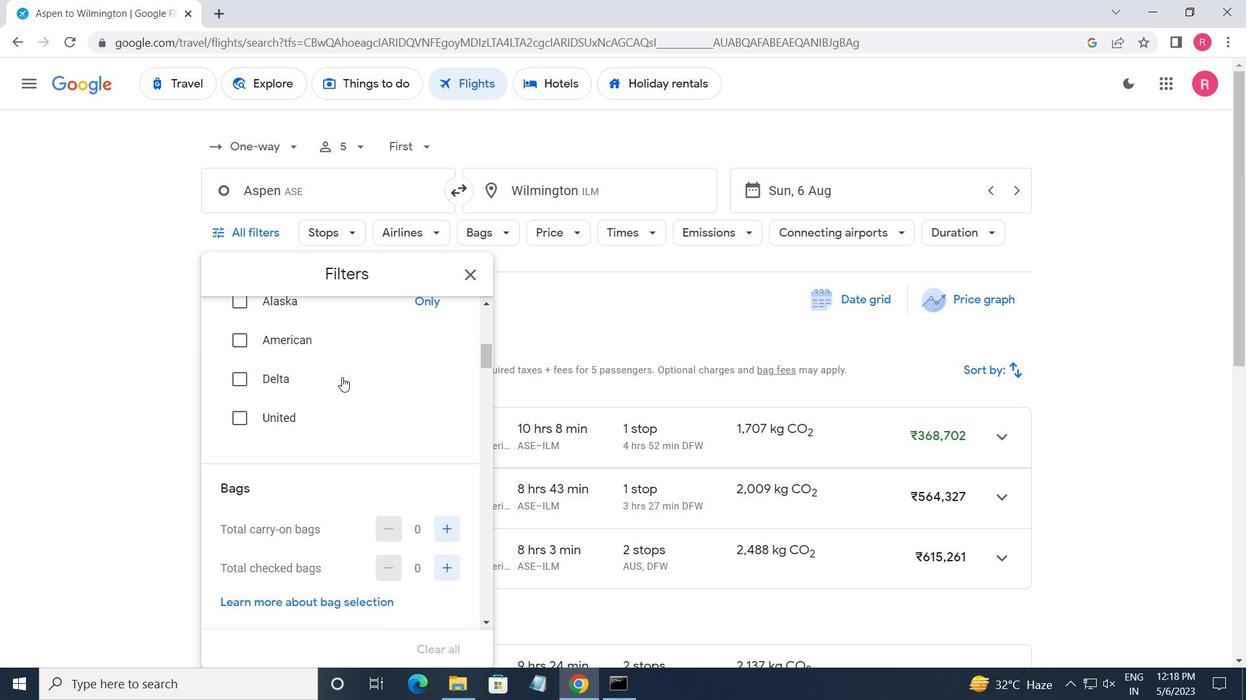 
Action: Mouse scrolled (342, 377) with delta (0, 0)
Screenshot: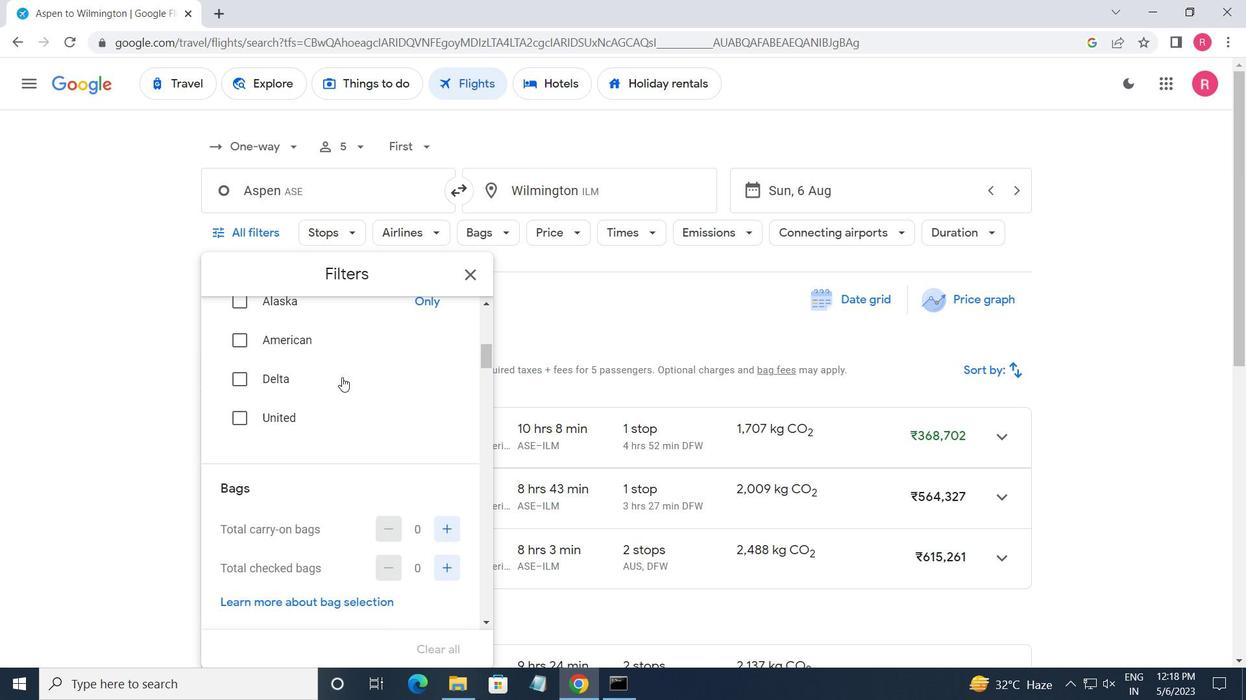
Action: Mouse moved to (446, 491)
Screenshot: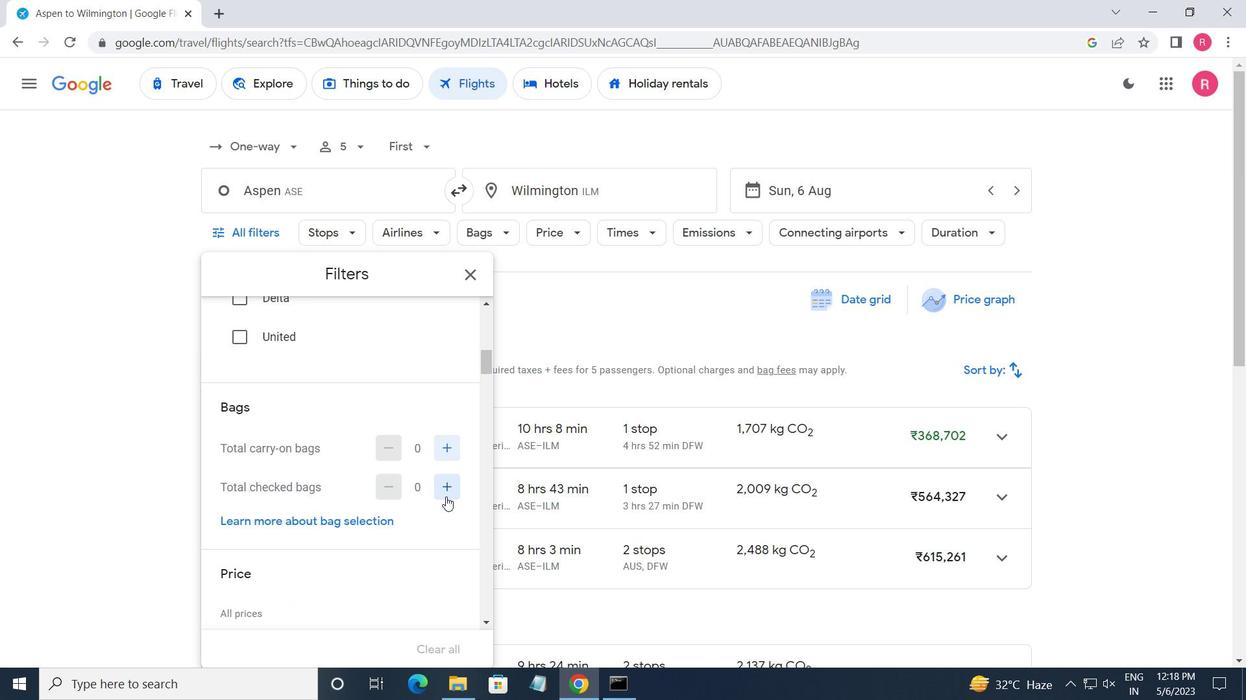 
Action: Mouse pressed left at (446, 491)
Screenshot: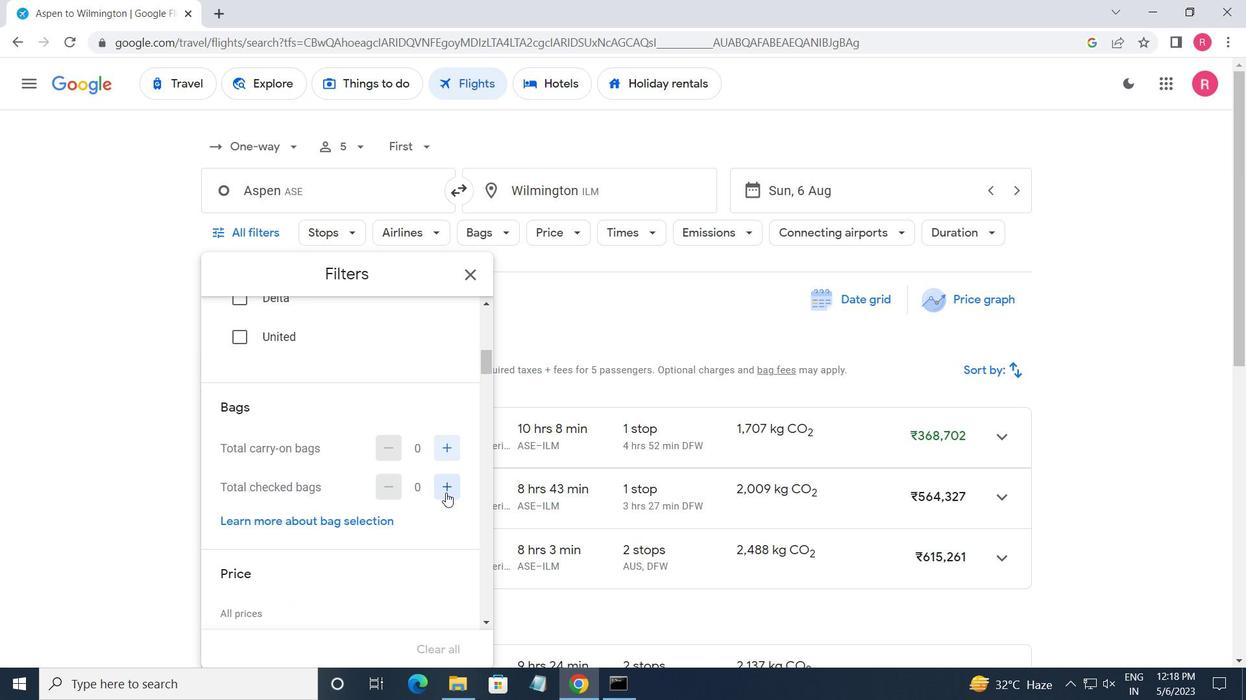 
Action: Mouse pressed left at (446, 491)
Screenshot: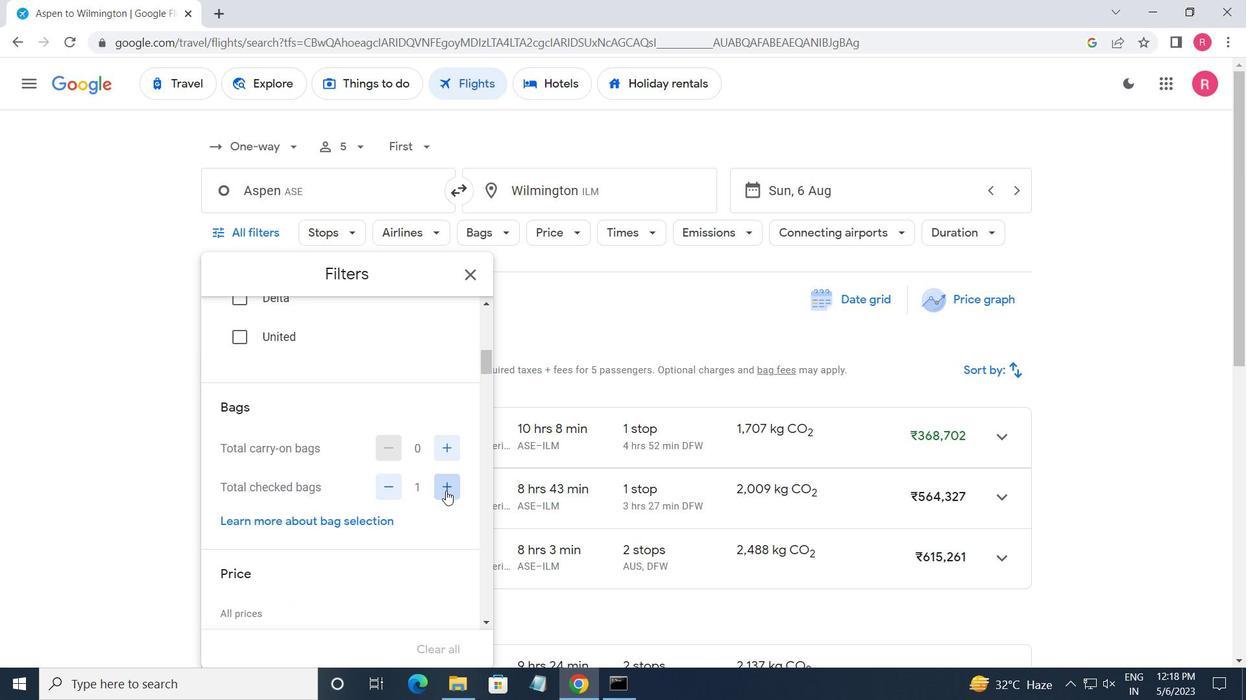
Action: Mouse pressed left at (446, 491)
Screenshot: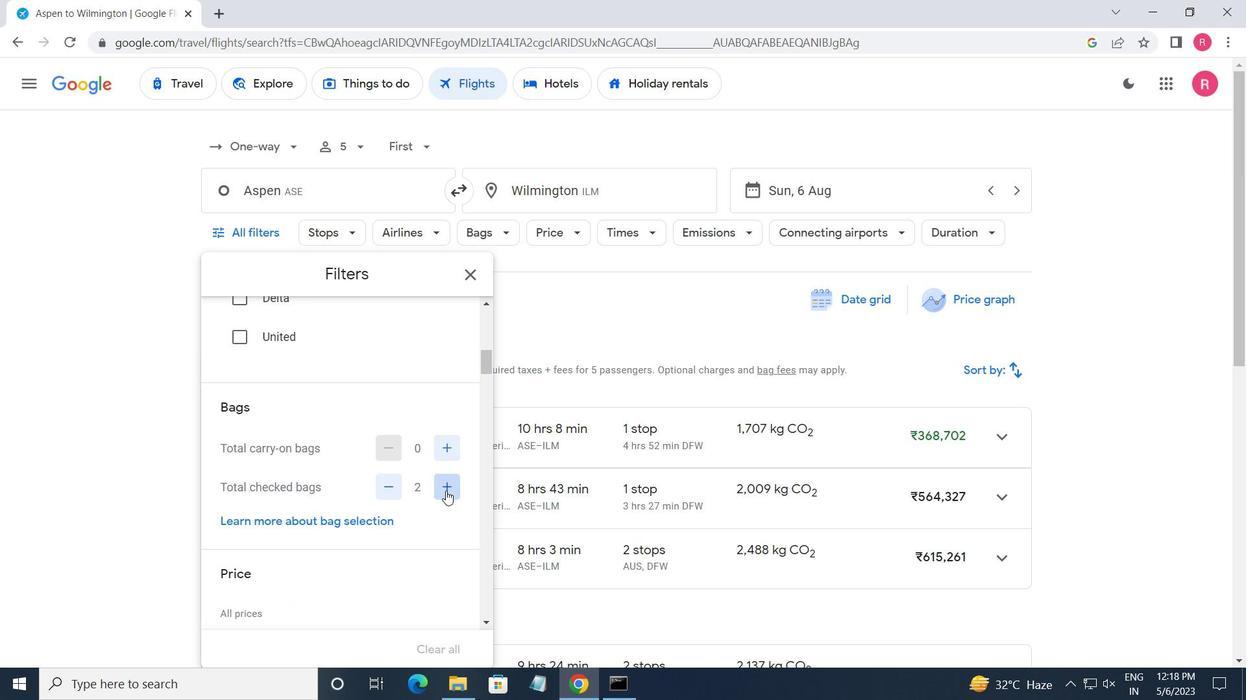 
Action: Mouse moved to (354, 412)
Screenshot: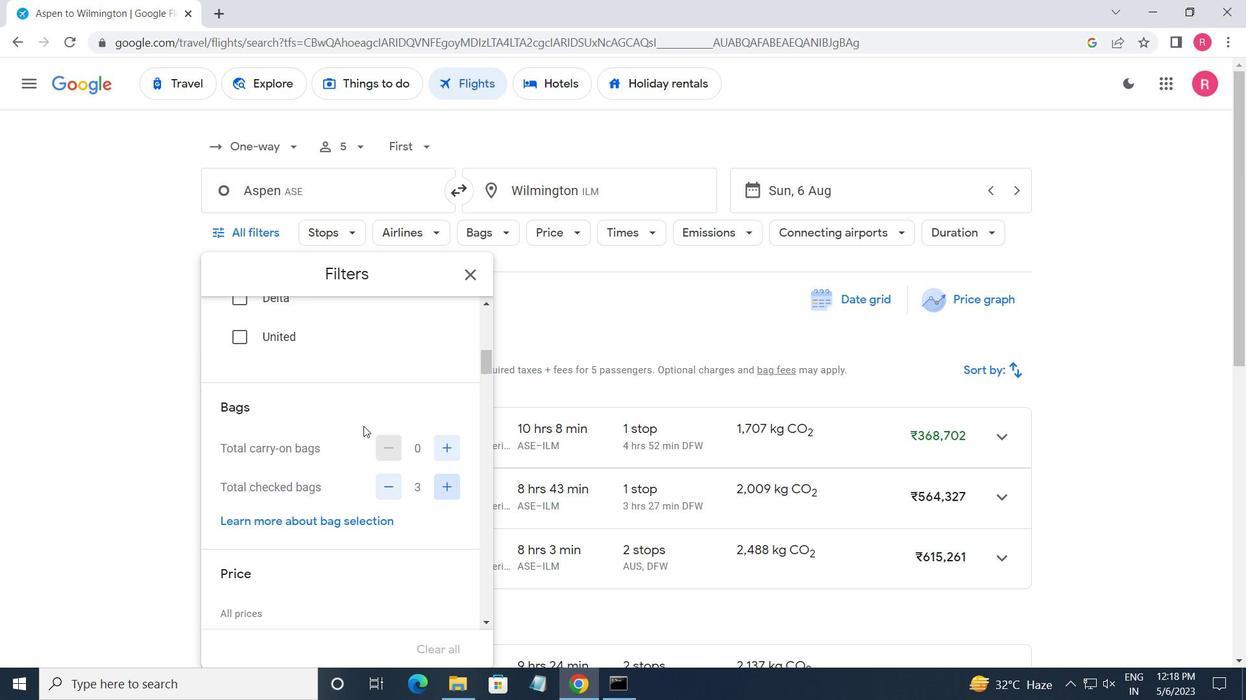 
Action: Mouse scrolled (354, 411) with delta (0, 0)
Screenshot: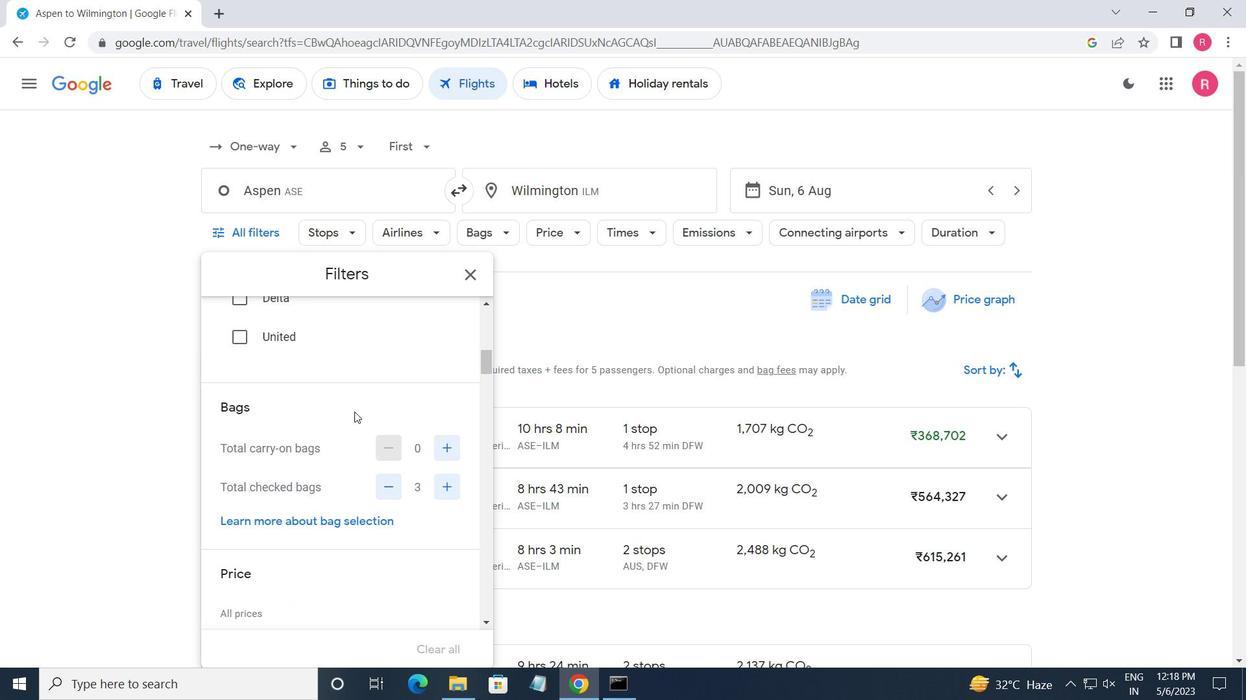 
Action: Mouse moved to (354, 413)
Screenshot: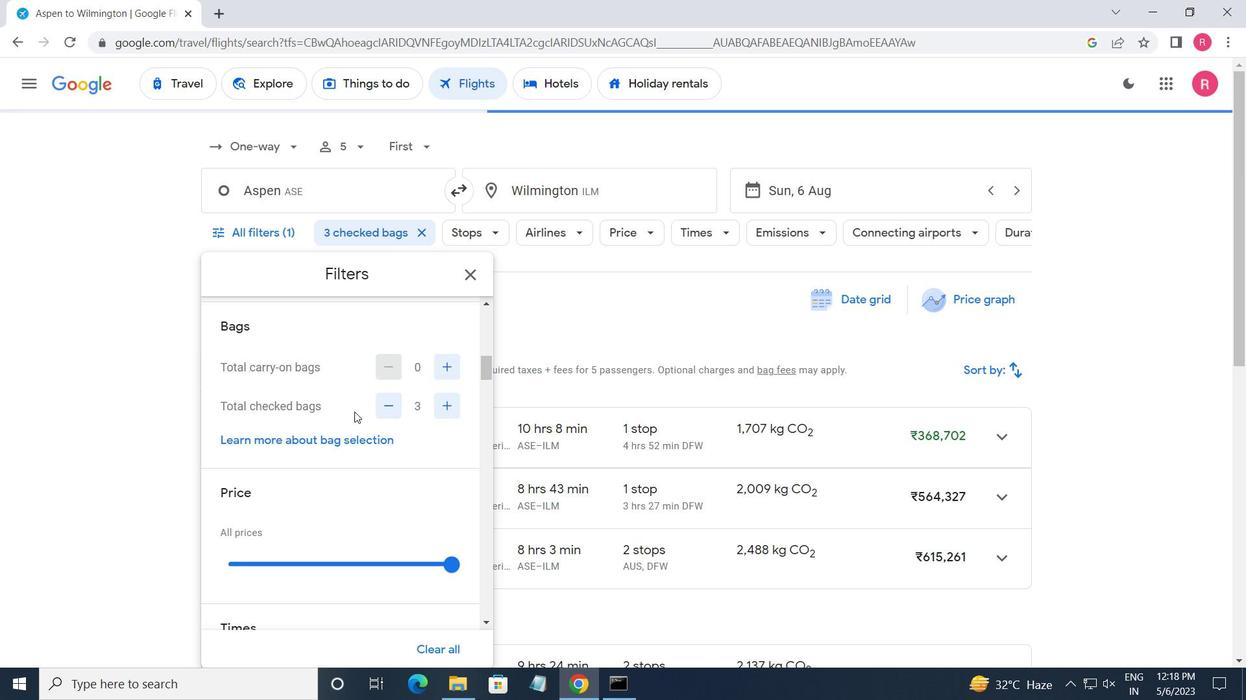 
Action: Mouse scrolled (354, 412) with delta (0, 0)
Screenshot: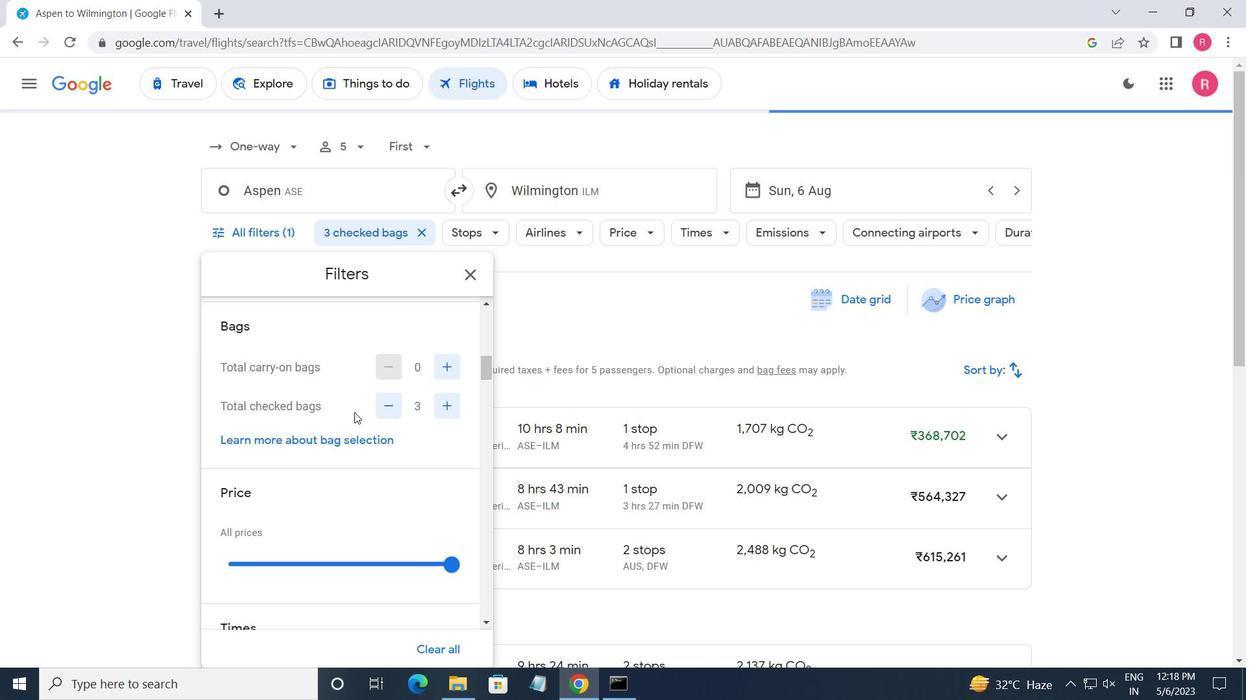 
Action: Mouse moved to (441, 489)
Screenshot: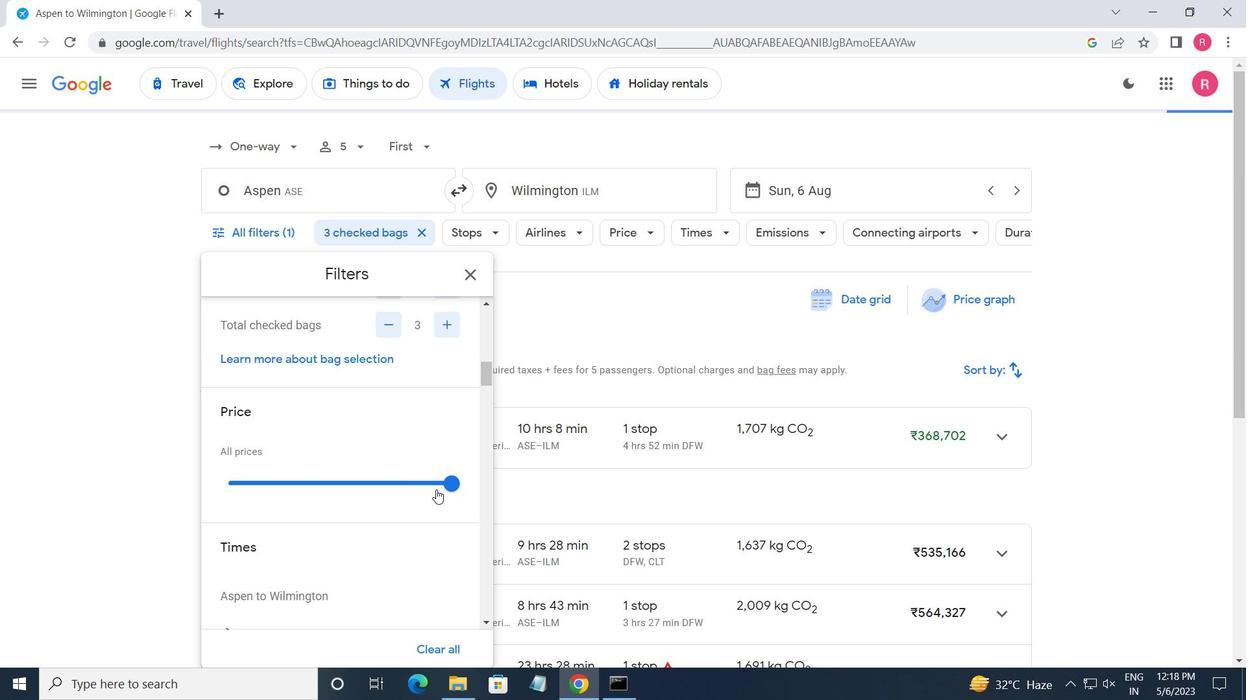 
Action: Mouse pressed left at (441, 489)
Screenshot: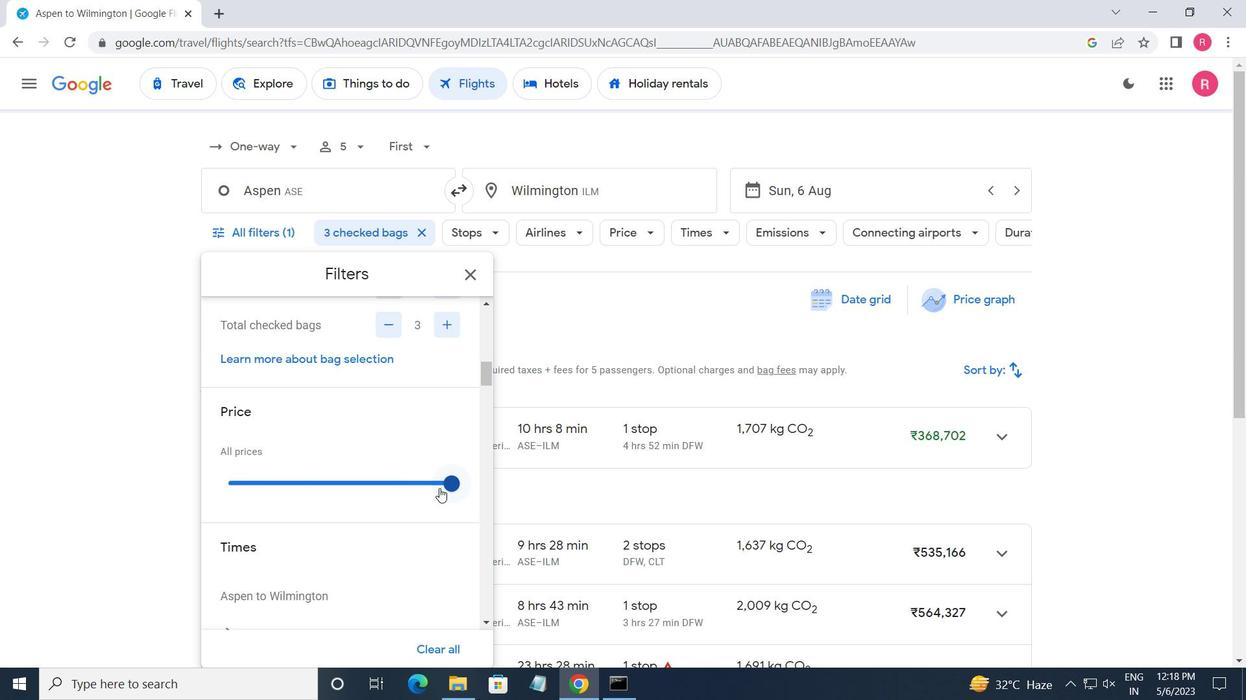 
Action: Mouse moved to (244, 482)
Screenshot: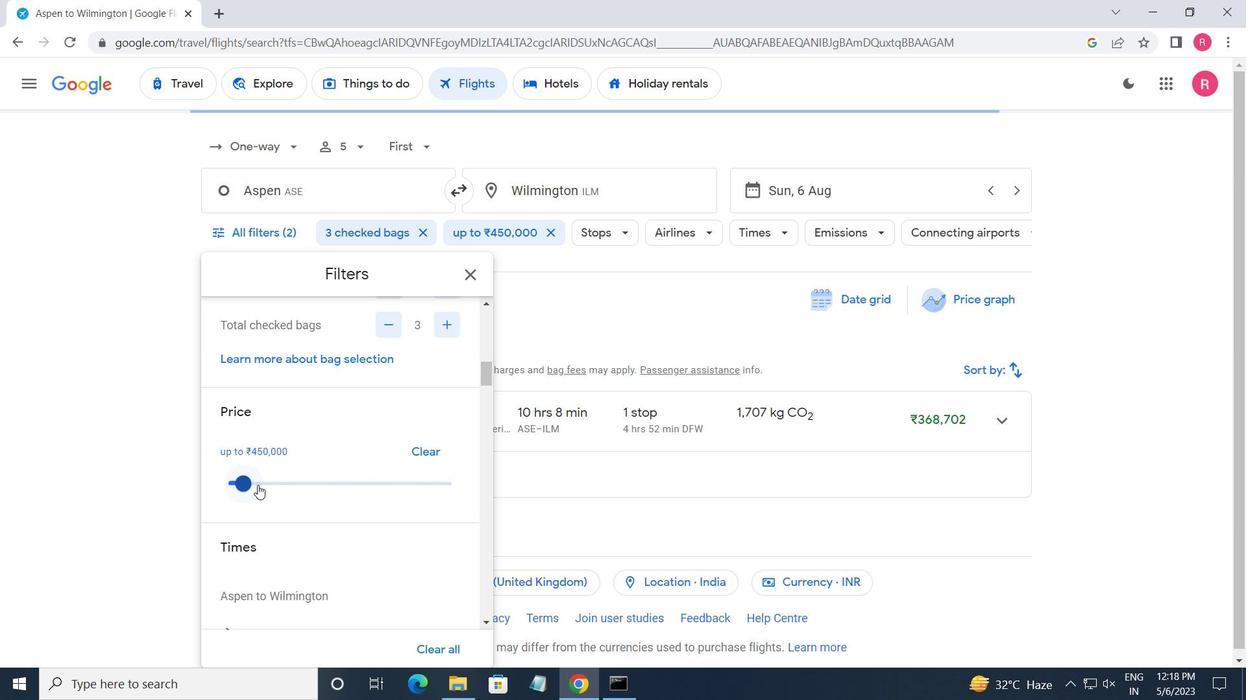 
Action: Mouse pressed left at (244, 482)
Screenshot: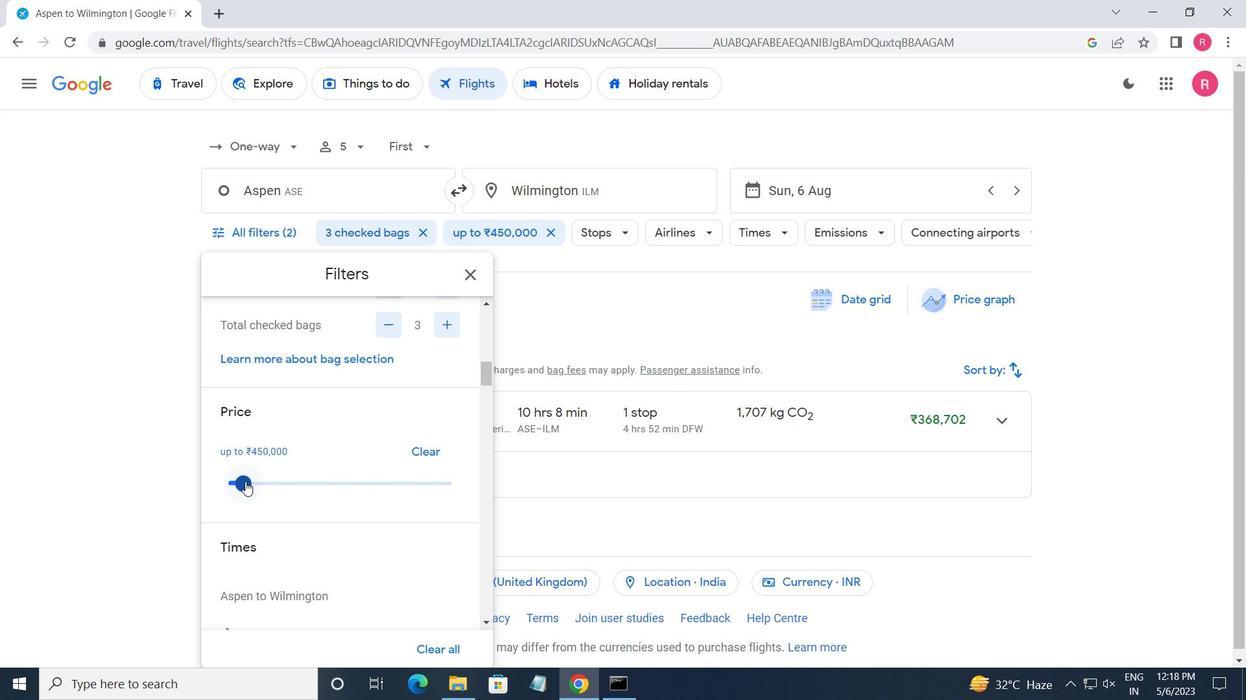 
Action: Mouse moved to (336, 404)
Screenshot: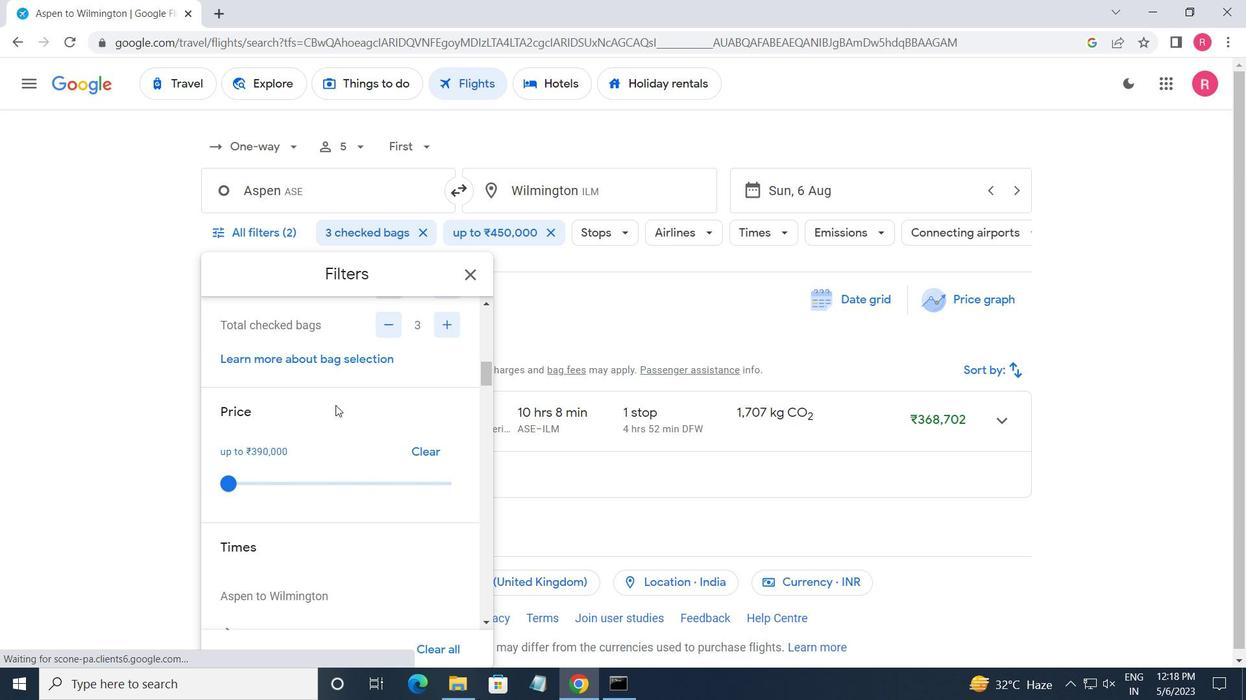 
Action: Mouse scrolled (336, 403) with delta (0, 0)
Screenshot: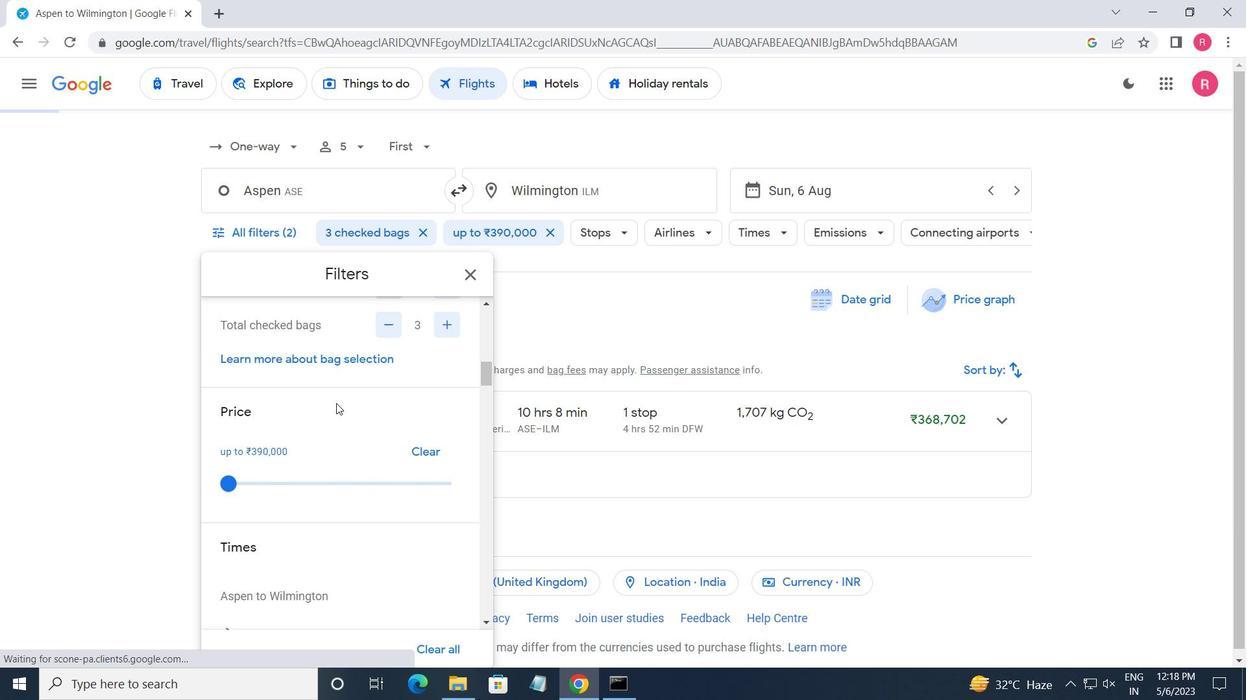 
Action: Mouse moved to (336, 406)
Screenshot: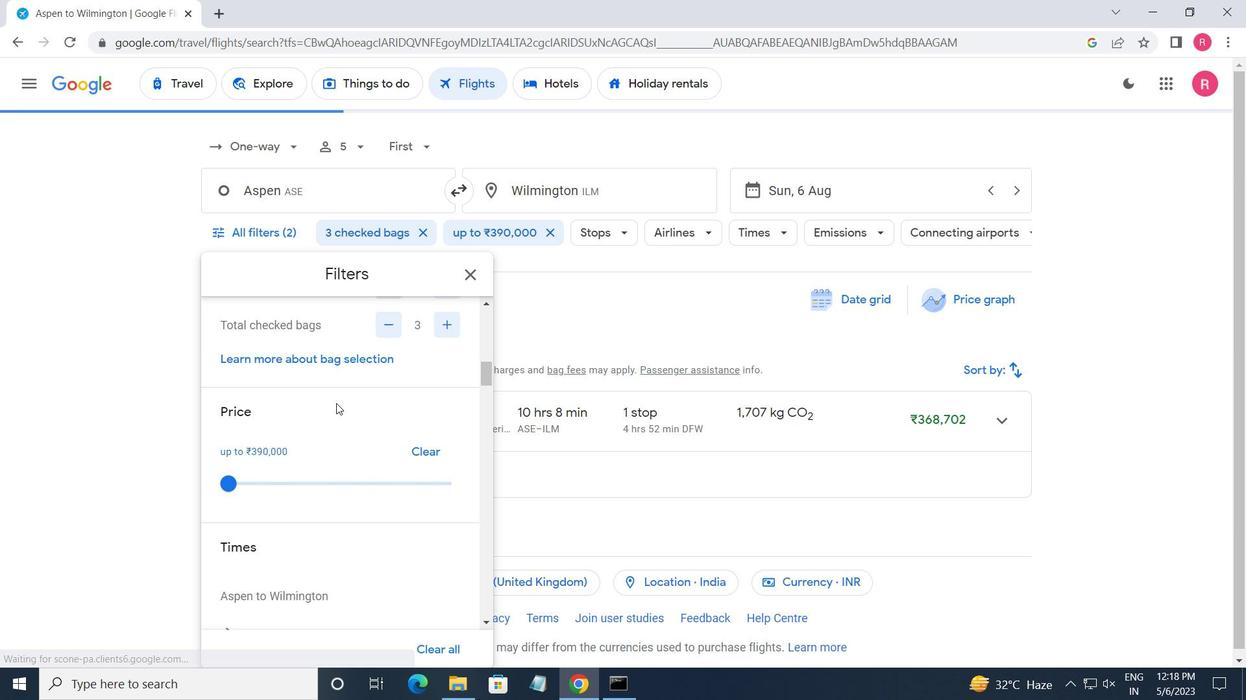 
Action: Mouse scrolled (336, 406) with delta (0, 0)
Screenshot: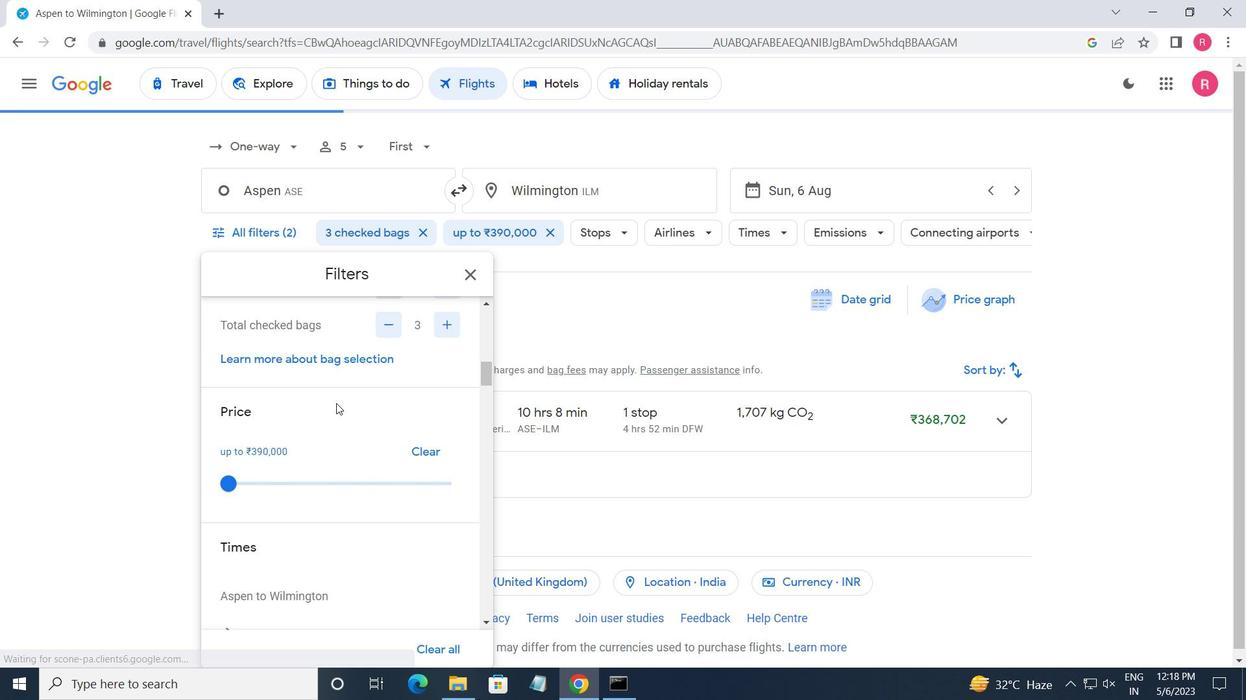 
Action: Mouse moved to (333, 409)
Screenshot: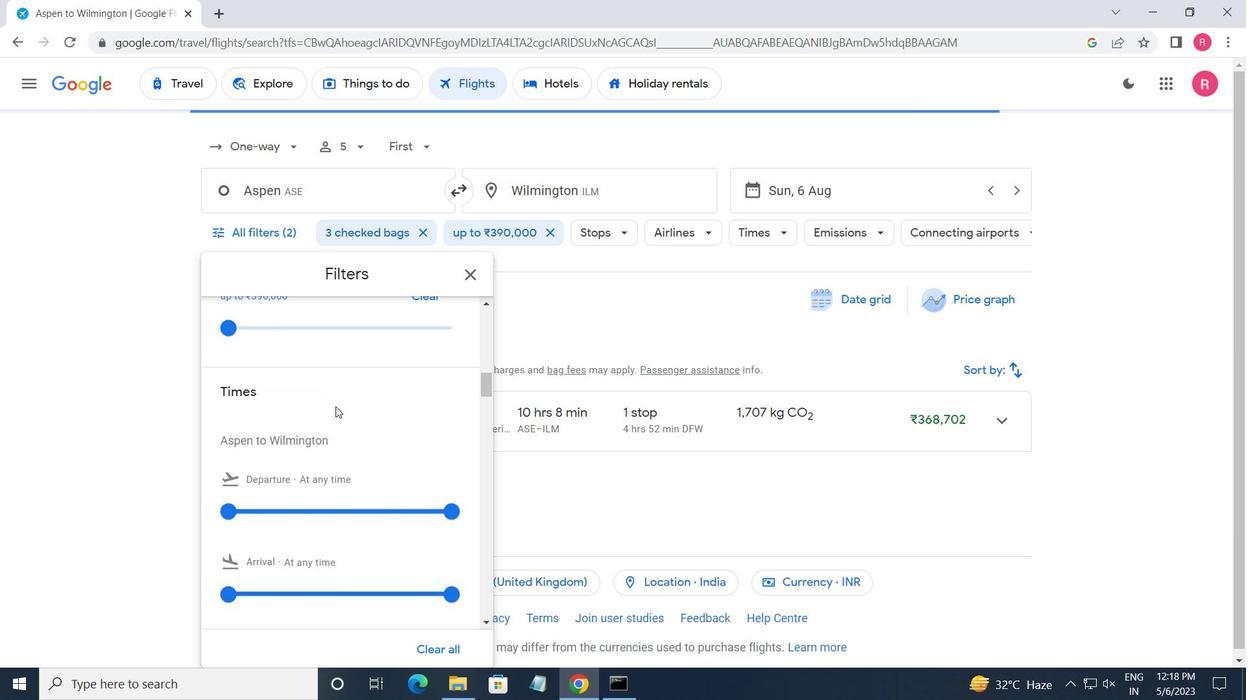 
Action: Mouse scrolled (333, 408) with delta (0, 0)
Screenshot: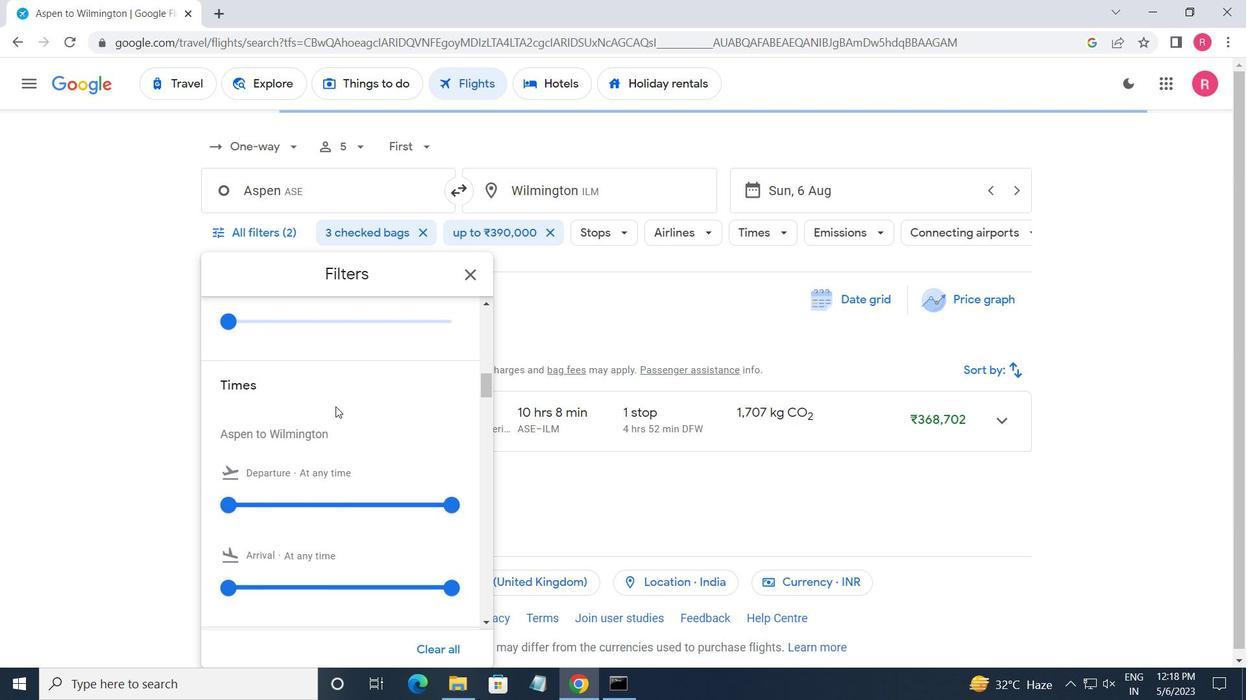
Action: Mouse moved to (333, 410)
Screenshot: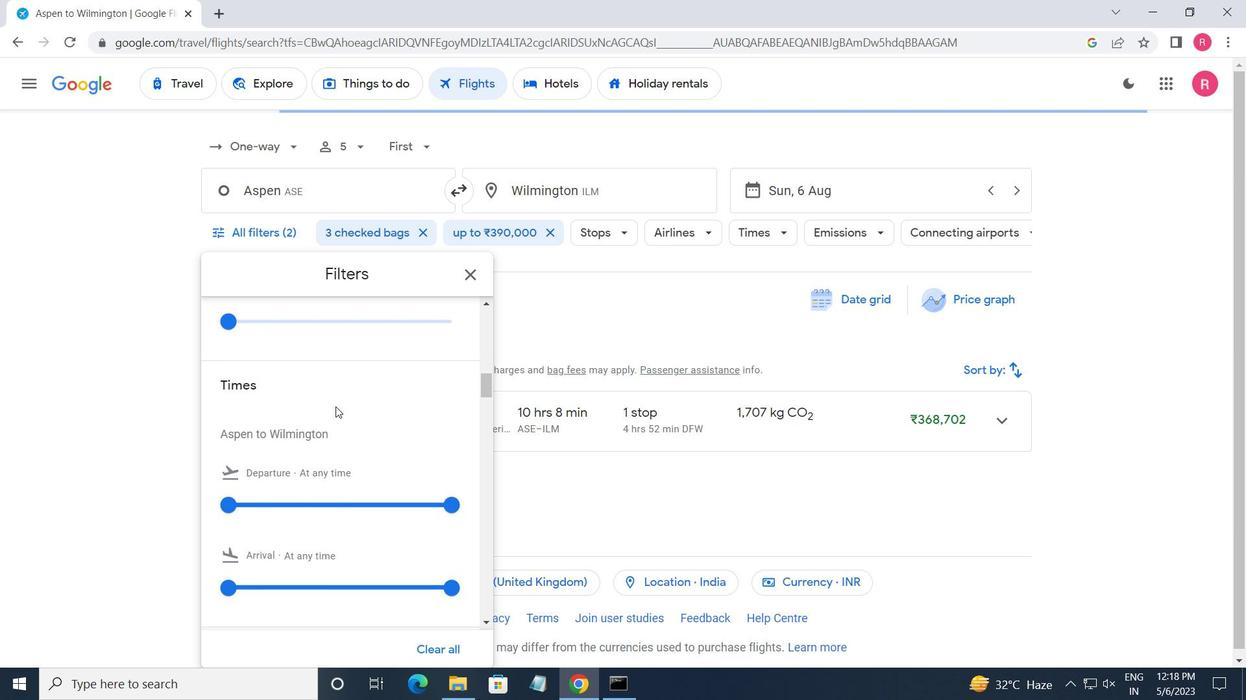 
Action: Mouse scrolled (333, 409) with delta (0, 0)
Screenshot: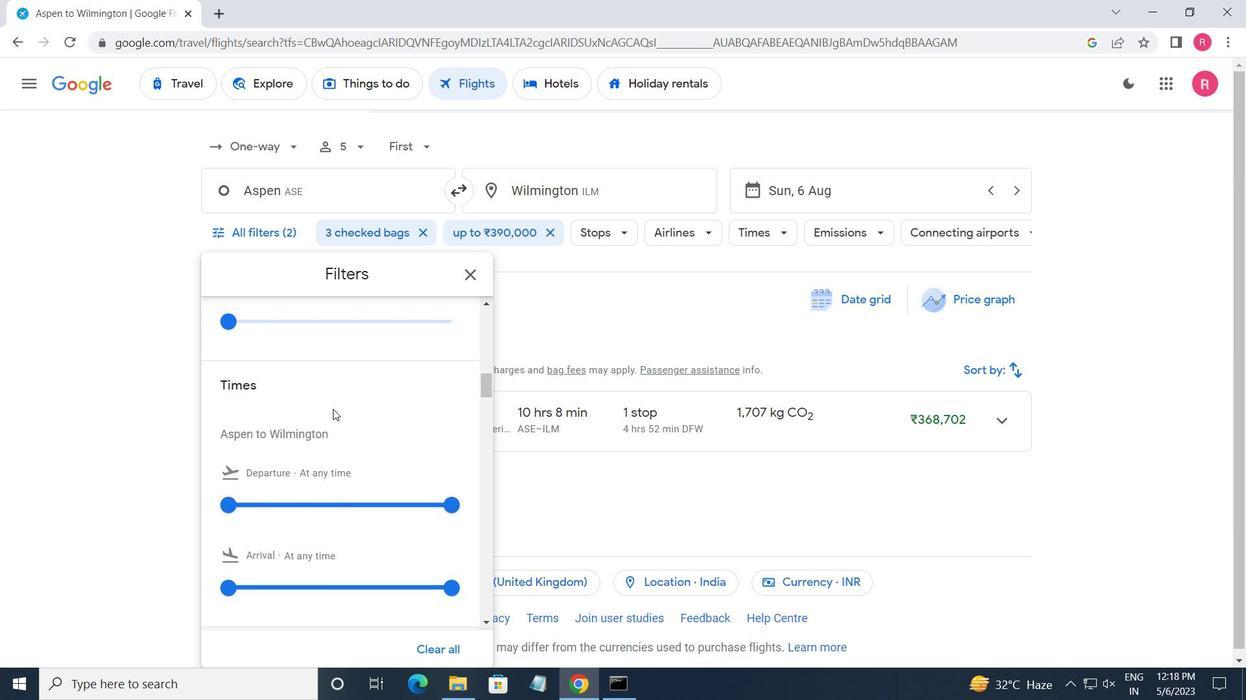 
Action: Mouse moved to (227, 347)
Screenshot: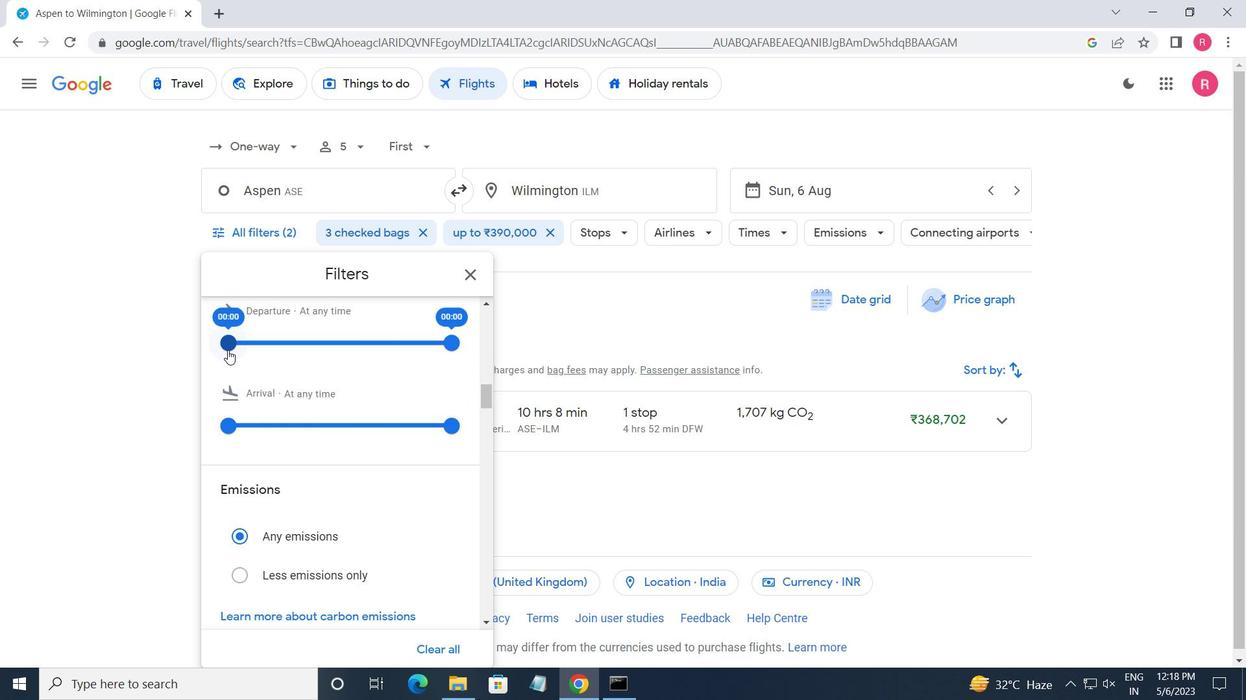 
Action: Mouse pressed left at (227, 347)
Screenshot: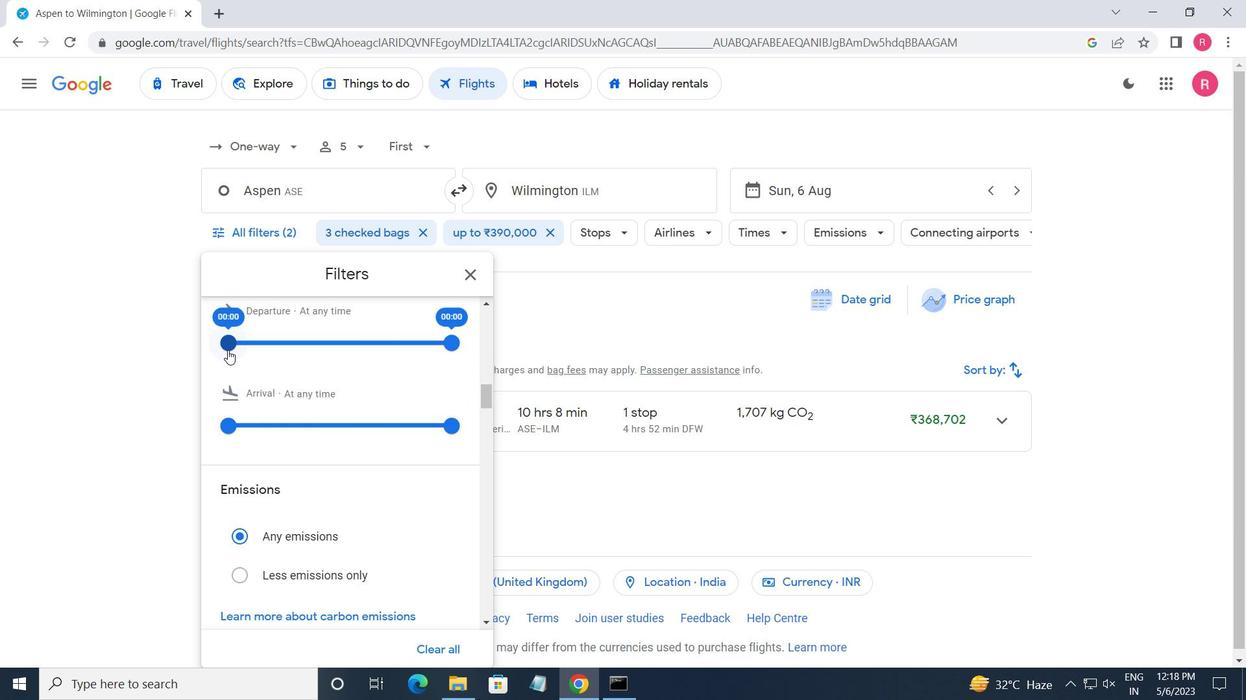 
Action: Mouse moved to (449, 345)
Screenshot: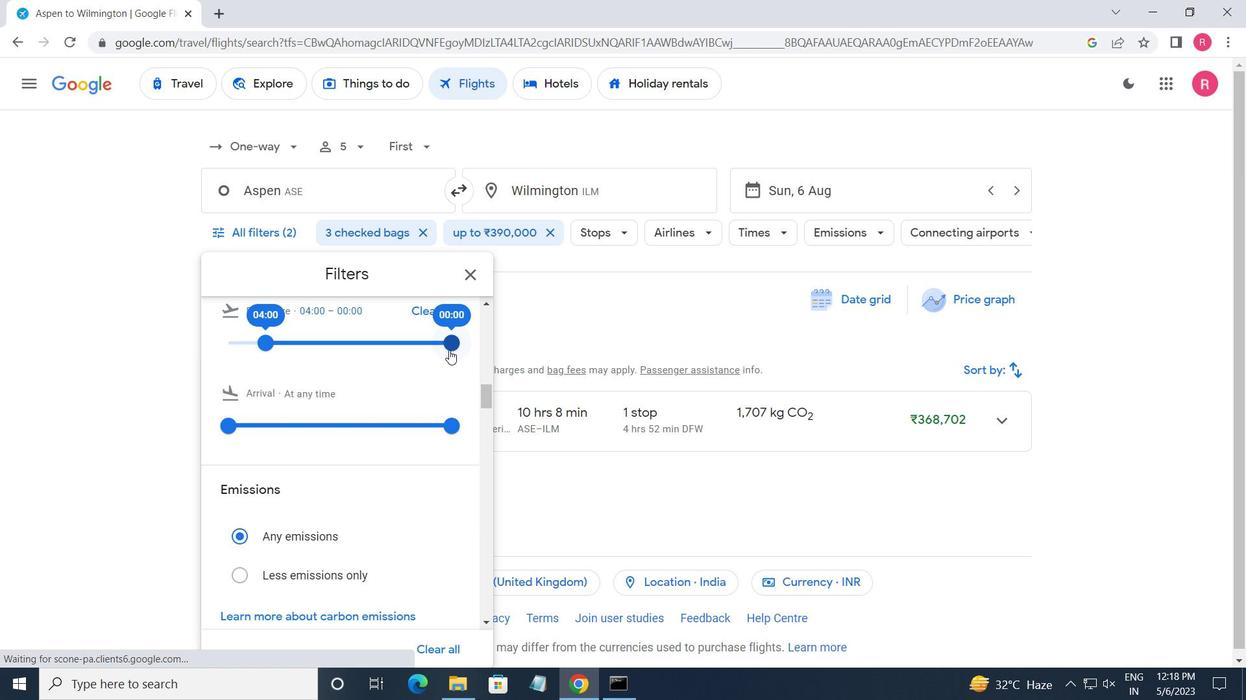 
Action: Mouse pressed left at (449, 345)
Screenshot: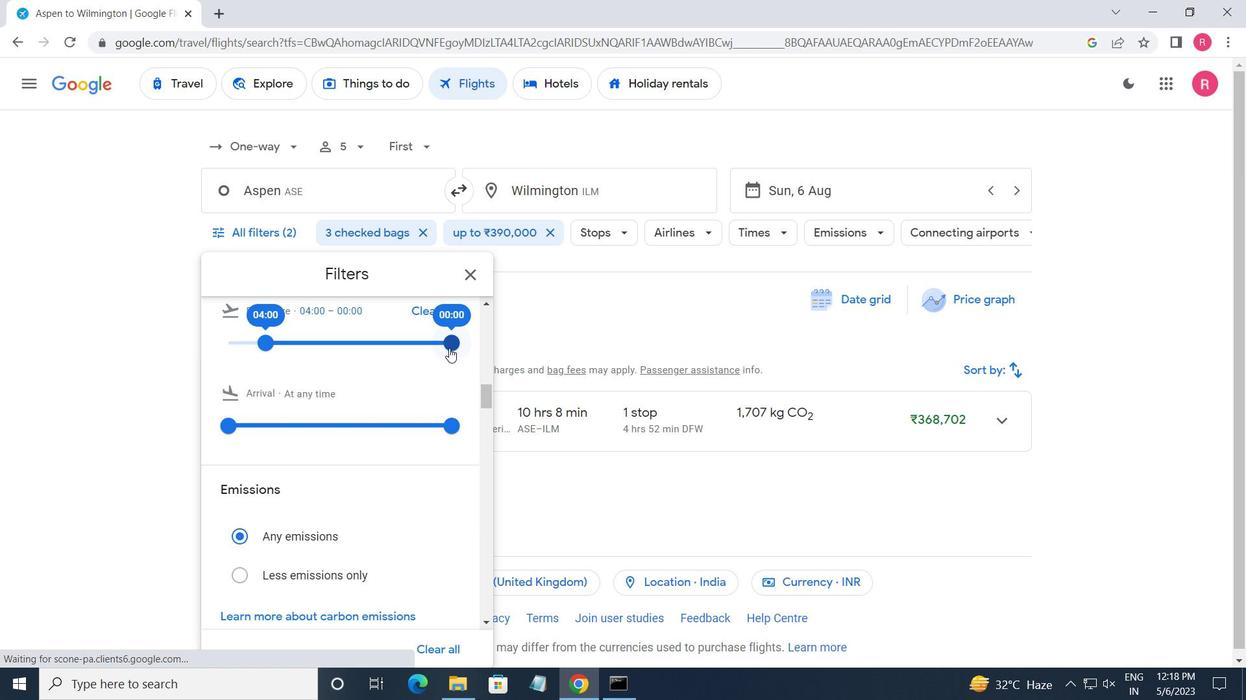 
Action: Mouse moved to (473, 279)
Screenshot: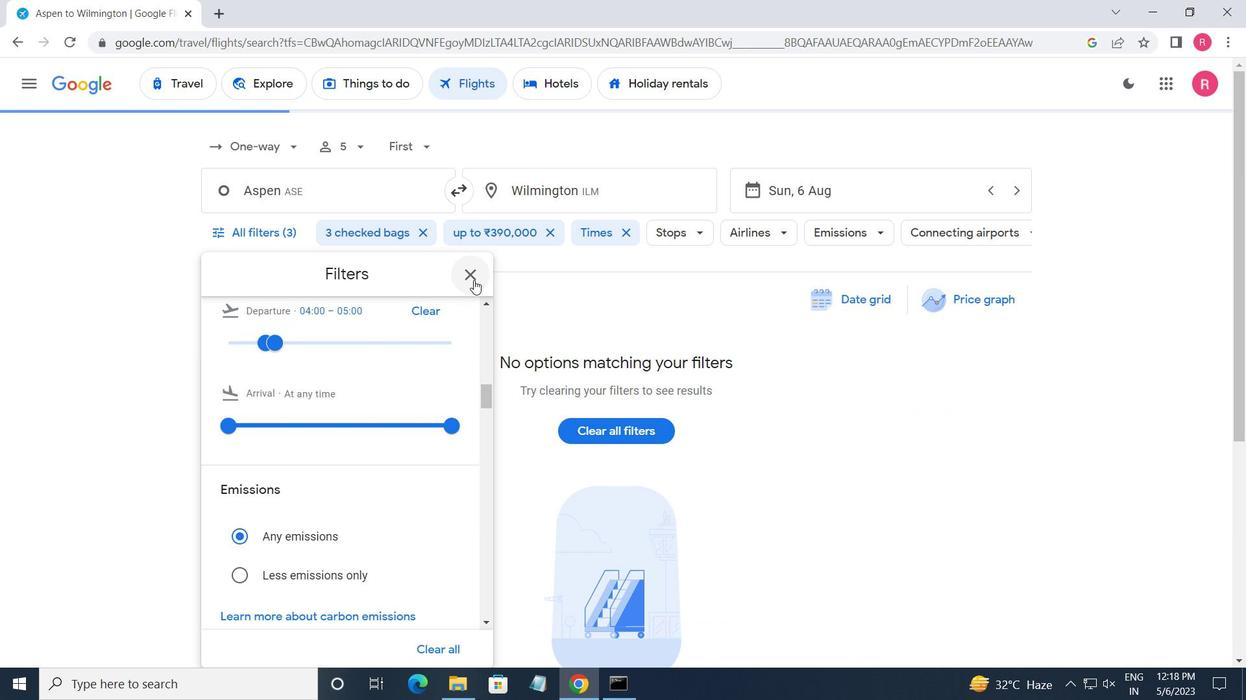 
Action: Mouse pressed left at (473, 279)
Screenshot: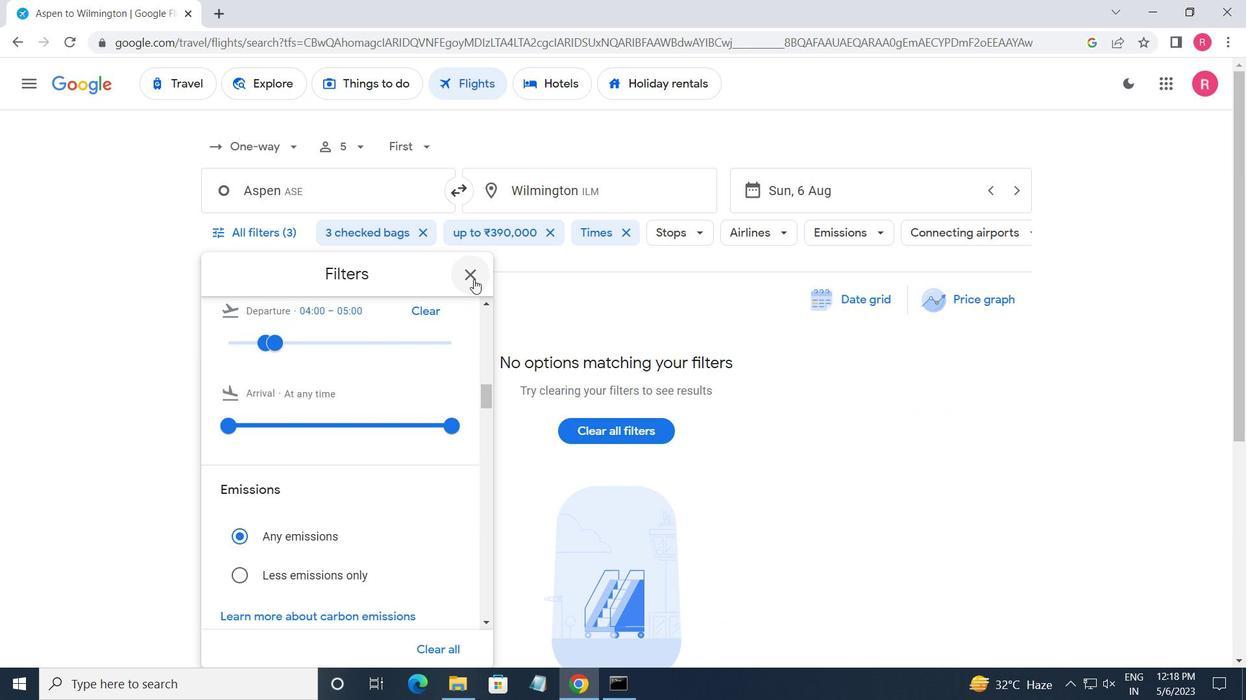 
Action: Mouse moved to (469, 277)
Screenshot: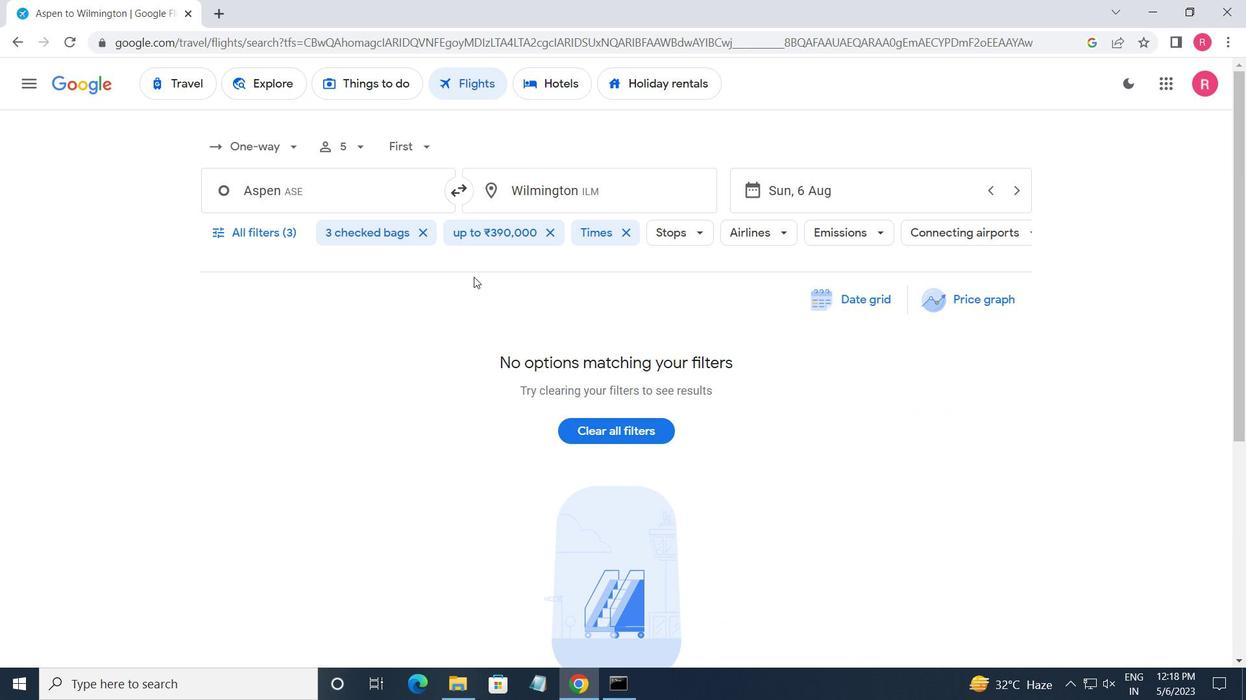 
